 Task: Designer CVs
Action: Mouse pressed left at (128, 52)
Screenshot: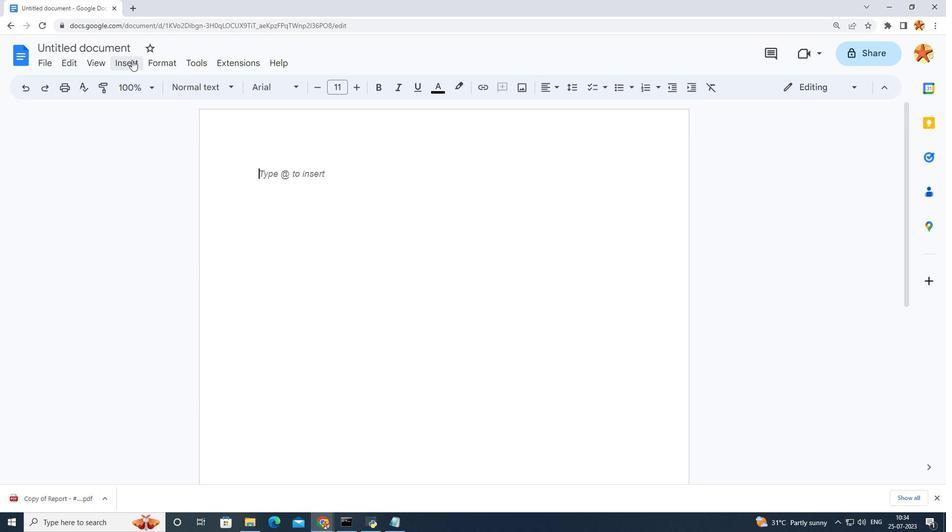 
Action: Mouse moved to (318, 120)
Screenshot: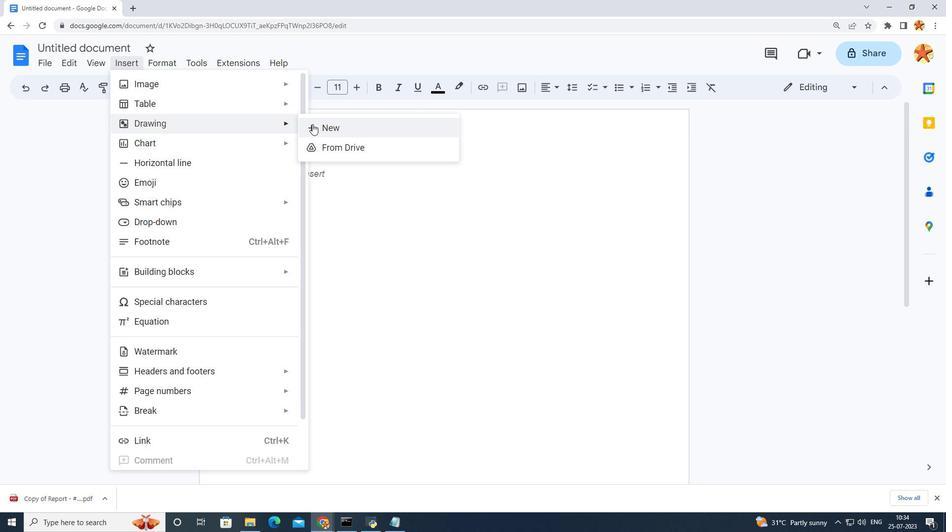 
Action: Mouse pressed left at (318, 120)
Screenshot: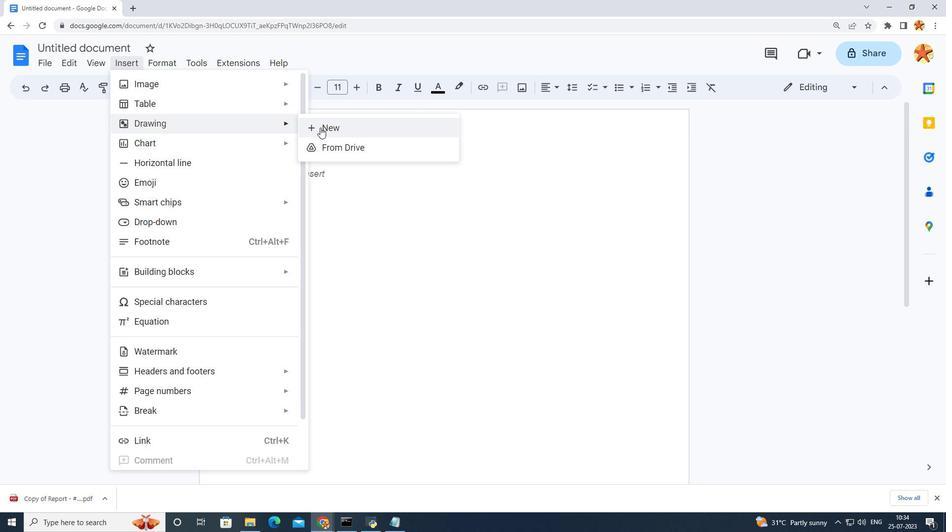 
Action: Mouse moved to (465, 100)
Screenshot: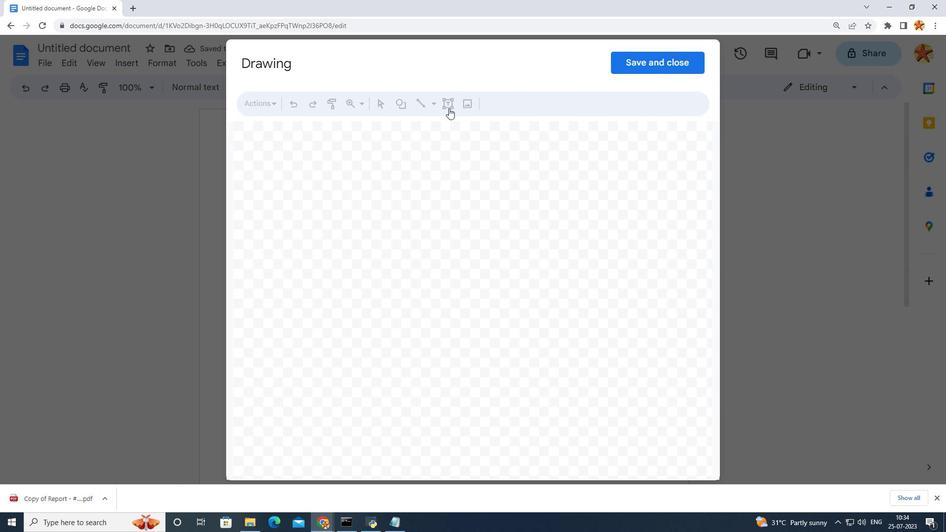 
Action: Mouse pressed left at (465, 100)
Screenshot: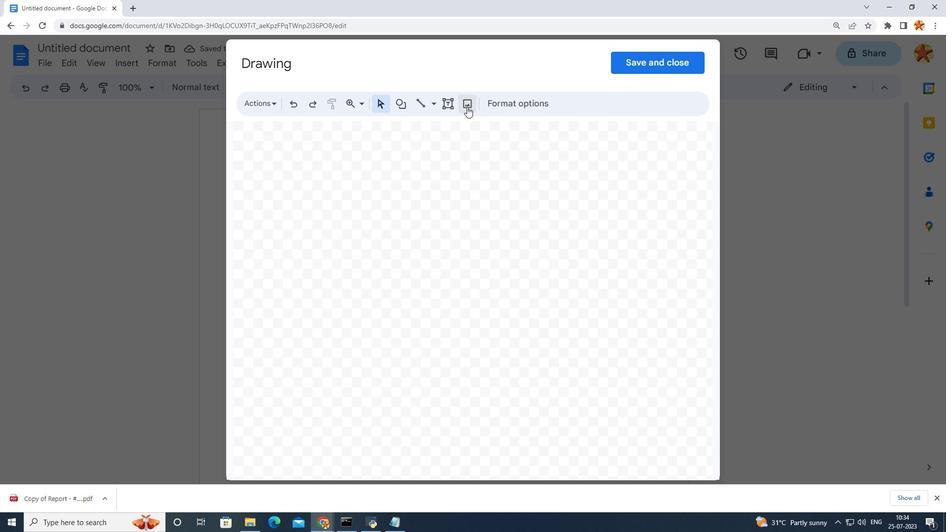 
Action: Mouse moved to (443, 322)
Screenshot: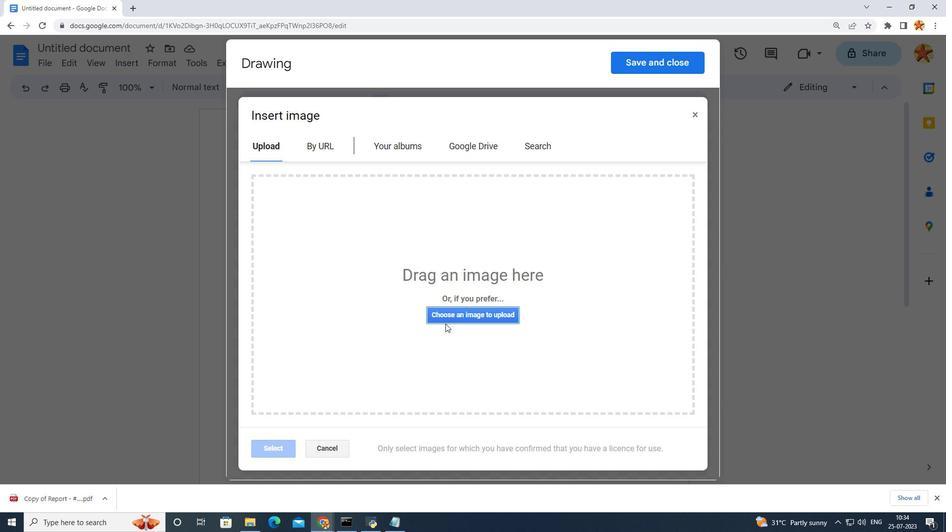 
Action: Mouse pressed left at (443, 322)
Screenshot: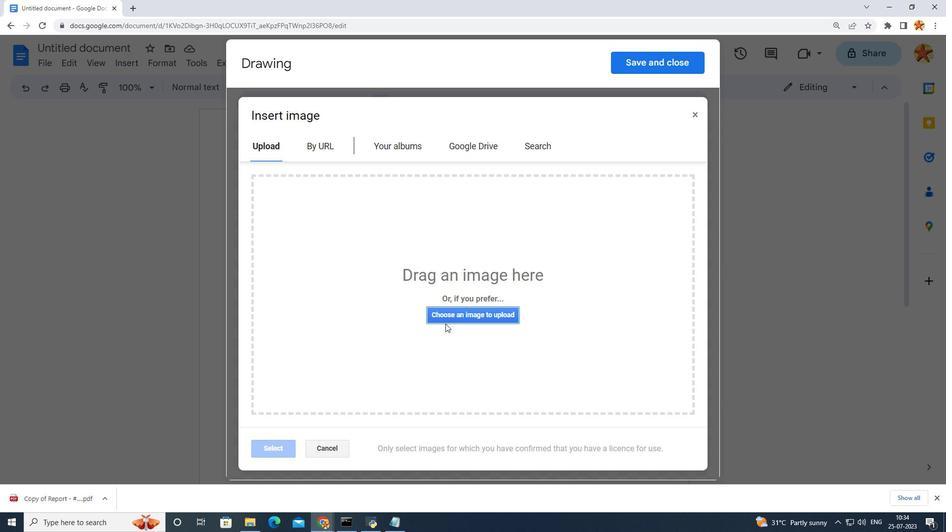 
Action: Mouse moved to (447, 316)
Screenshot: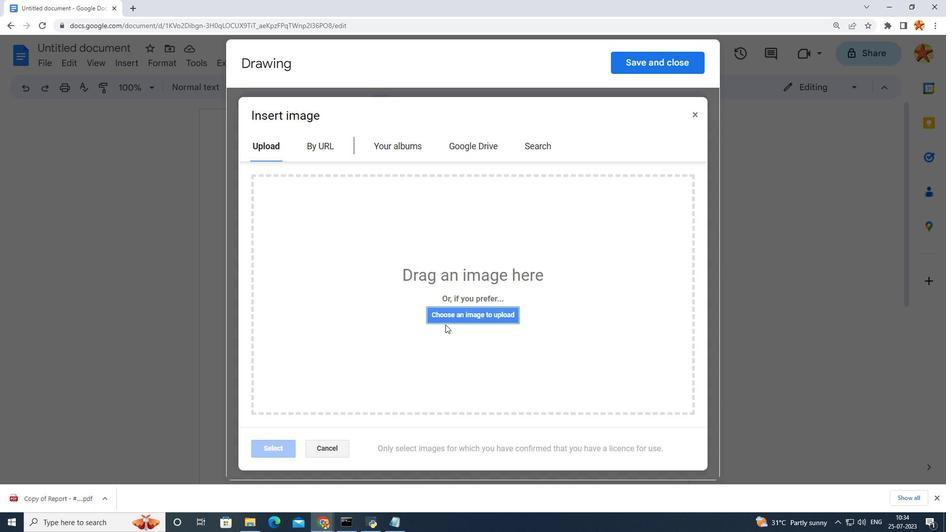
Action: Mouse pressed left at (447, 316)
Screenshot: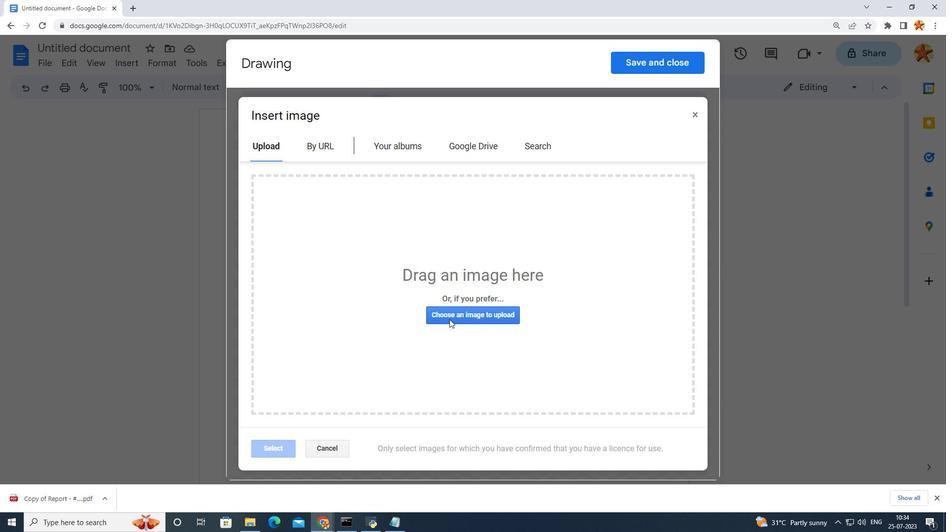 
Action: Mouse moved to (51, 114)
Screenshot: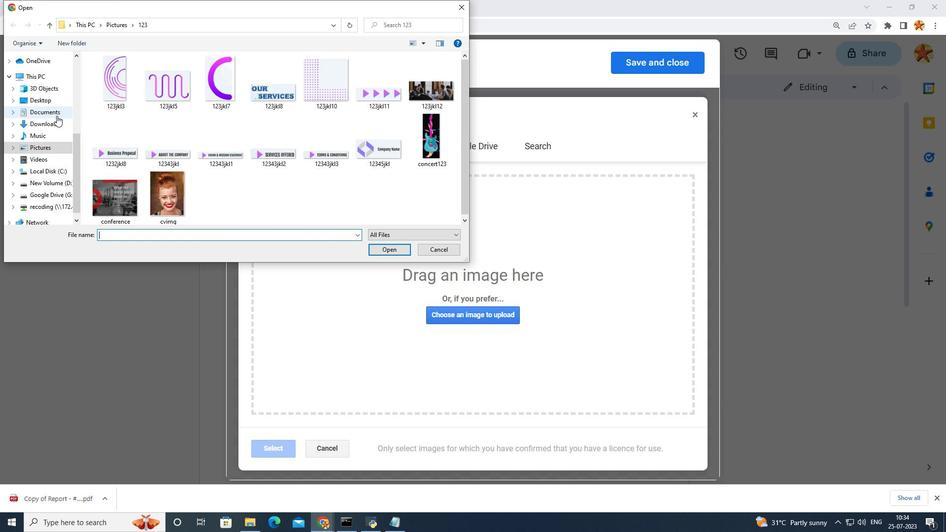 
Action: Mouse pressed left at (51, 114)
Screenshot: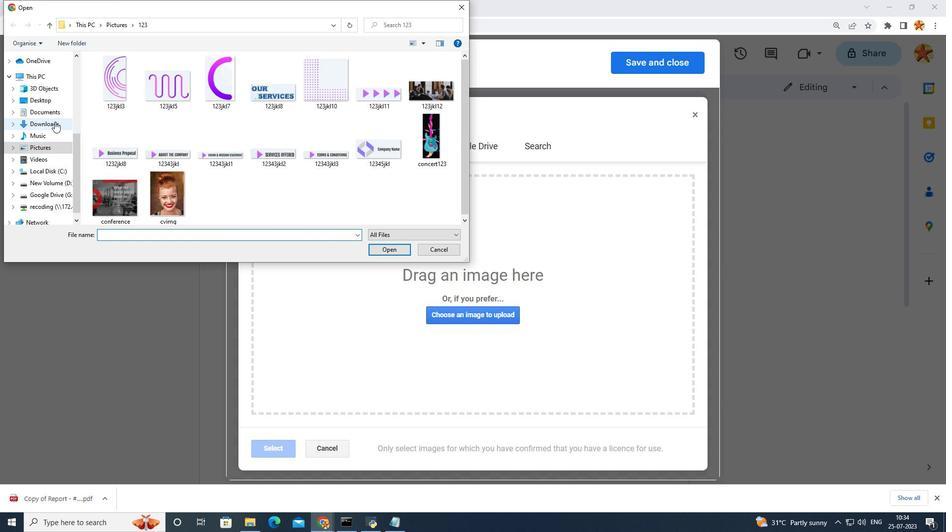 
Action: Mouse moved to (155, 83)
Screenshot: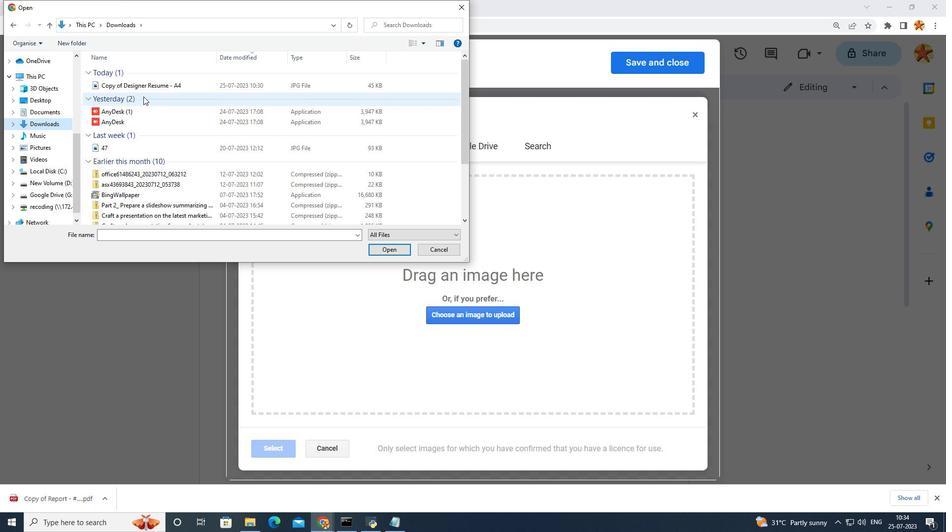 
Action: Mouse pressed left at (155, 83)
Screenshot: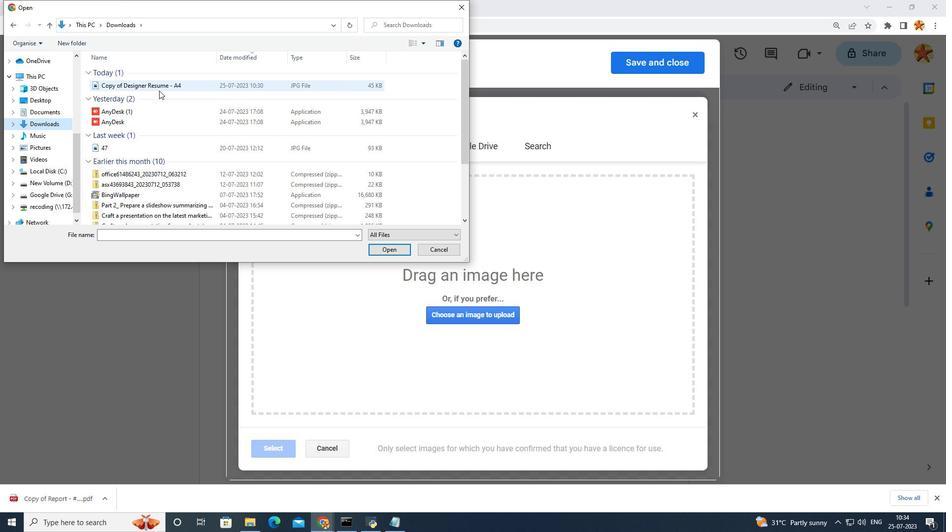 
Action: Mouse moved to (400, 239)
Screenshot: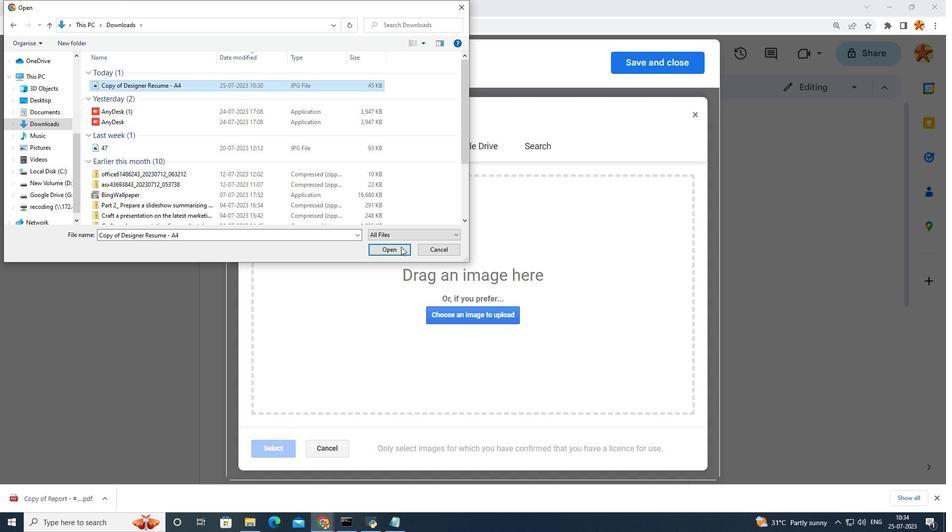 
Action: Mouse pressed left at (400, 239)
Screenshot: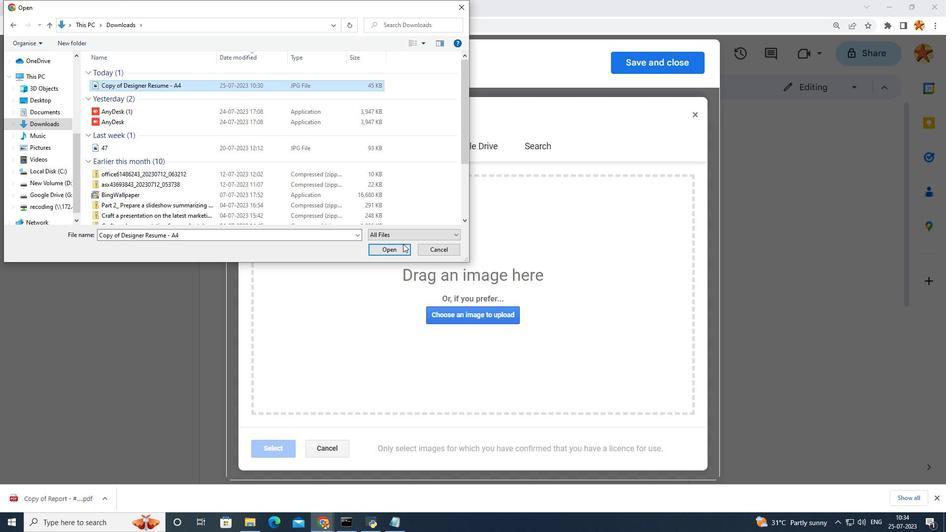 
Action: Mouse moved to (490, 297)
Screenshot: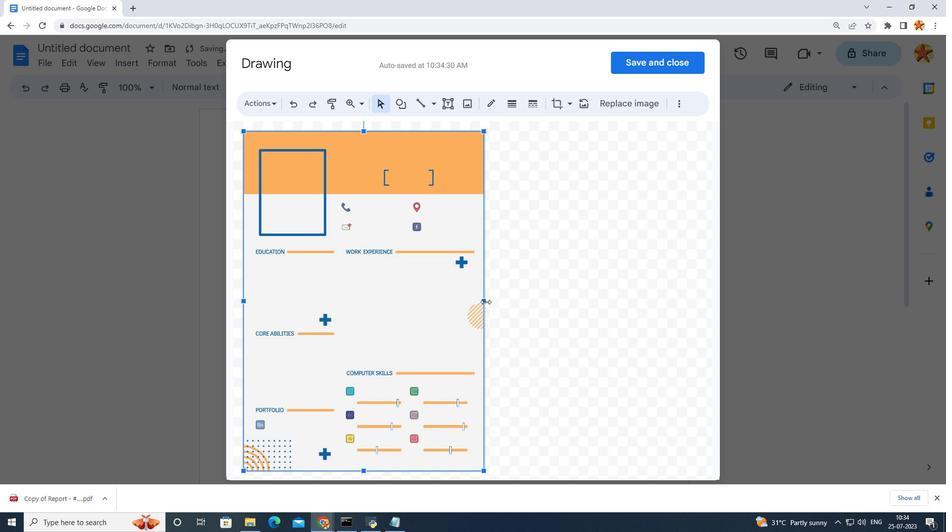 
Action: Mouse pressed left at (490, 297)
Screenshot: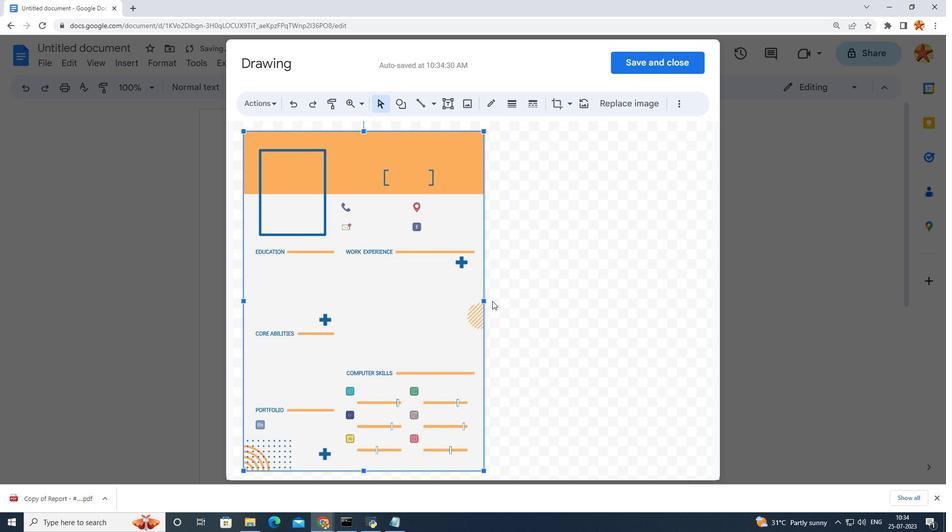 
Action: Mouse moved to (479, 297)
Screenshot: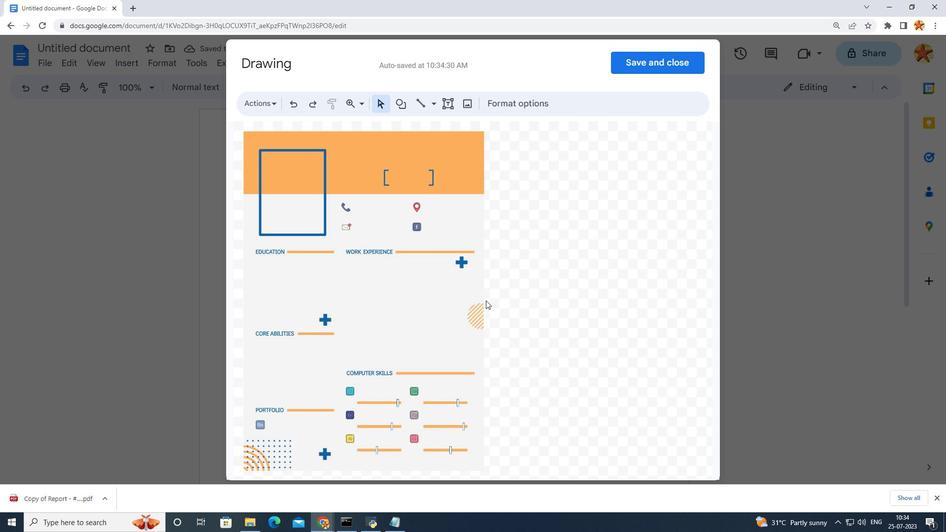 
Action: Mouse pressed left at (479, 297)
Screenshot: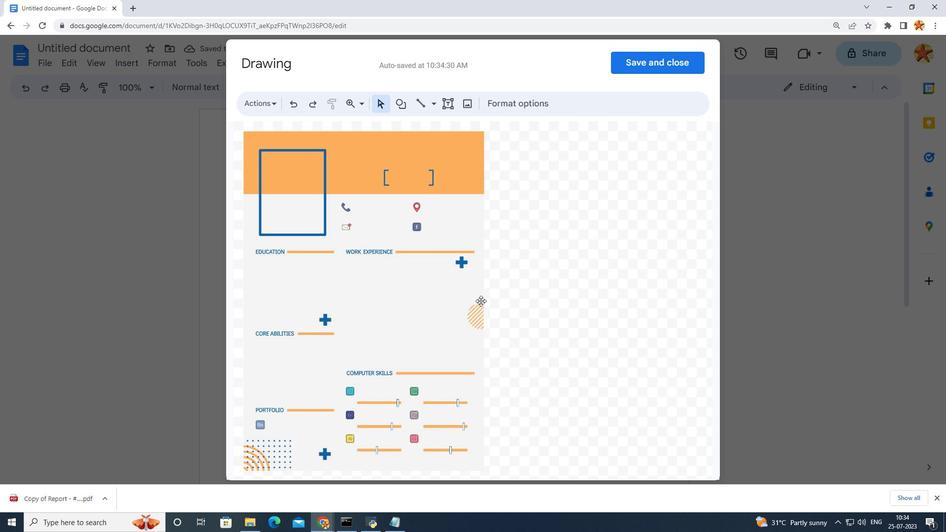 
Action: Mouse moved to (480, 295)
Screenshot: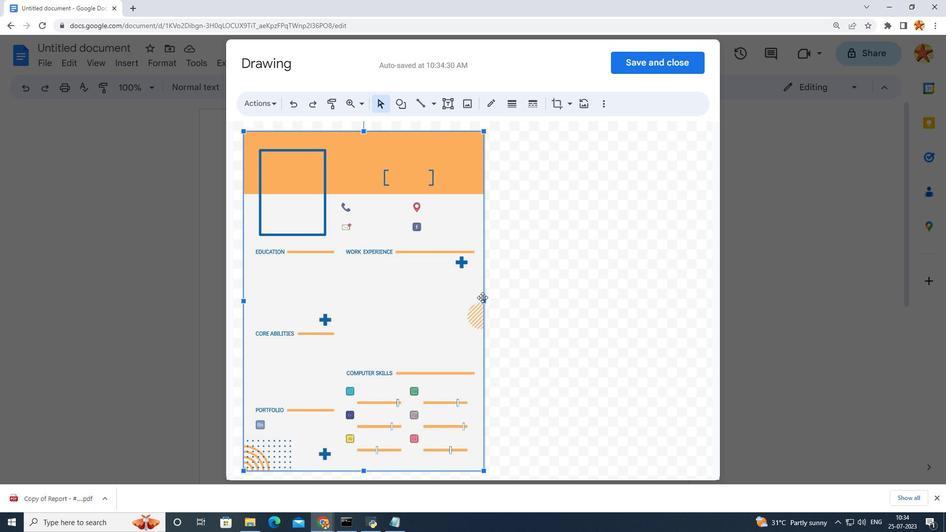 
Action: Mouse pressed left at (480, 295)
Screenshot: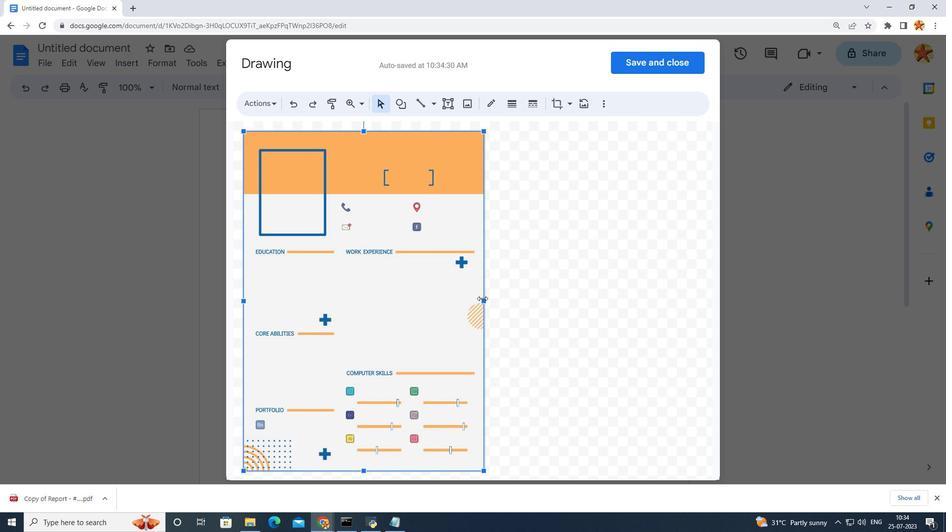 
Action: Mouse moved to (401, 165)
Screenshot: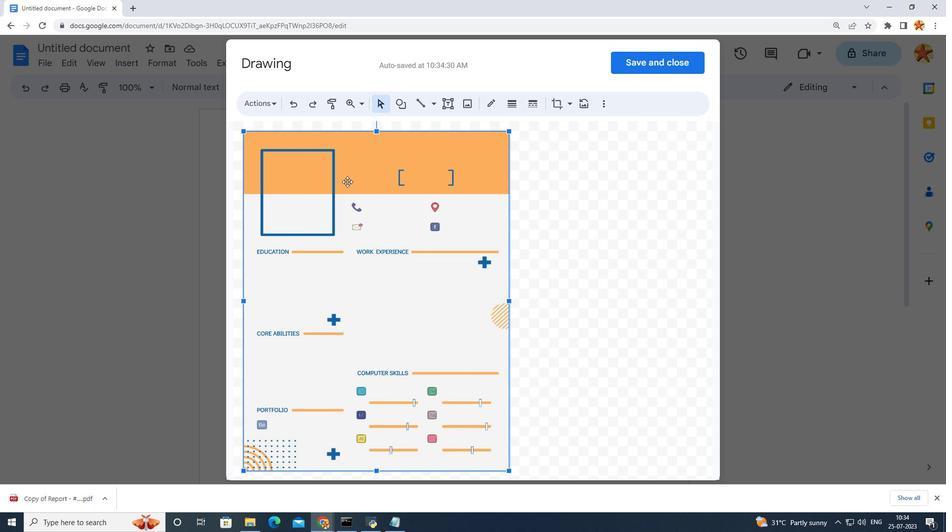 
Action: Mouse scrolled (401, 166) with delta (0, 0)
Screenshot: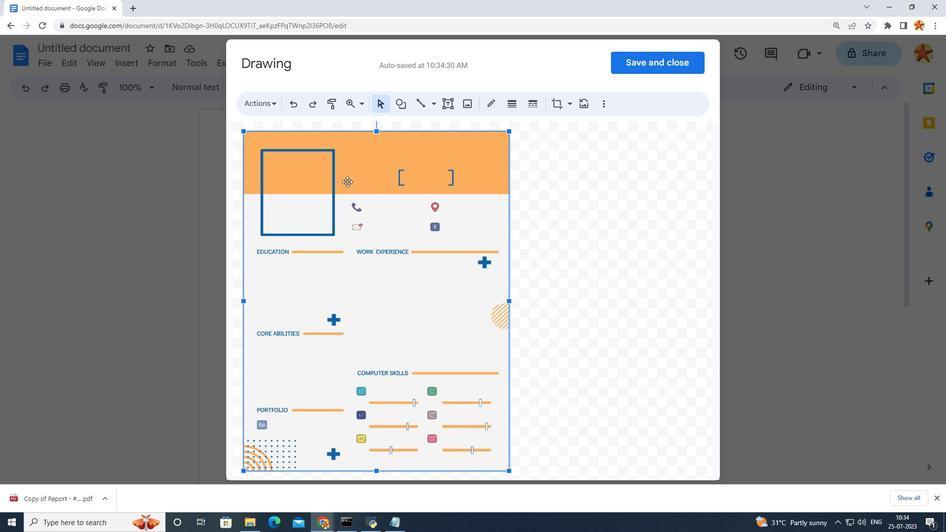 
Action: Mouse scrolled (401, 166) with delta (0, 0)
Screenshot: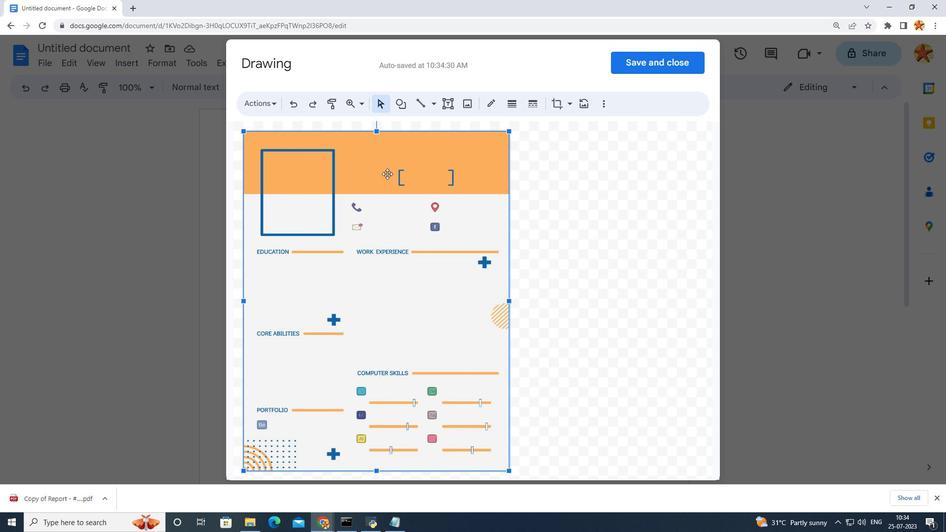 
Action: Mouse scrolled (401, 166) with delta (0, 0)
Screenshot: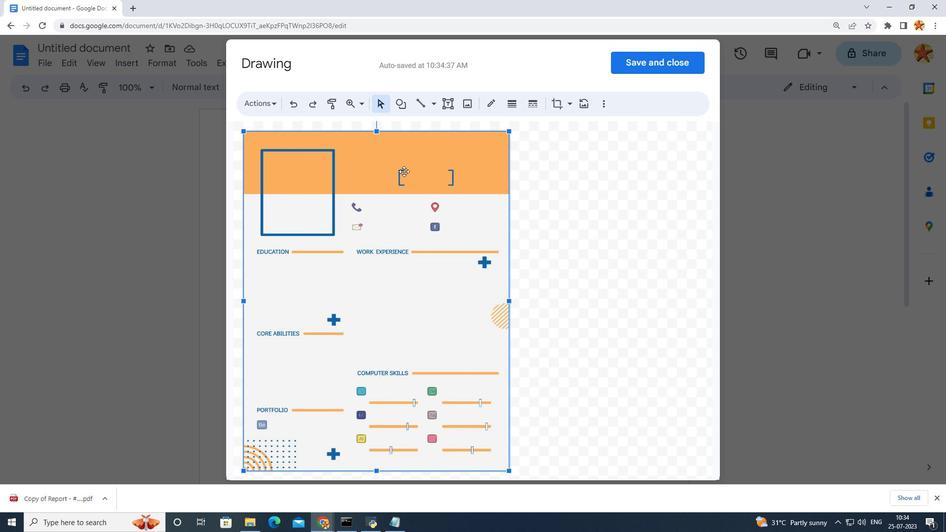 
Action: Mouse moved to (383, 193)
Screenshot: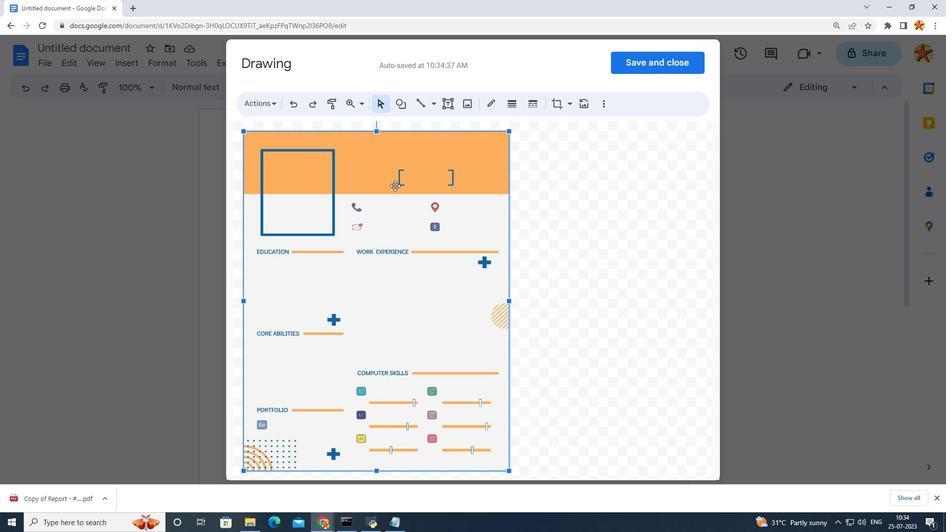 
Action: Mouse scrolled (383, 194) with delta (0, 0)
Screenshot: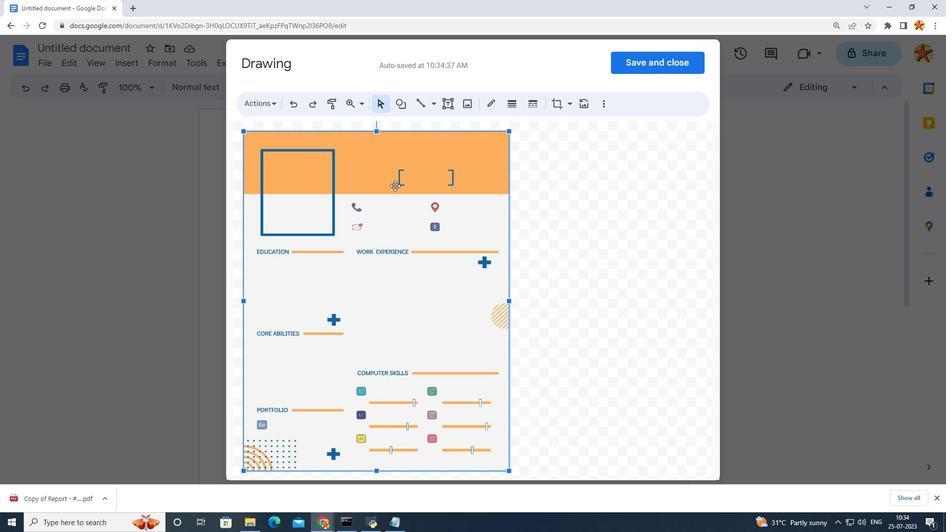 
Action: Mouse scrolled (383, 194) with delta (0, 0)
Screenshot: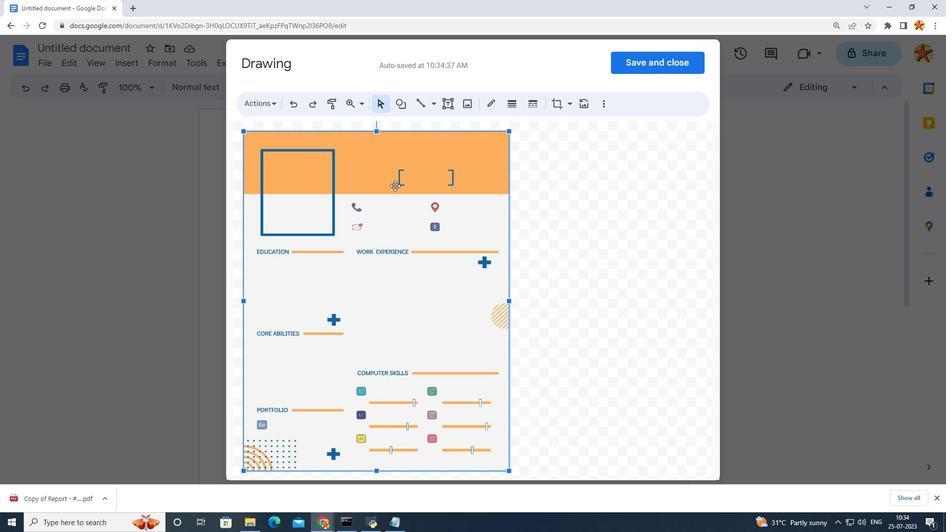 
Action: Mouse scrolled (383, 194) with delta (0, 0)
Screenshot: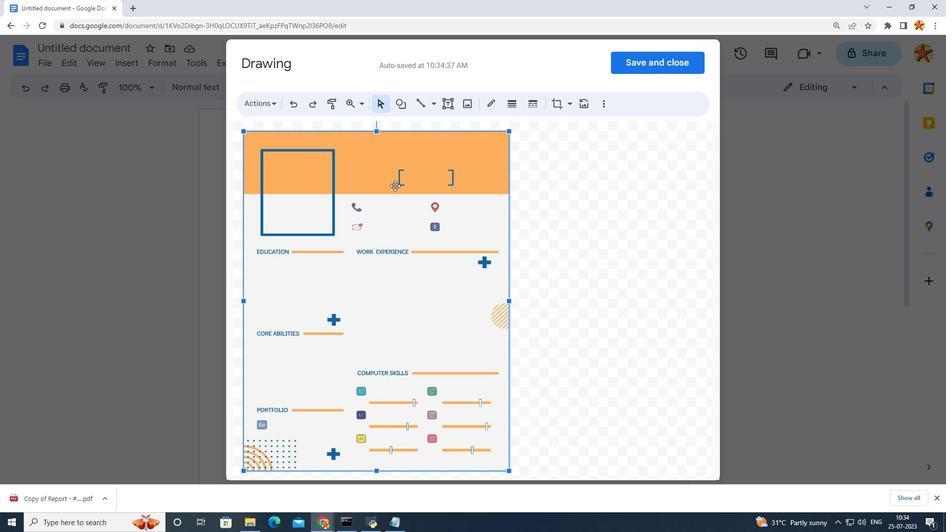 
Action: Mouse scrolled (383, 194) with delta (0, 0)
Screenshot: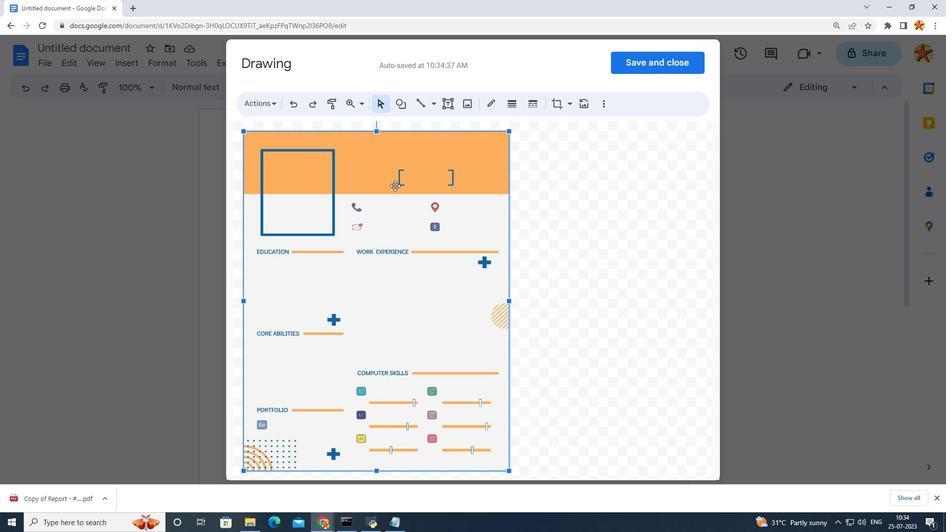 
Action: Mouse scrolled (383, 194) with delta (0, 0)
Screenshot: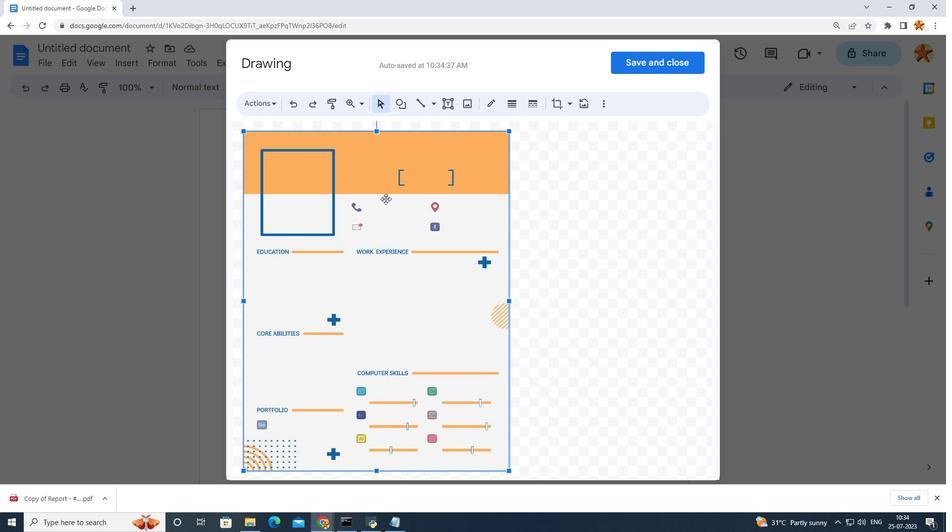 
Action: Mouse scrolled (383, 194) with delta (0, 0)
Screenshot: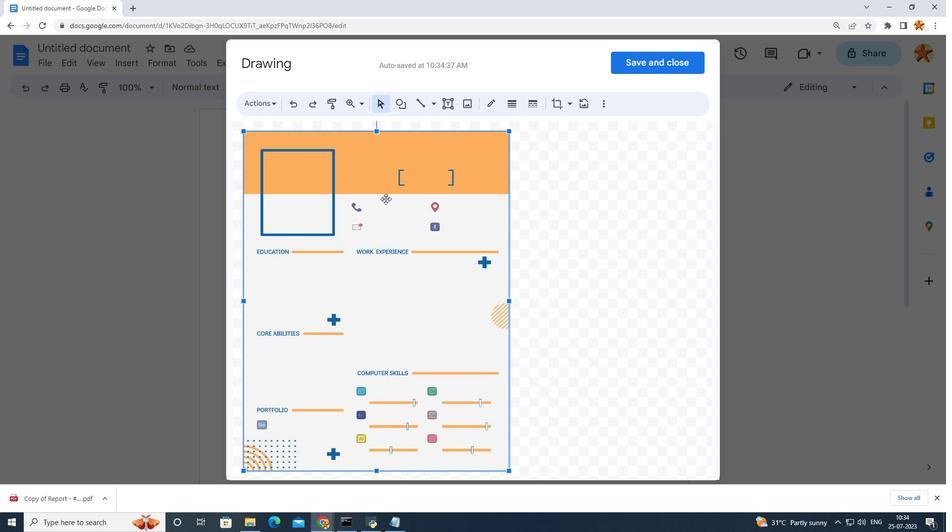 
Action: Mouse scrolled (383, 194) with delta (0, 0)
Screenshot: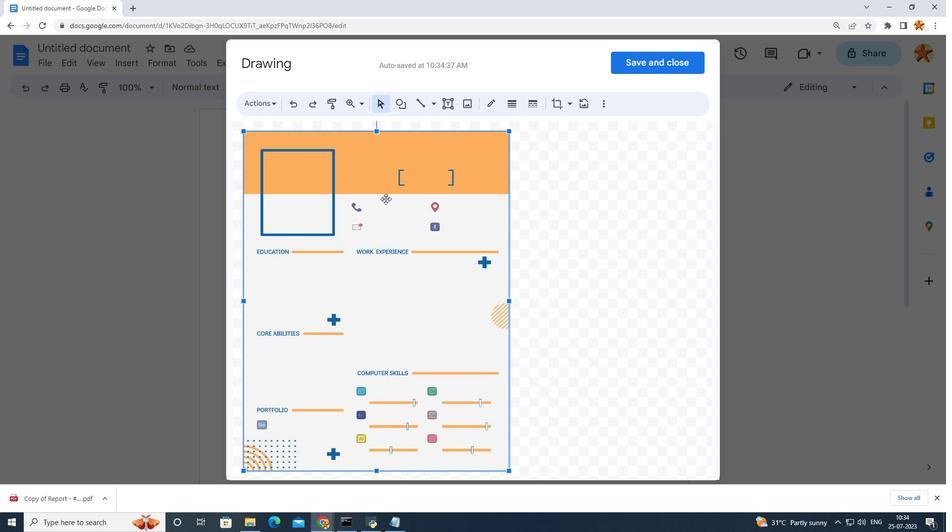 
Action: Mouse scrolled (383, 194) with delta (0, 0)
Screenshot: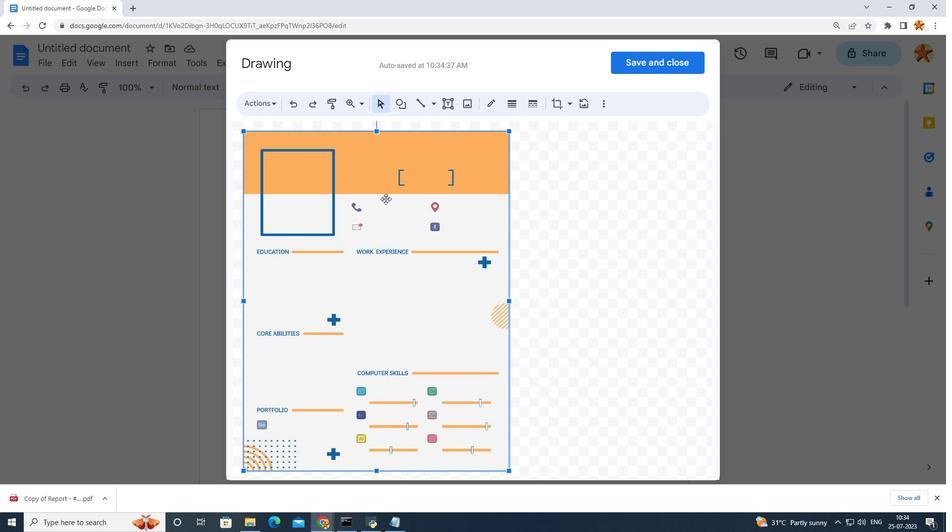
Action: Mouse scrolled (383, 194) with delta (0, 0)
Screenshot: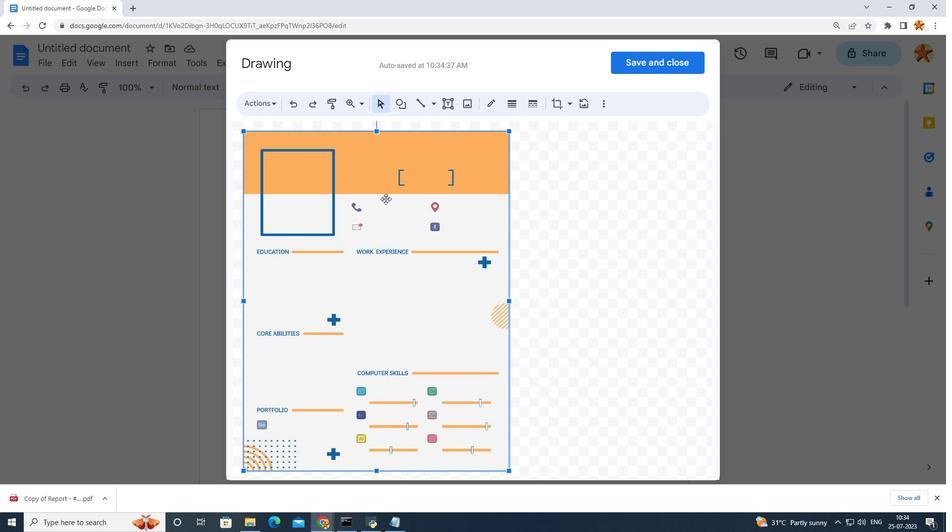
Action: Mouse scrolled (383, 193) with delta (0, 0)
Screenshot: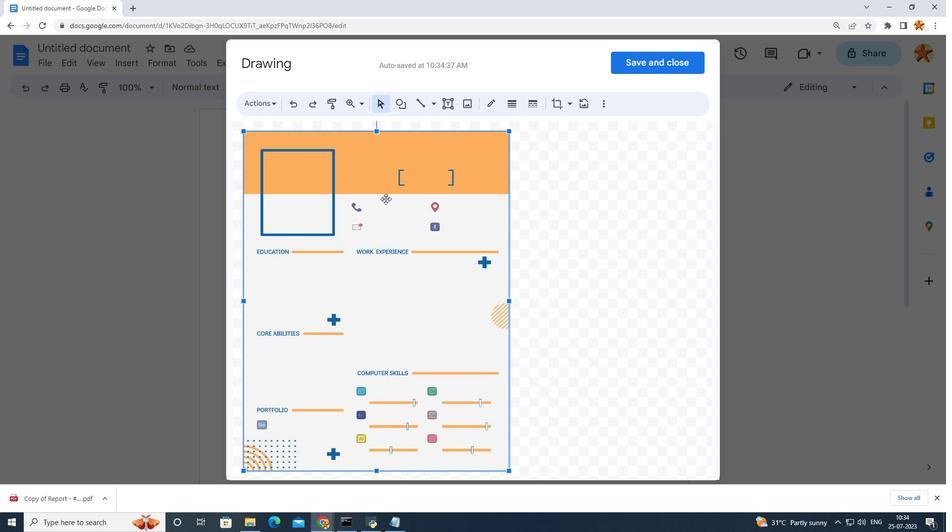 
Action: Mouse pressed left at (383, 193)
Screenshot: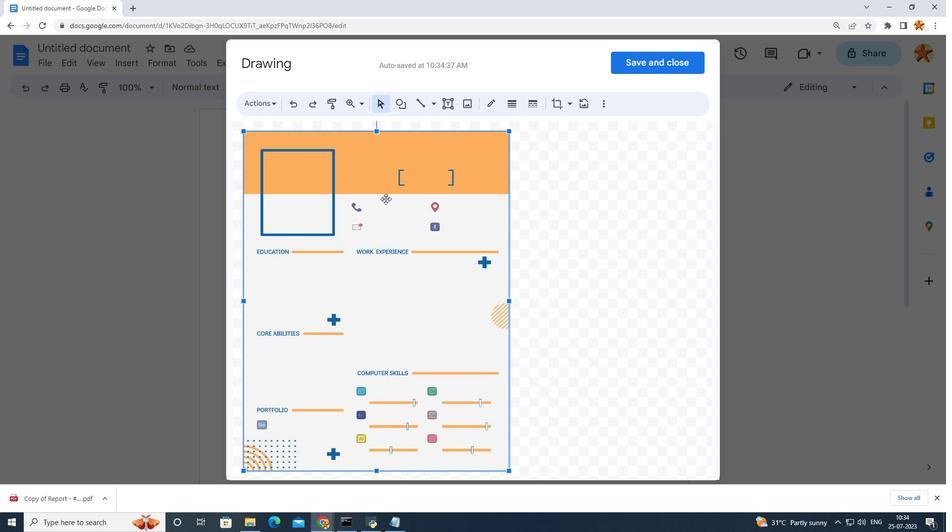 
Action: Mouse moved to (448, 174)
Screenshot: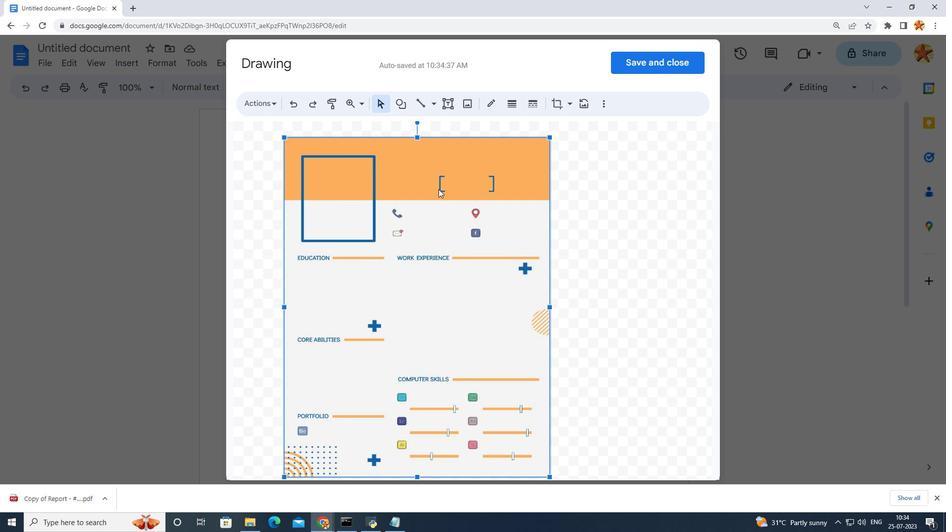 
Action: Mouse pressed left at (448, 174)
Screenshot: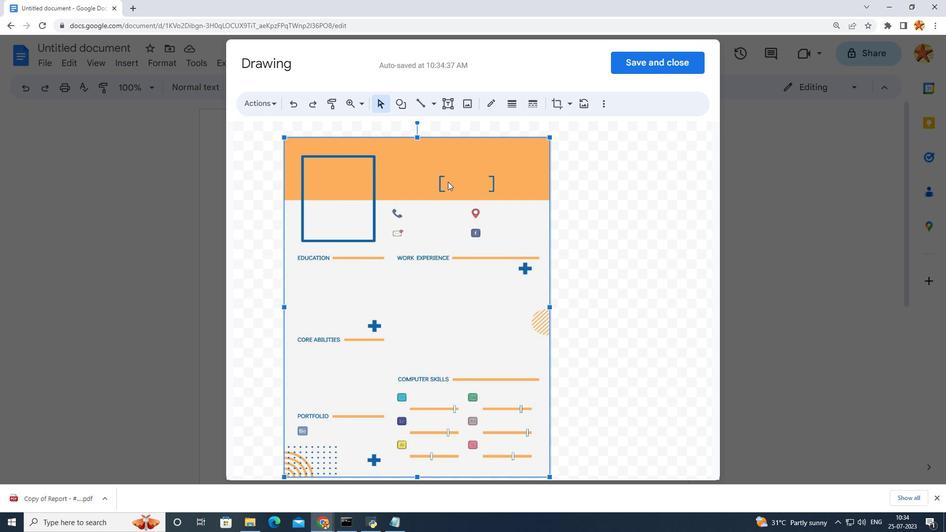
Action: Mouse pressed left at (448, 174)
Screenshot: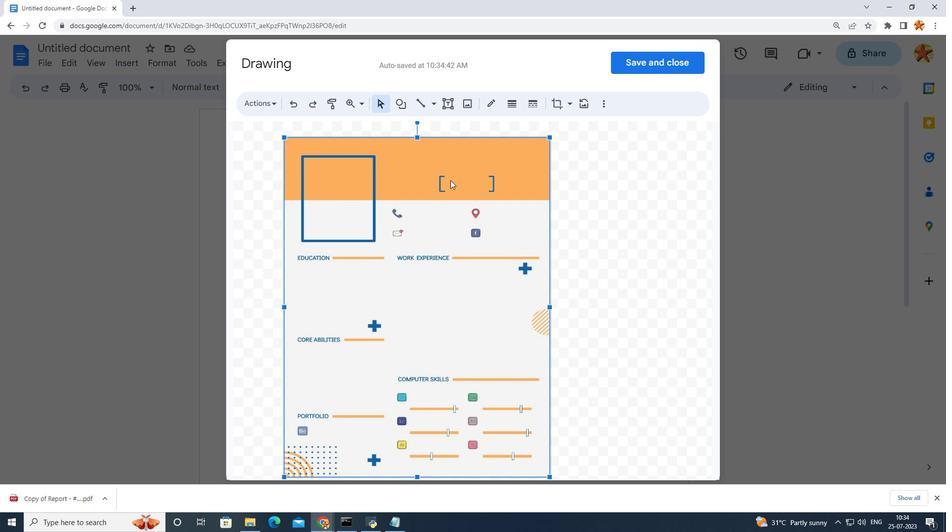 
Action: Mouse moved to (446, 174)
Screenshot: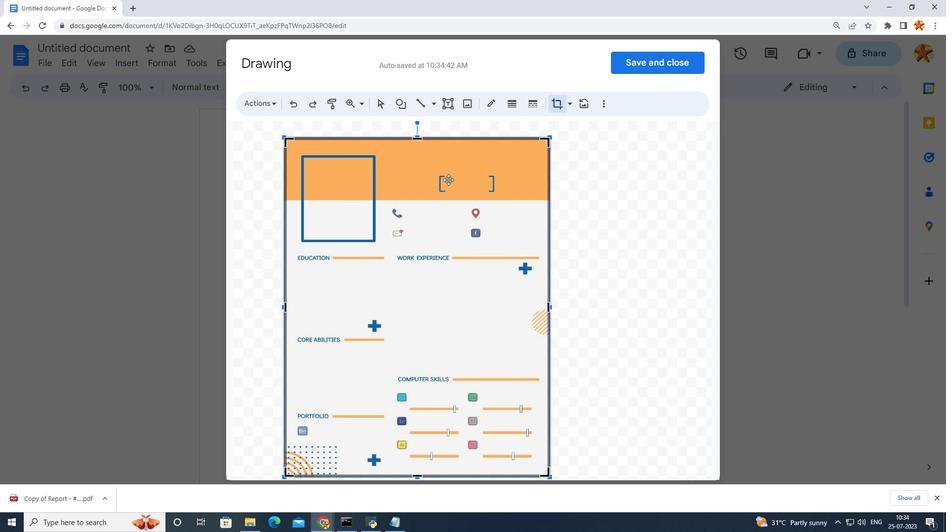 
Action: Mouse pressed left at (446, 174)
Screenshot: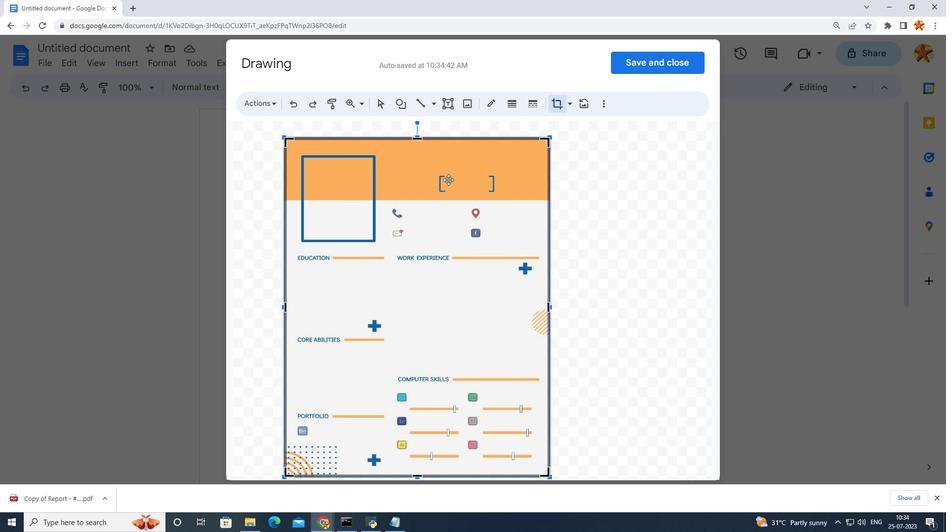
Action: Mouse pressed left at (446, 174)
Screenshot: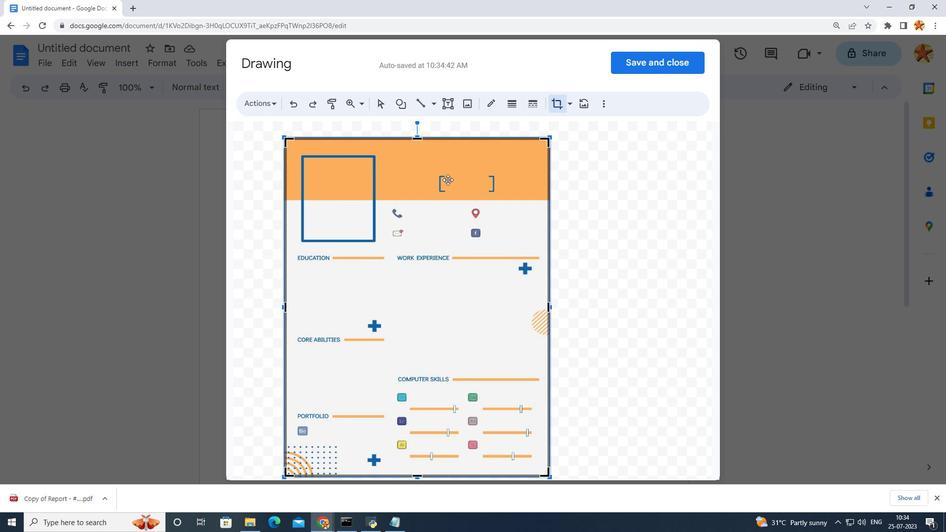 
Action: Mouse moved to (418, 128)
Screenshot: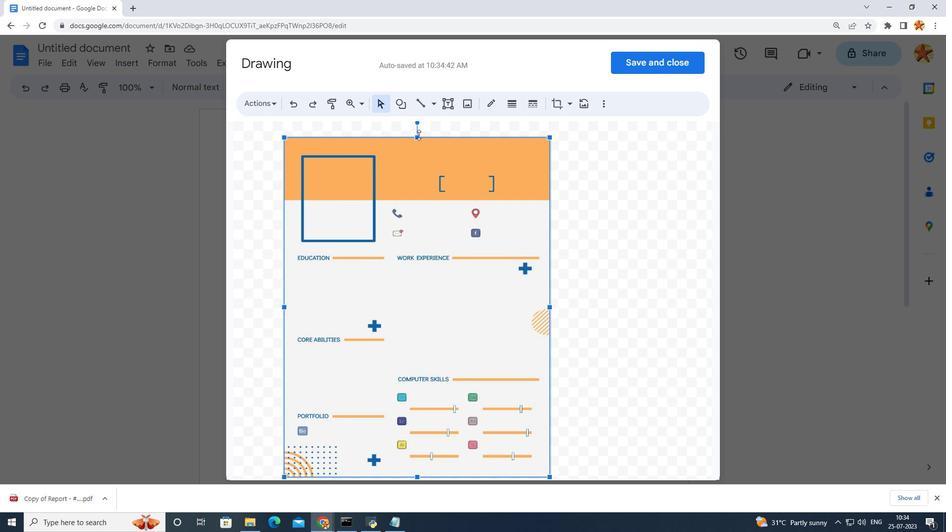 
Action: Mouse pressed left at (418, 128)
Screenshot: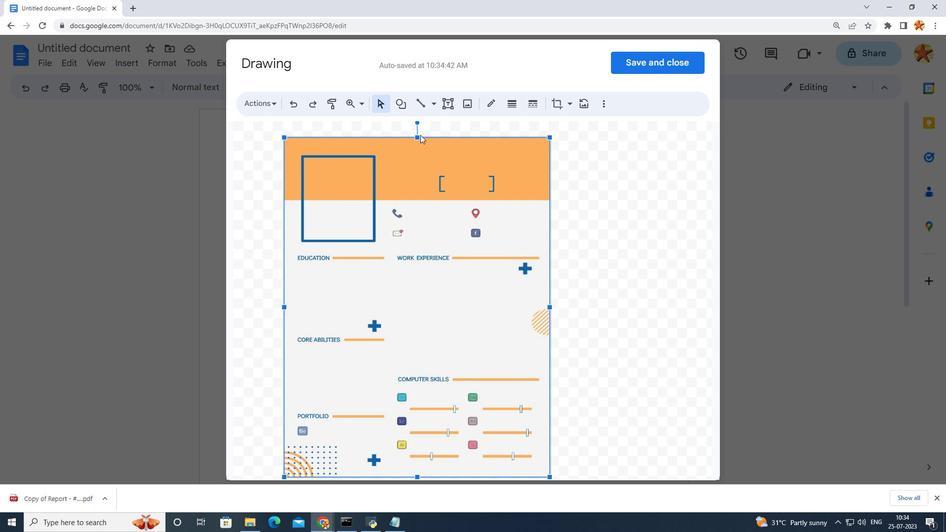 
Action: Mouse moved to (411, 129)
Screenshot: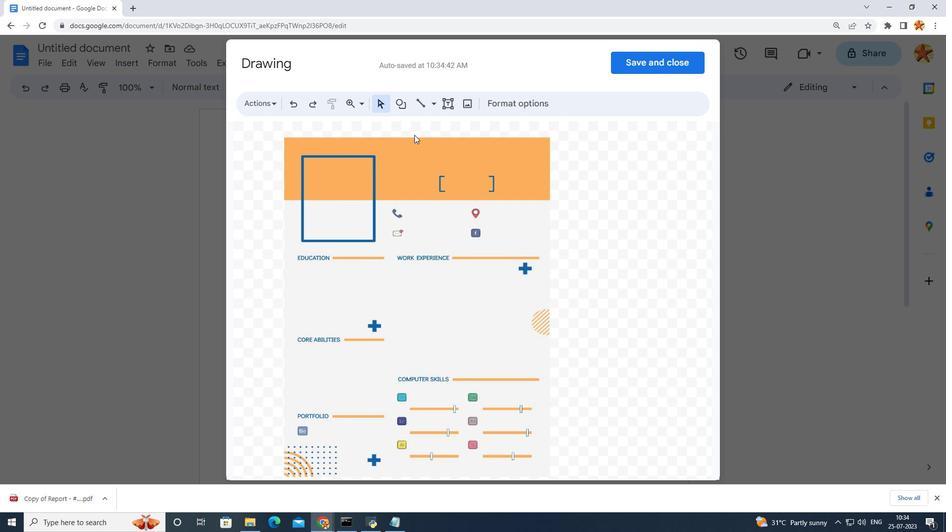 
Action: Mouse pressed left at (411, 129)
Screenshot: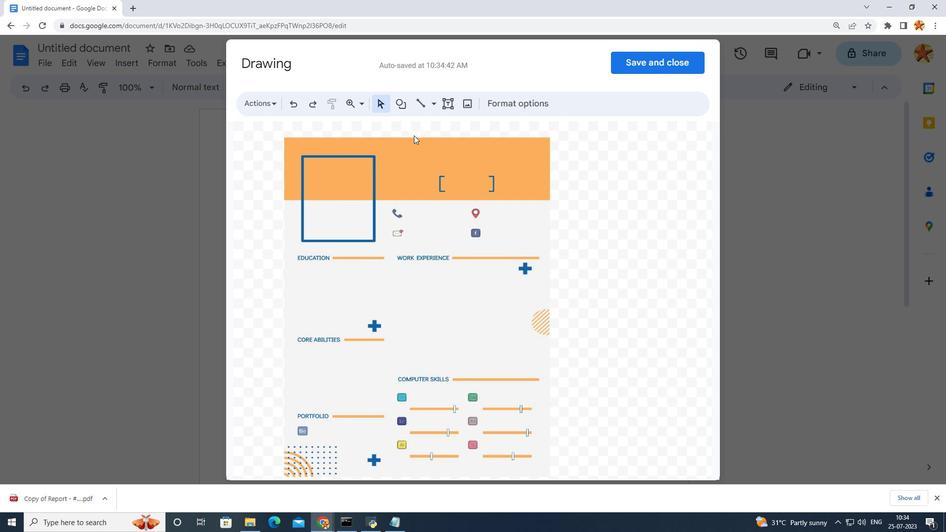 
Action: Mouse moved to (410, 134)
Screenshot: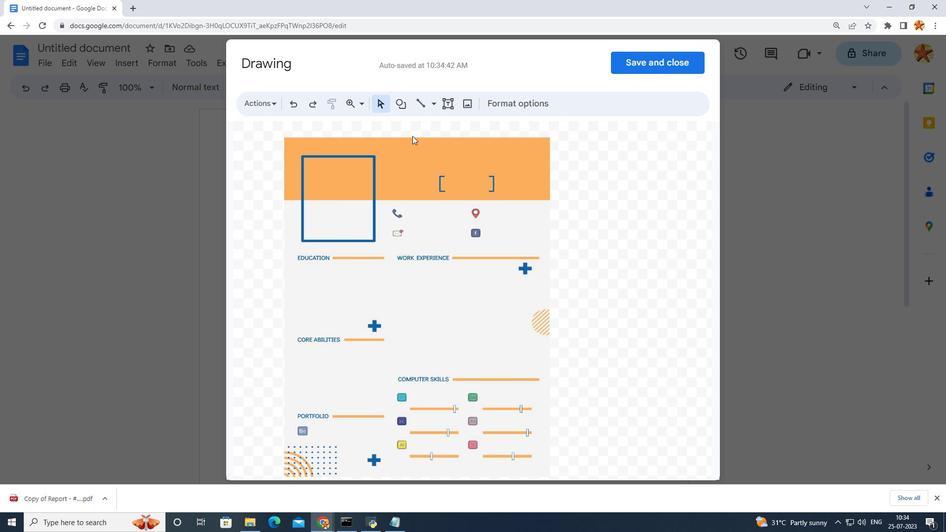 
Action: Mouse pressed left at (410, 134)
Screenshot: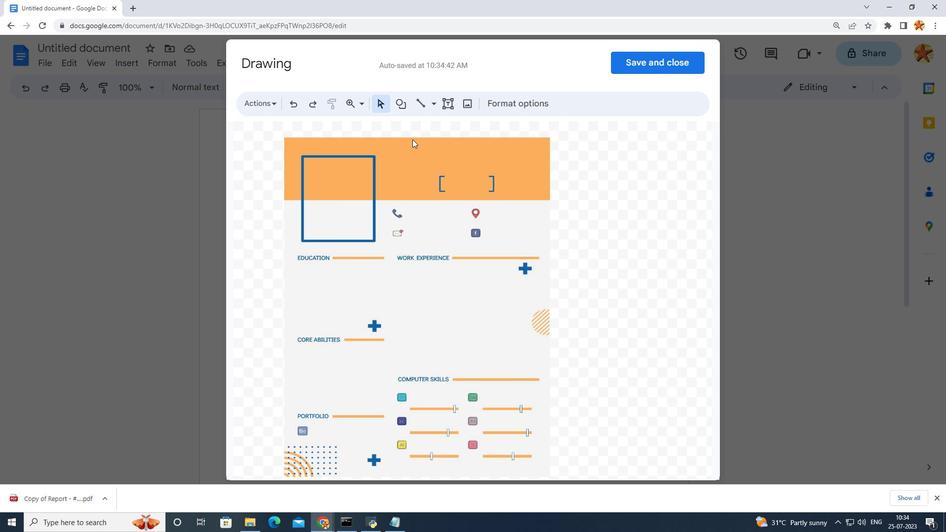 
Action: Mouse moved to (548, 131)
Screenshot: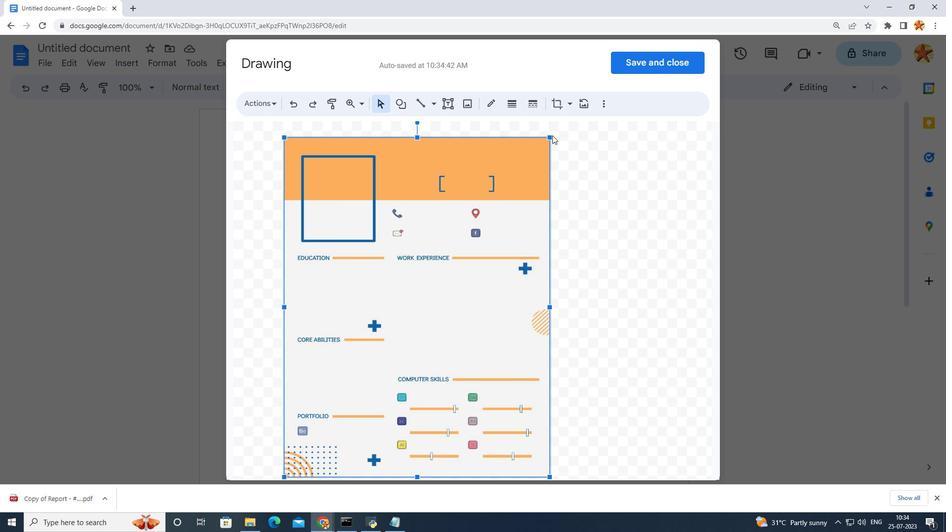 
Action: Mouse pressed left at (548, 131)
Screenshot: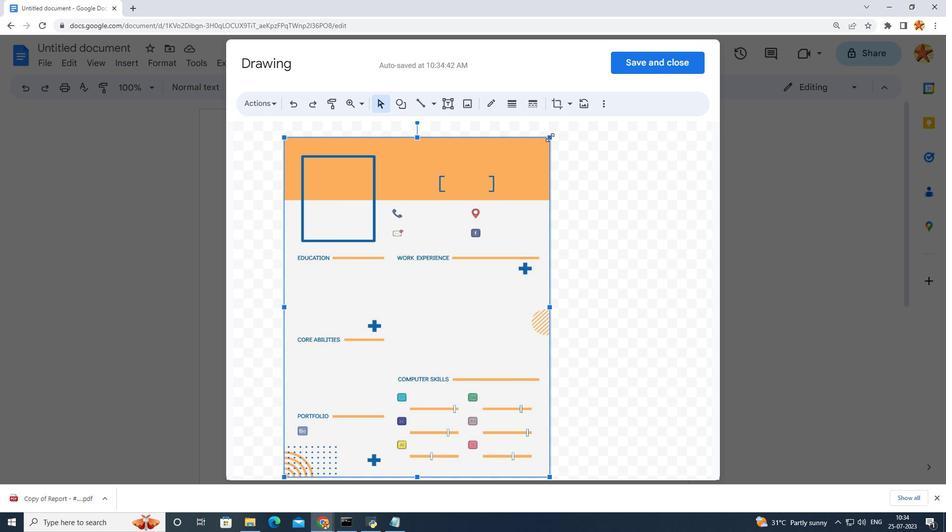 
Action: Mouse moved to (290, 171)
Screenshot: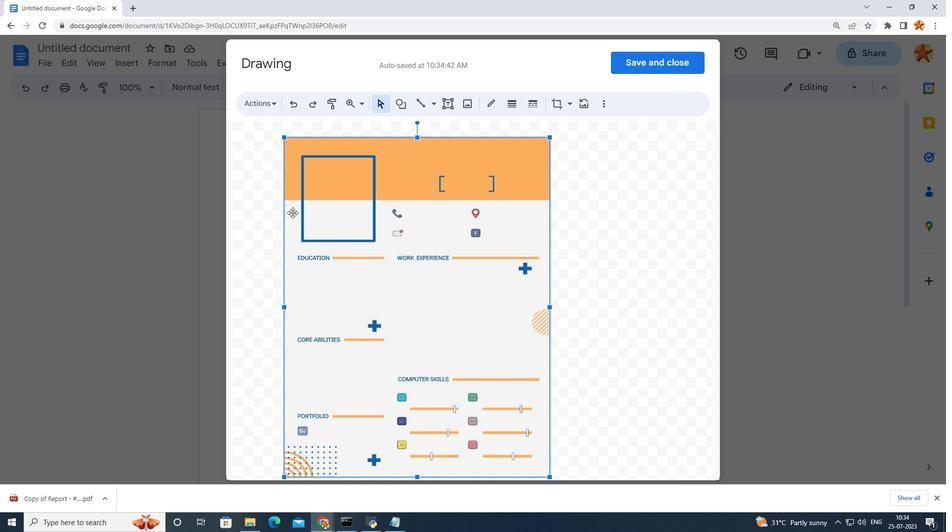 
Action: Mouse pressed left at (290, 171)
Screenshot: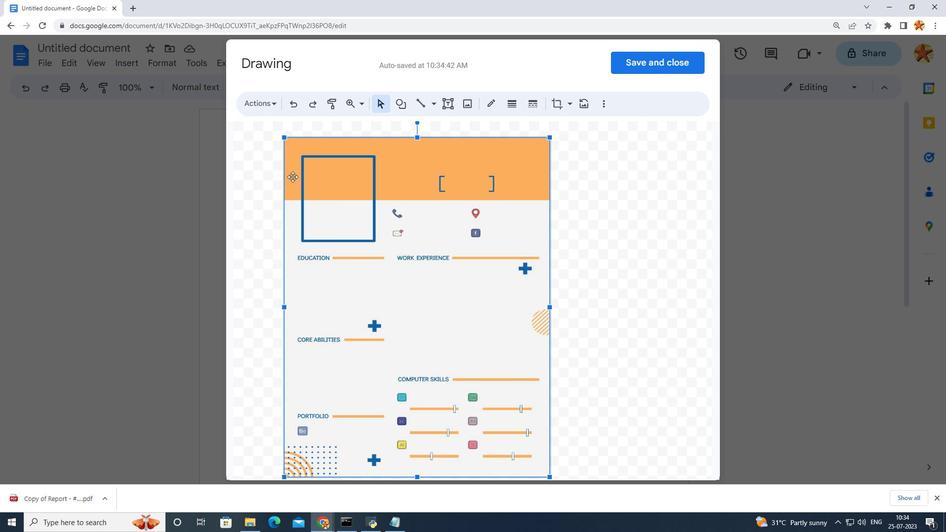 
Action: Mouse moved to (444, 98)
Screenshot: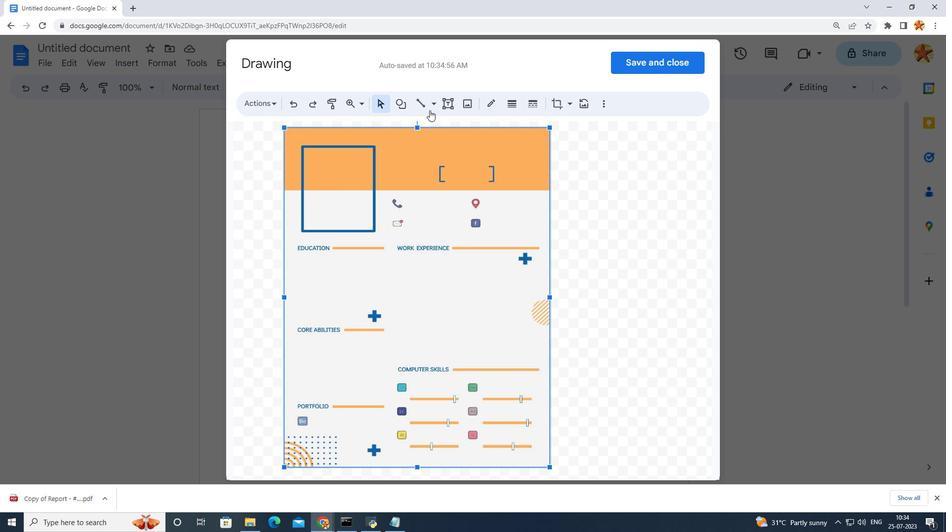 
Action: Mouse pressed left at (444, 98)
Screenshot: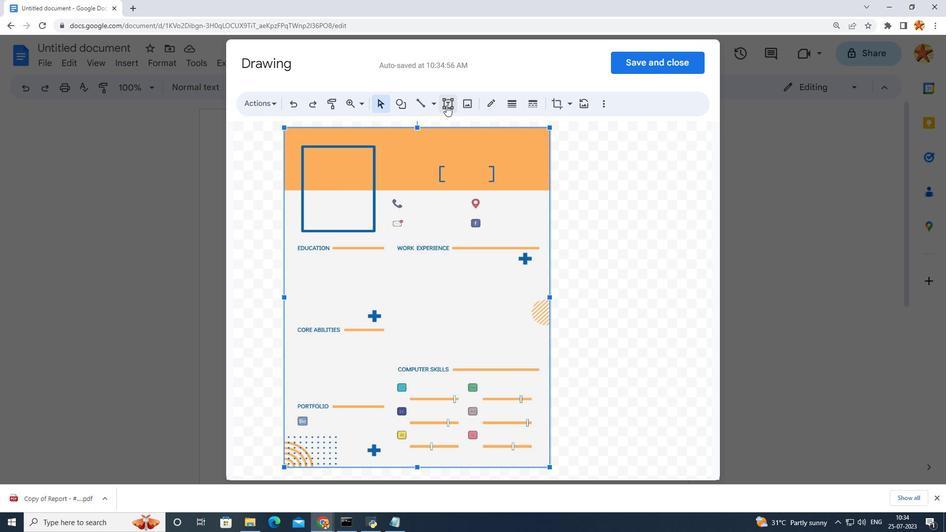 
Action: Mouse moved to (391, 130)
Screenshot: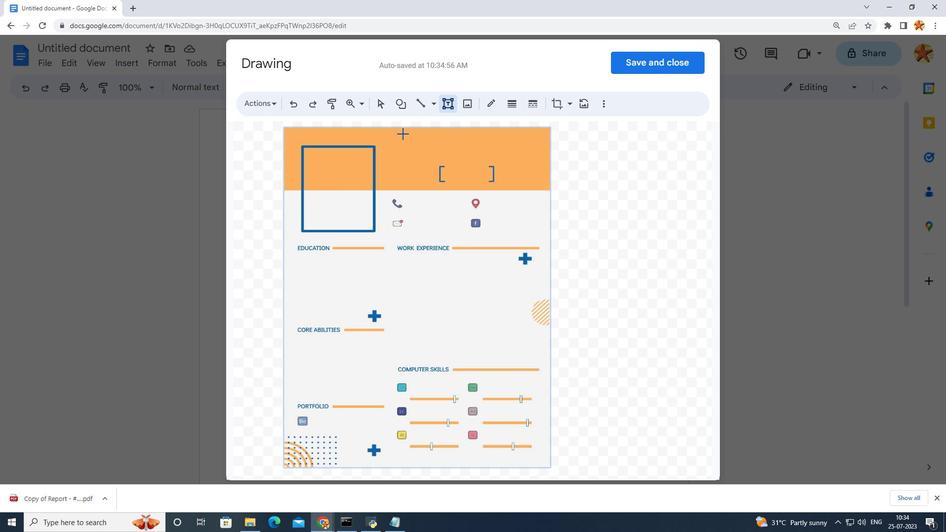 
Action: Mouse pressed left at (391, 130)
Screenshot: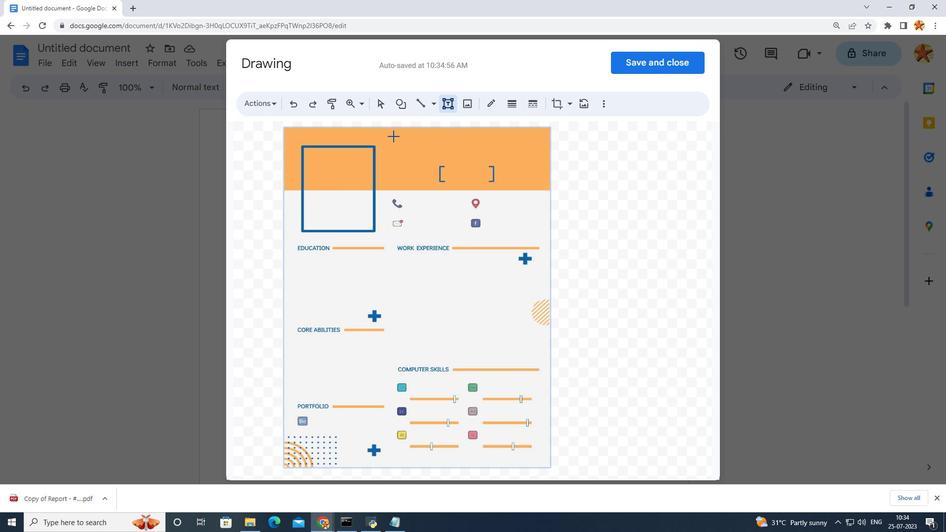 
Action: Mouse moved to (451, 155)
Screenshot: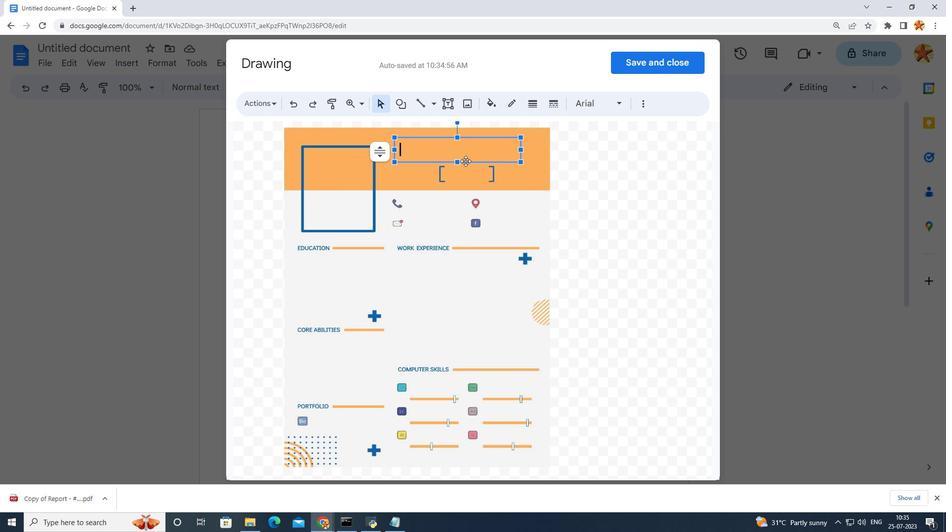 
Action: Key pressed <Key.caps_lock>A<Key.caps_lock>manda<Key.space><Key.caps_lock>R<Key.caps_lock>odriguez
Screenshot: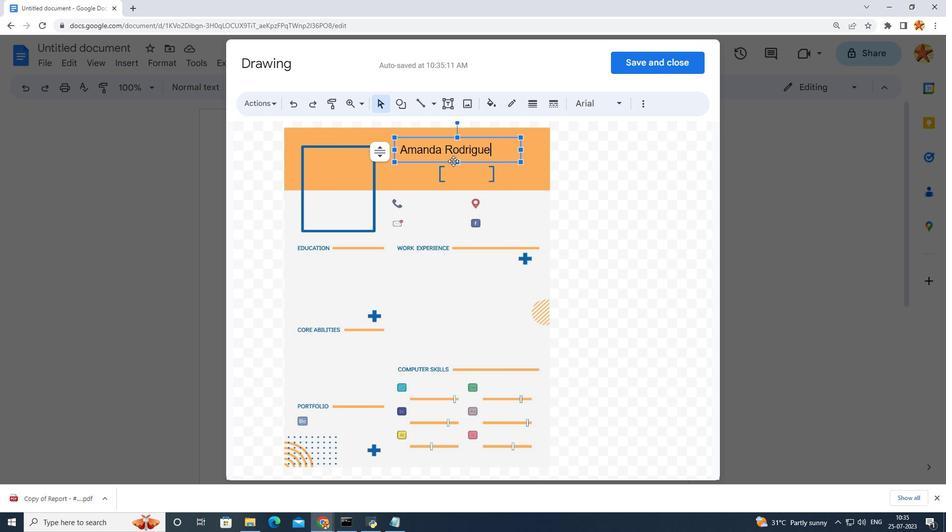 
Action: Mouse moved to (451, 218)
Screenshot: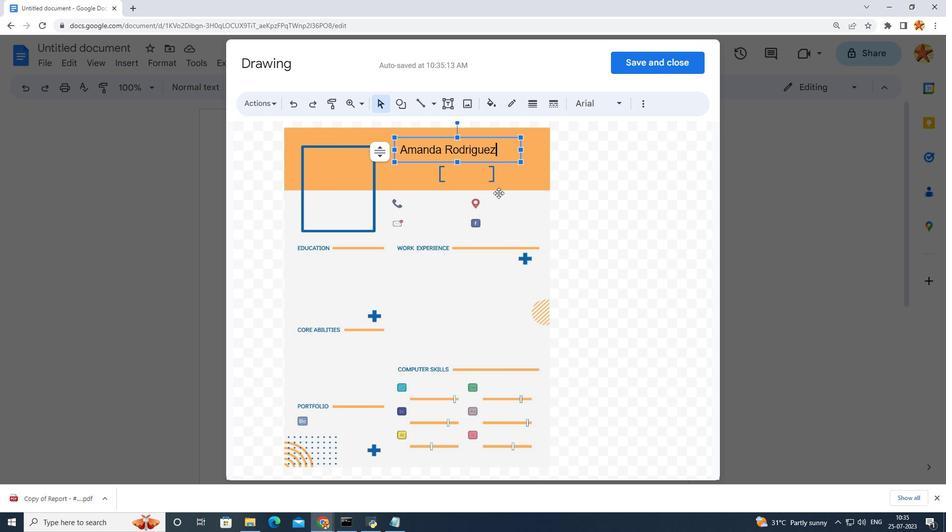 
Action: Mouse pressed left at (451, 218)
Screenshot: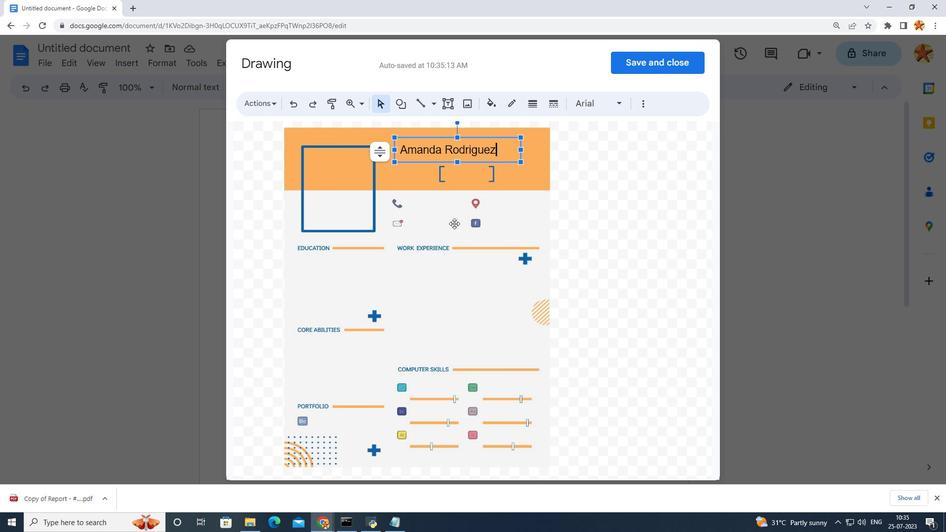 
Action: Mouse moved to (468, 144)
Screenshot: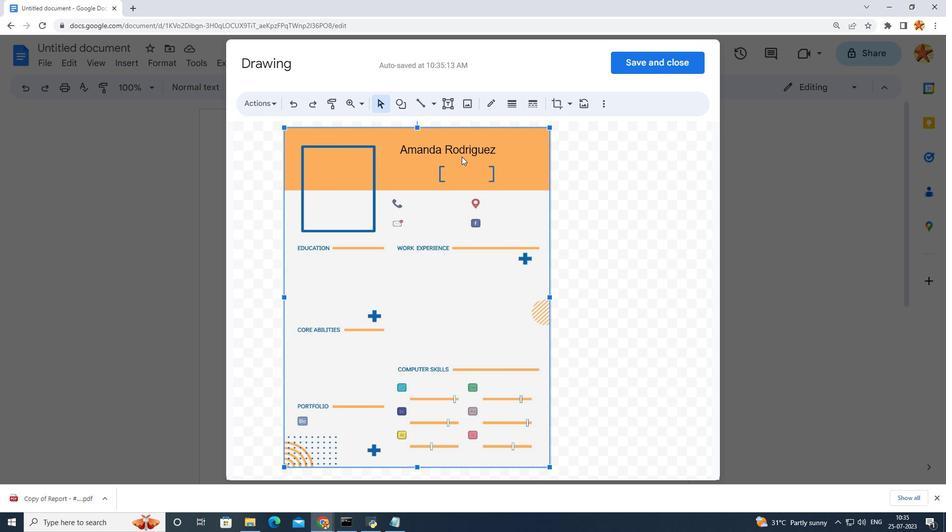 
Action: Mouse pressed left at (468, 144)
Screenshot: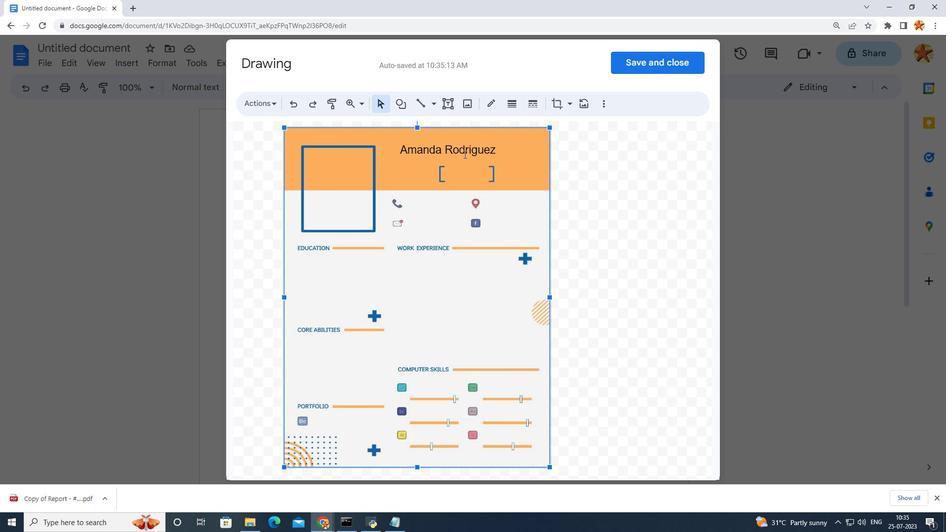
Action: Mouse pressed left at (468, 144)
Screenshot: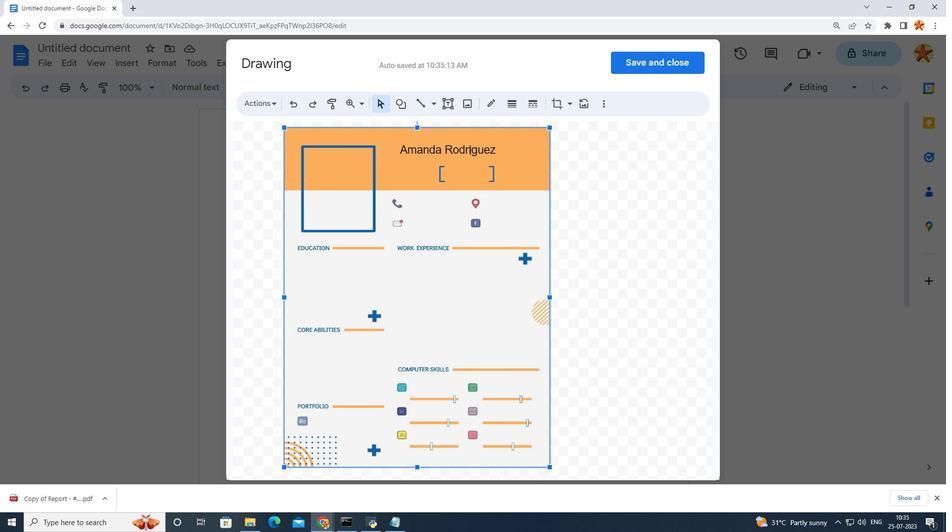
Action: Mouse moved to (507, 144)
Screenshot: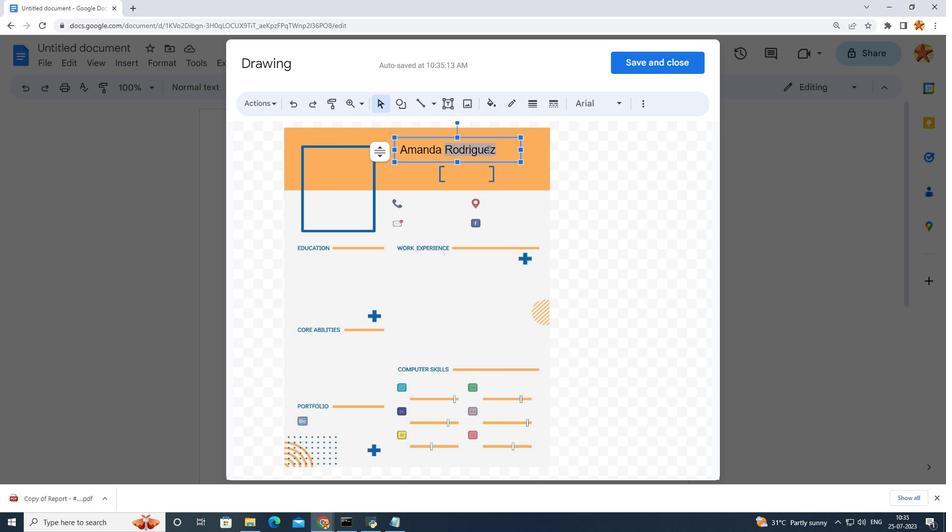 
Action: Mouse pressed left at (507, 144)
Screenshot: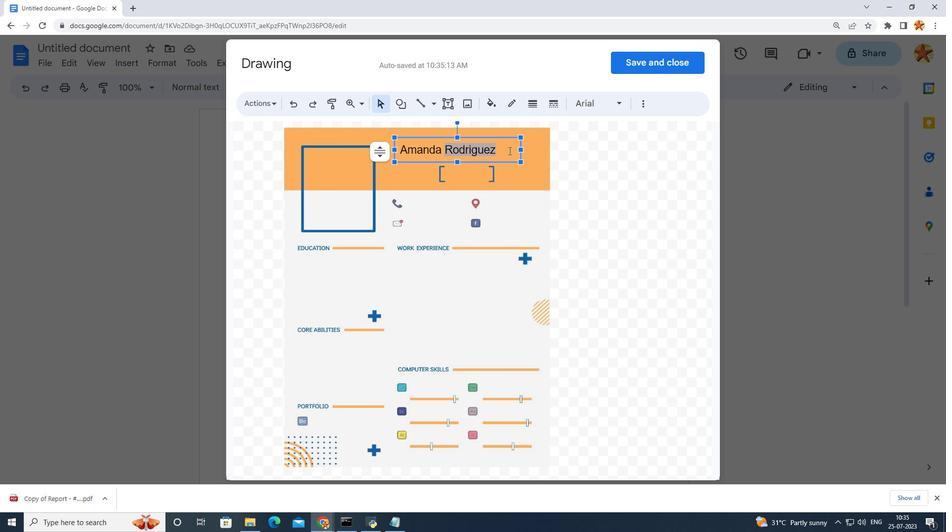 
Action: Mouse moved to (647, 92)
Screenshot: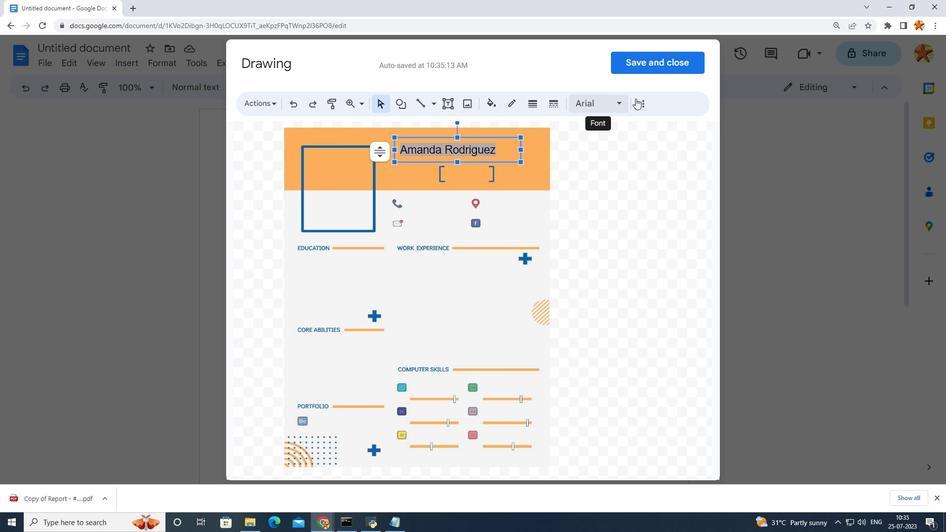 
Action: Mouse pressed left at (647, 92)
Screenshot: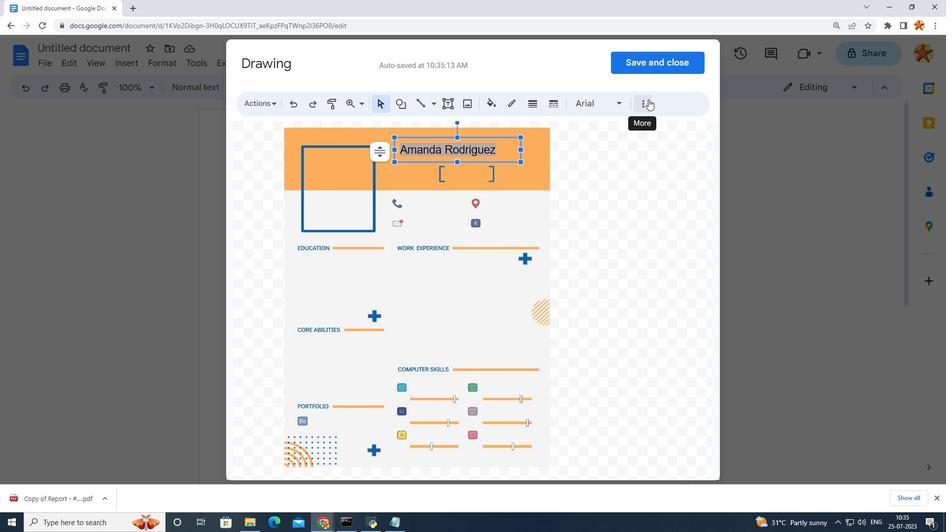 
Action: Mouse moved to (430, 117)
Screenshot: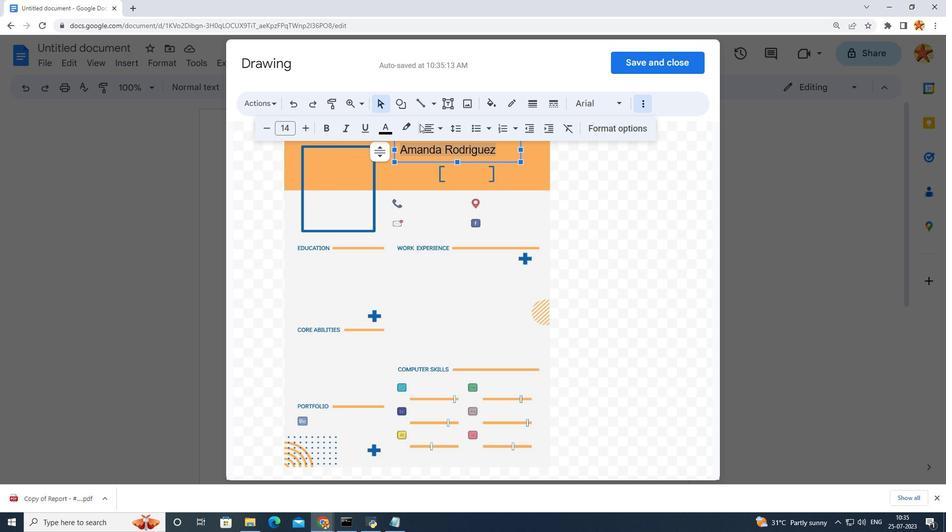 
Action: Mouse pressed left at (430, 117)
Screenshot: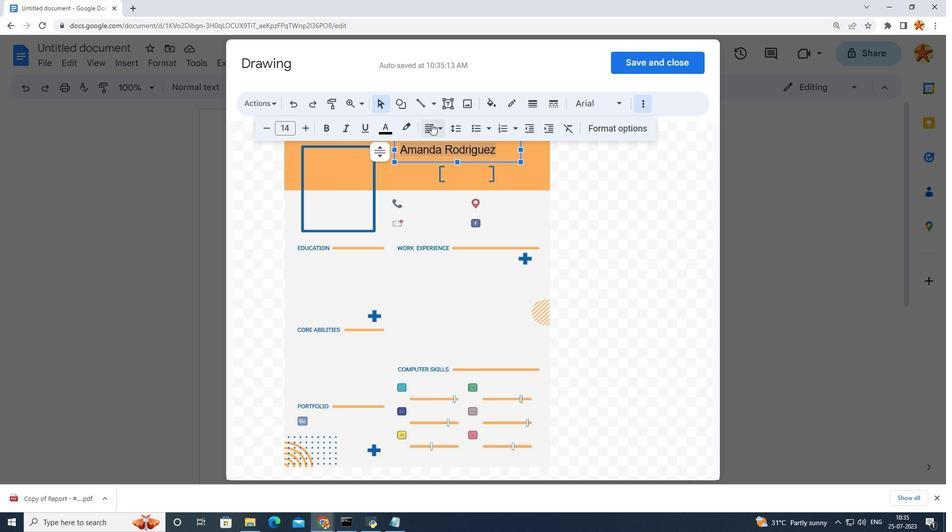 
Action: Mouse moved to (443, 145)
Screenshot: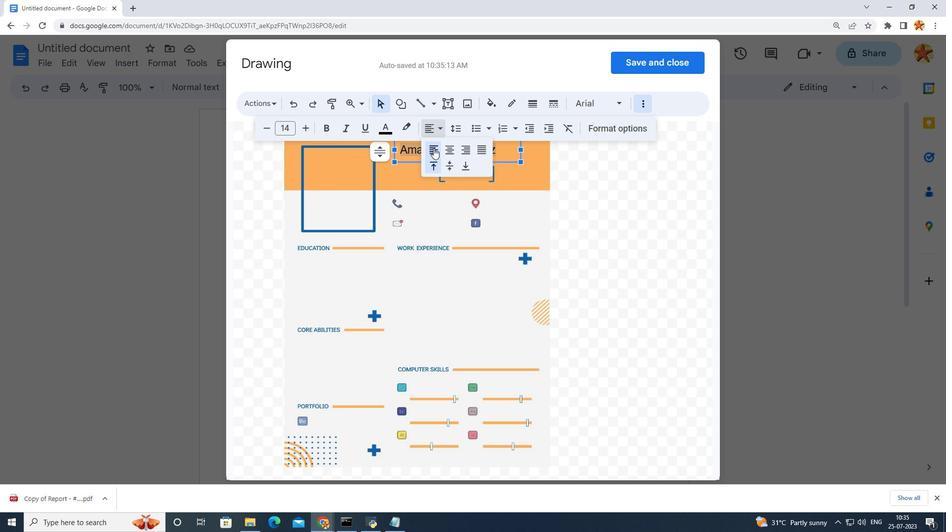 
Action: Mouse pressed left at (443, 145)
Screenshot: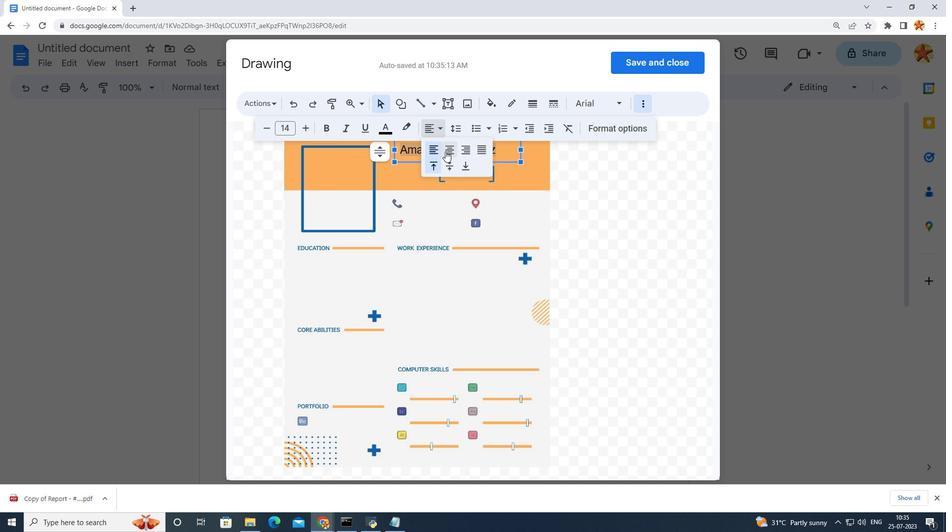 
Action: Mouse moved to (383, 118)
Screenshot: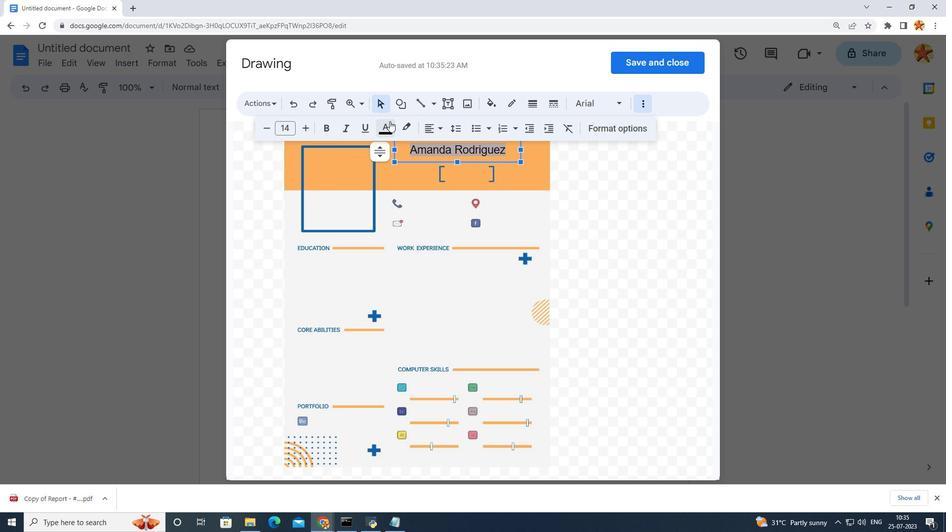 
Action: Mouse pressed left at (383, 118)
Screenshot: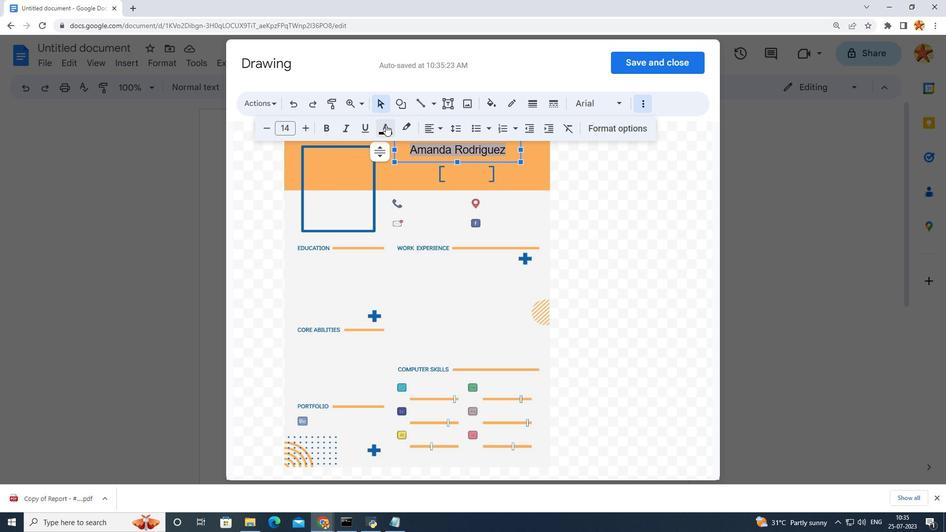 
Action: Mouse moved to (506, 183)
Screenshot: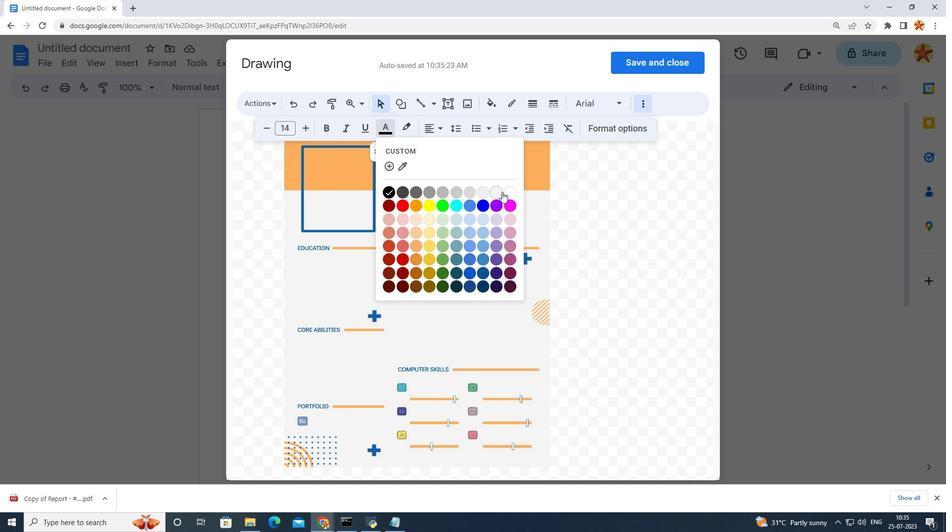 
Action: Mouse pressed left at (506, 183)
Screenshot: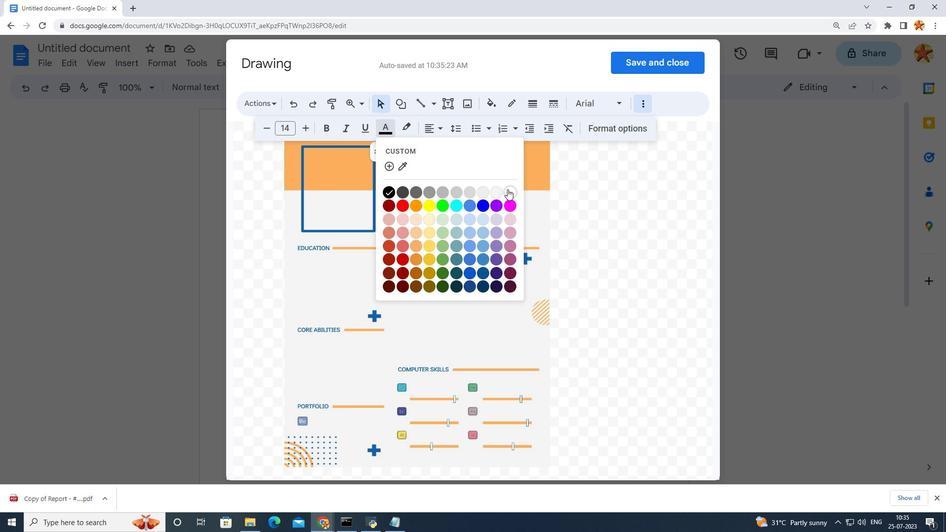 
Action: Mouse moved to (331, 122)
Screenshot: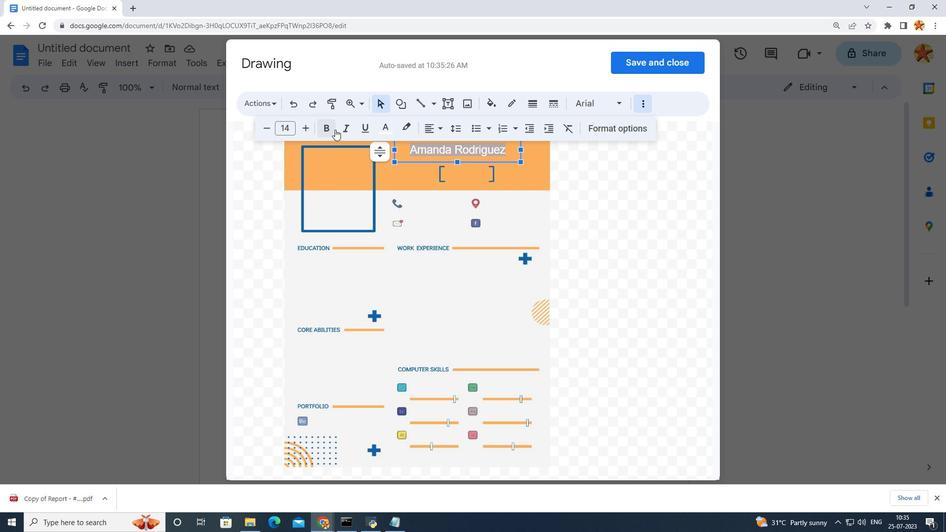 
Action: Mouse pressed left at (331, 122)
Screenshot: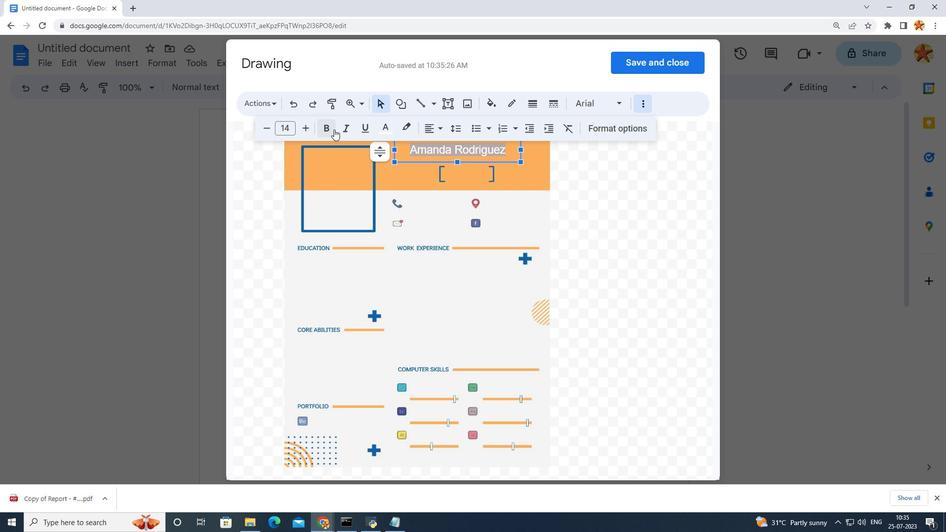 
Action: Mouse moved to (583, 103)
Screenshot: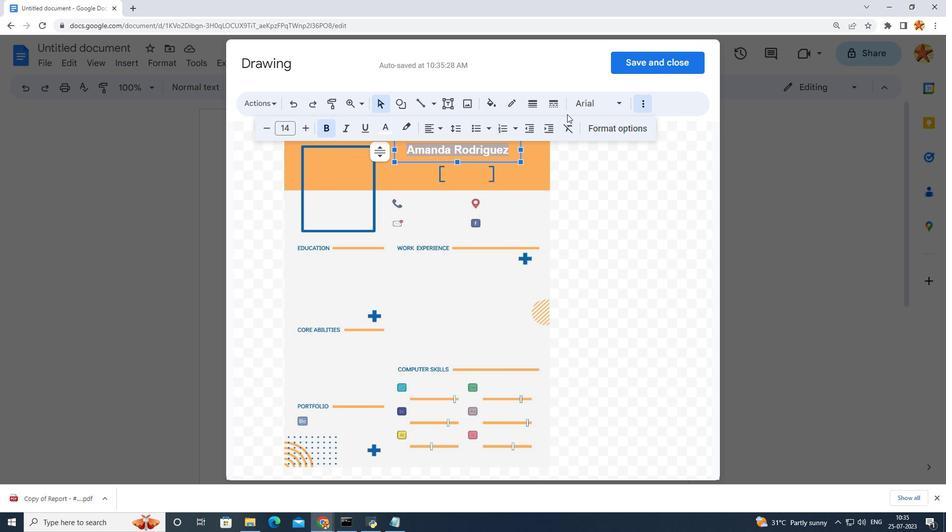 
Action: Mouse pressed left at (583, 103)
Screenshot: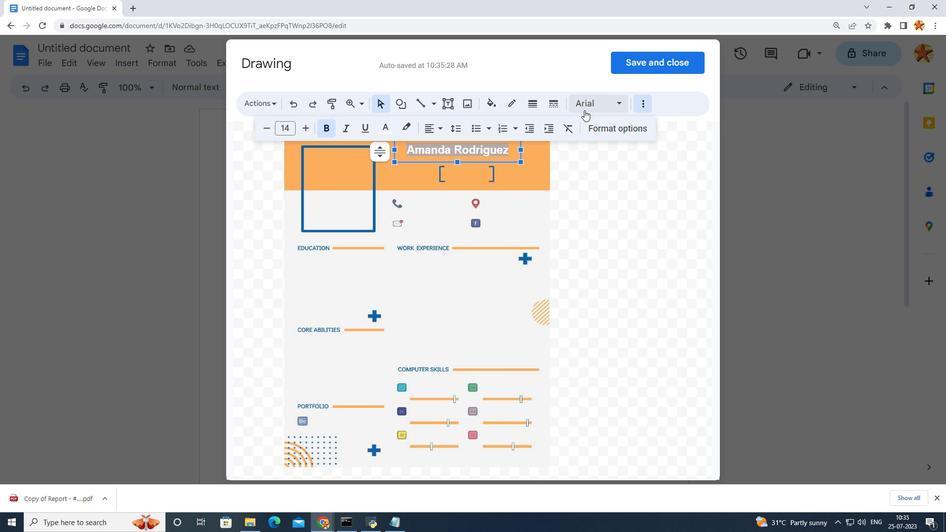 
Action: Mouse moved to (525, 168)
Screenshot: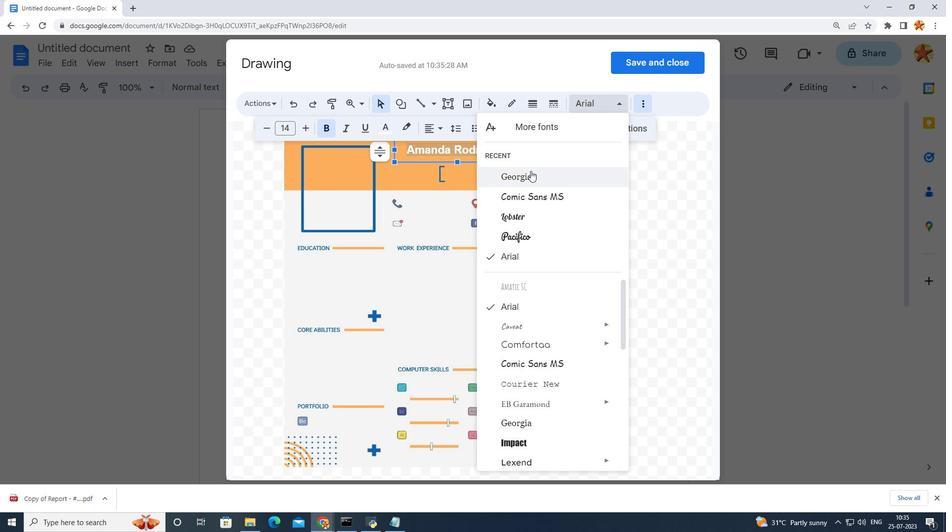 
Action: Mouse pressed left at (525, 168)
Screenshot: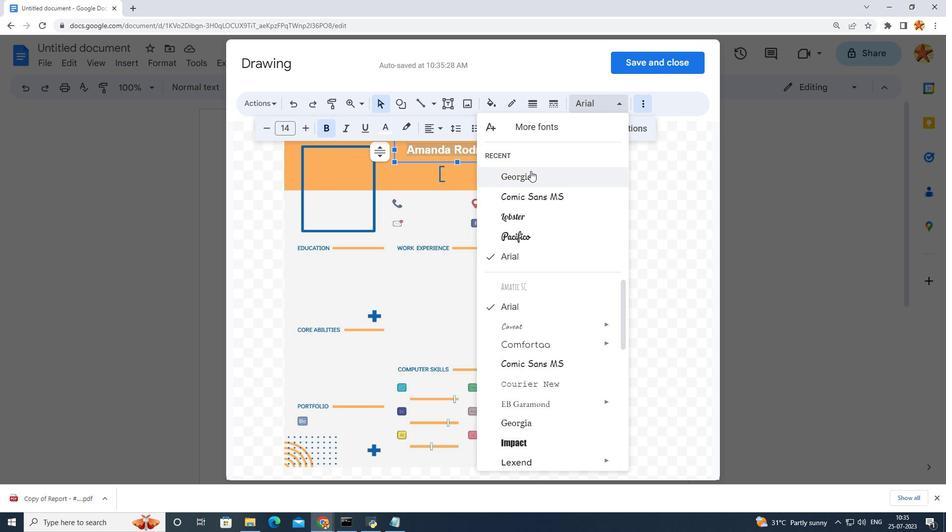 
Action: Mouse moved to (600, 189)
Screenshot: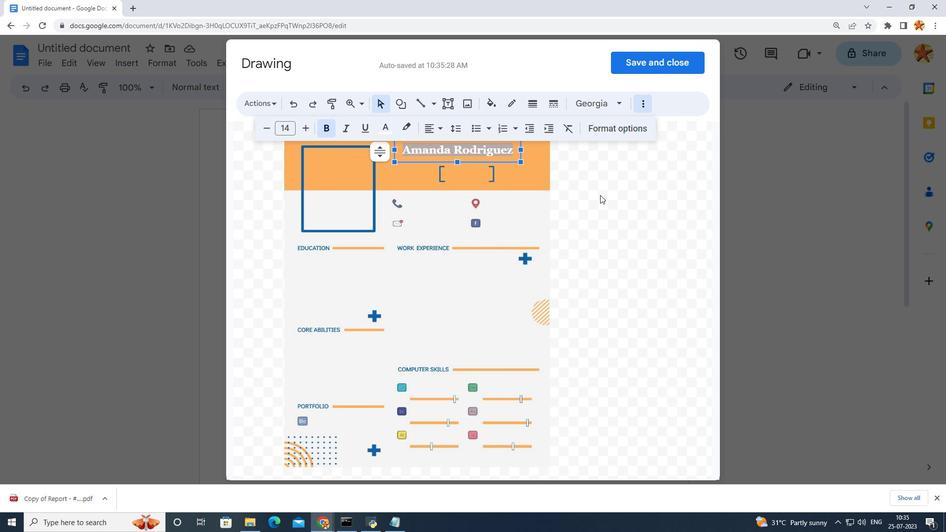 
Action: Mouse pressed left at (600, 189)
Screenshot: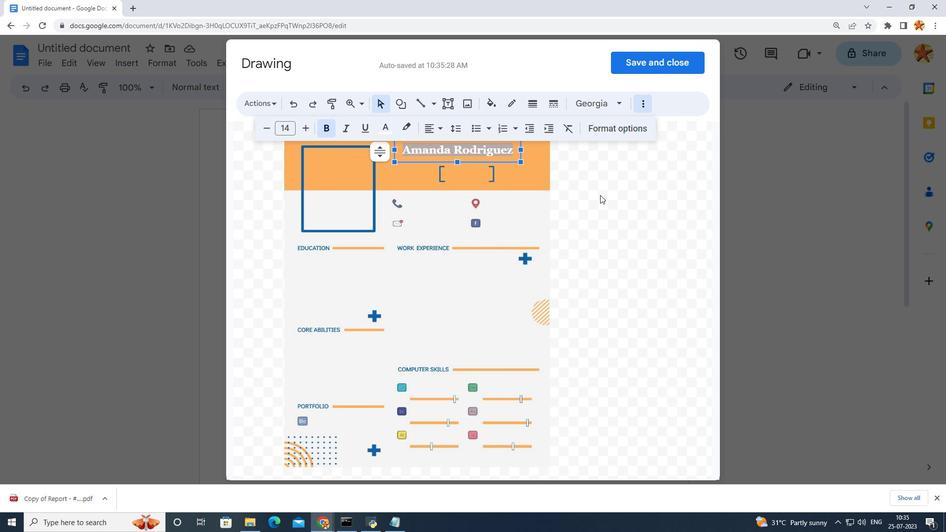 
Action: Mouse moved to (449, 160)
Screenshot: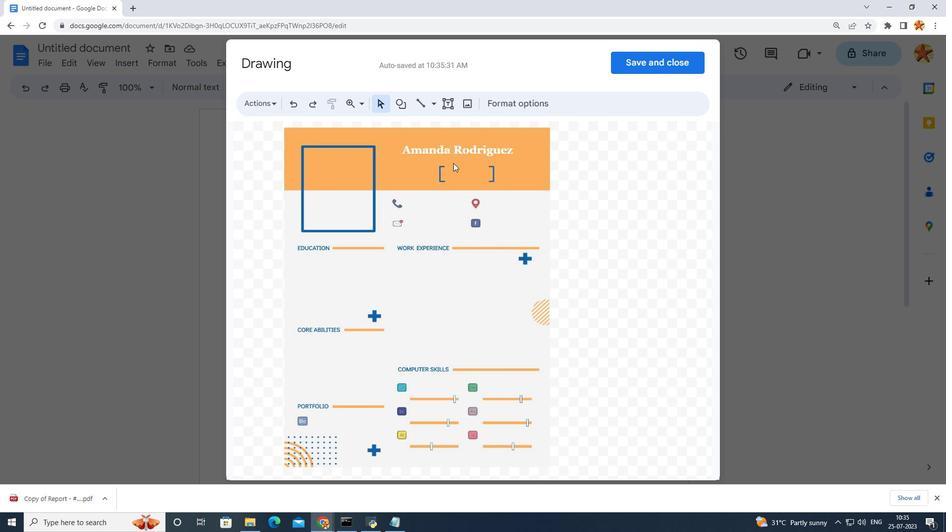 
Action: Mouse pressed left at (449, 160)
Screenshot: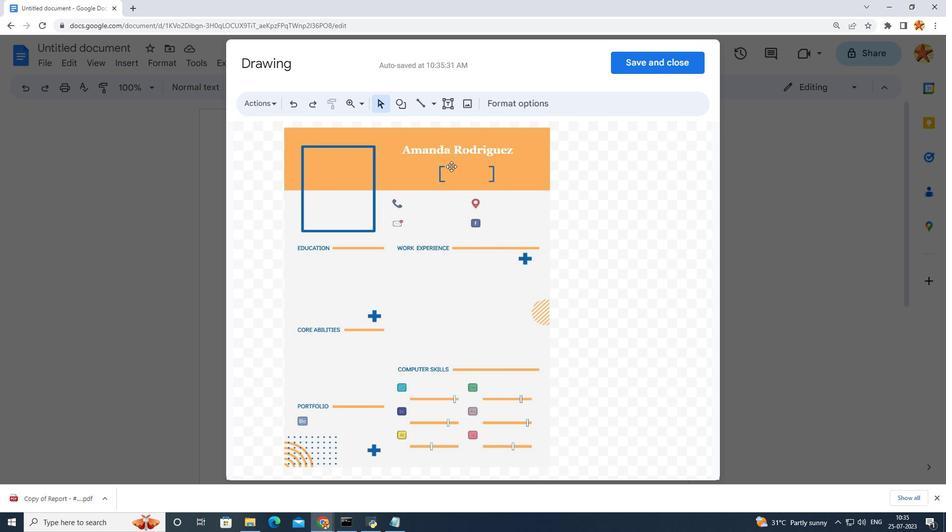 
Action: Mouse pressed left at (449, 160)
Screenshot: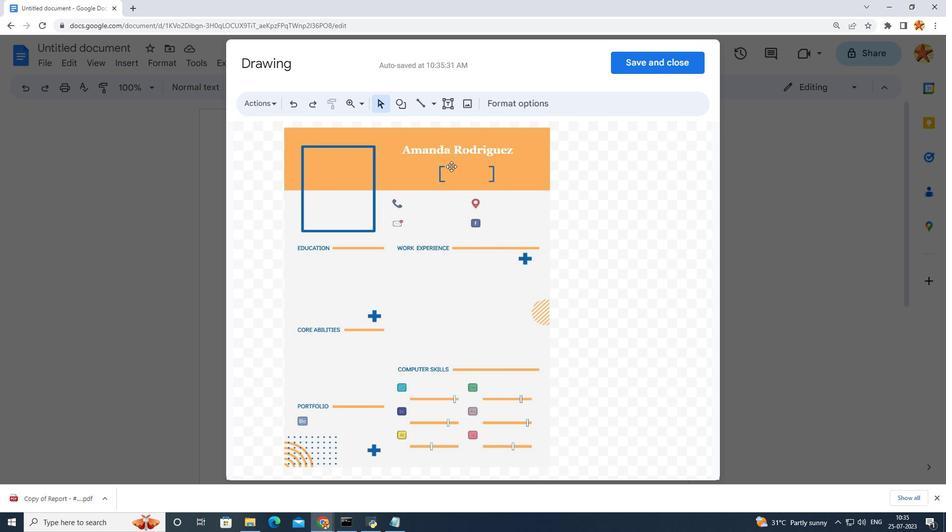 
Action: Mouse moved to (452, 97)
Screenshot: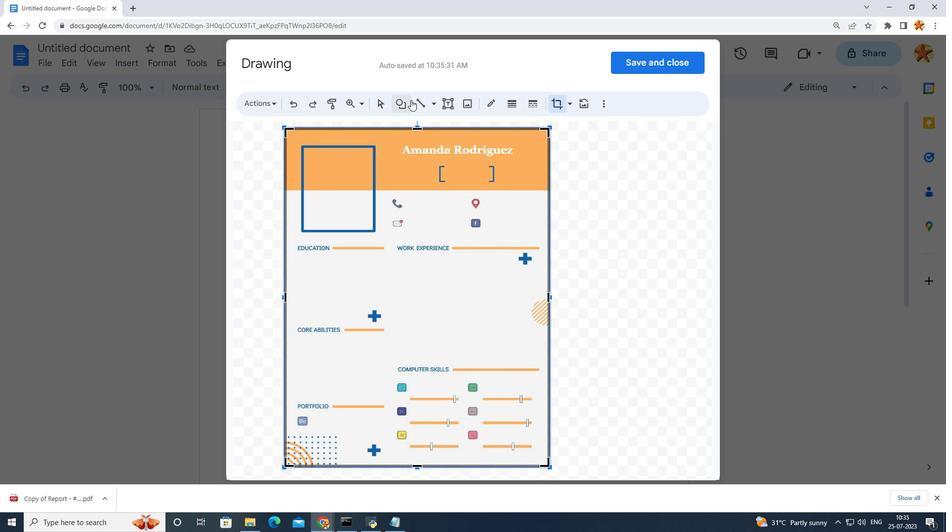 
Action: Mouse pressed left at (452, 97)
Screenshot: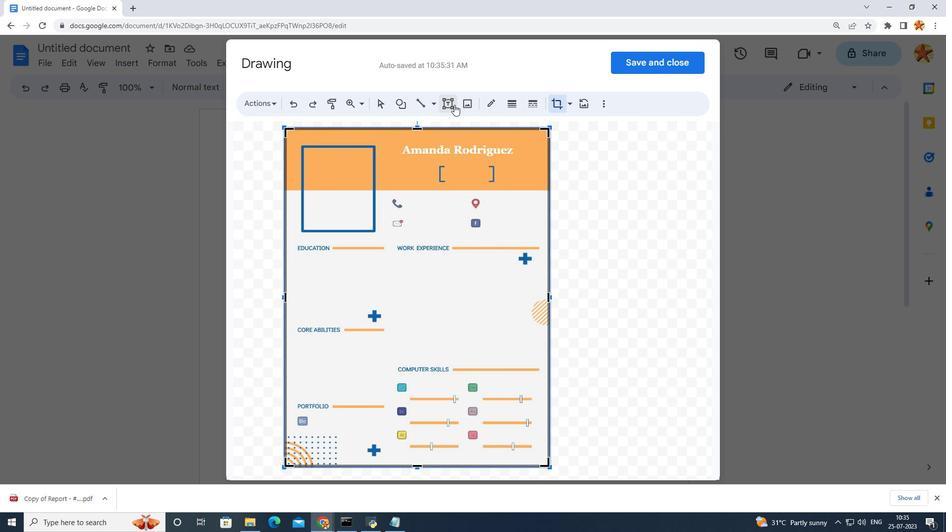 
Action: Mouse moved to (443, 162)
Screenshot: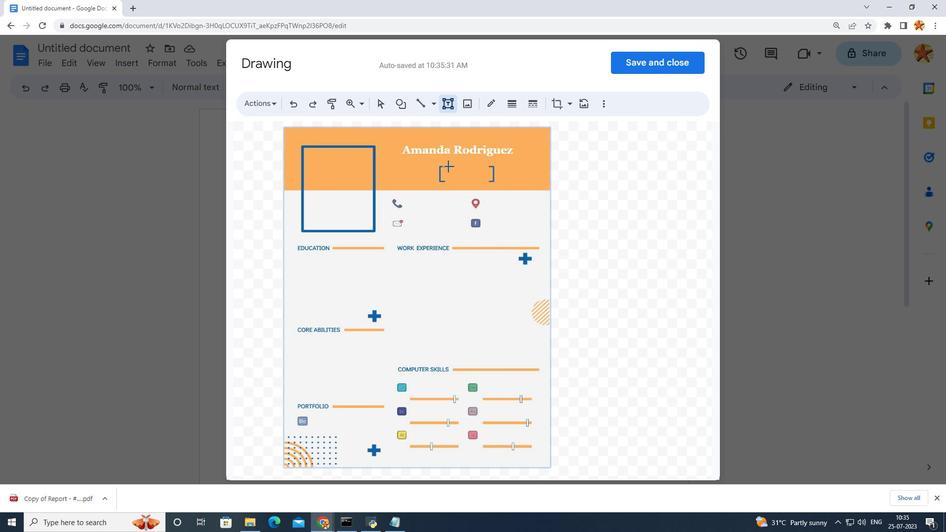 
Action: Mouse pressed left at (443, 162)
Screenshot: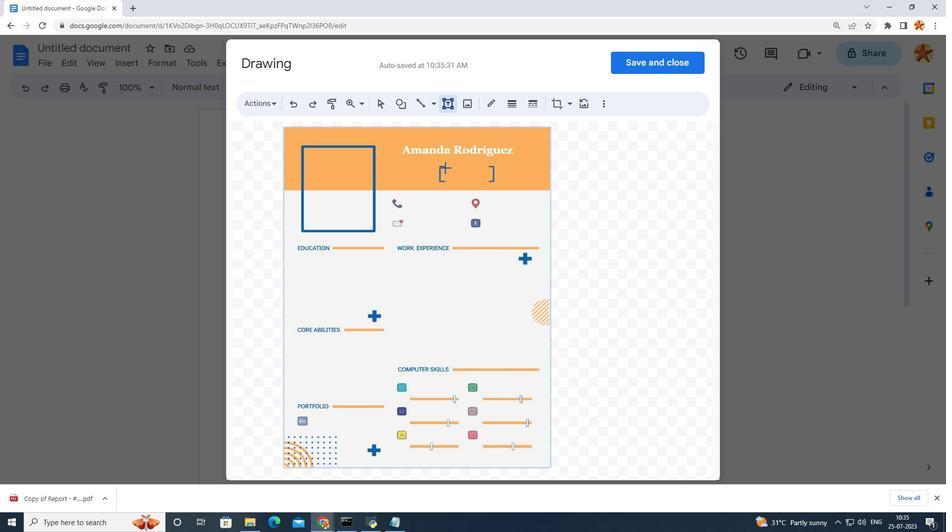 
Action: Mouse moved to (451, 157)
Screenshot: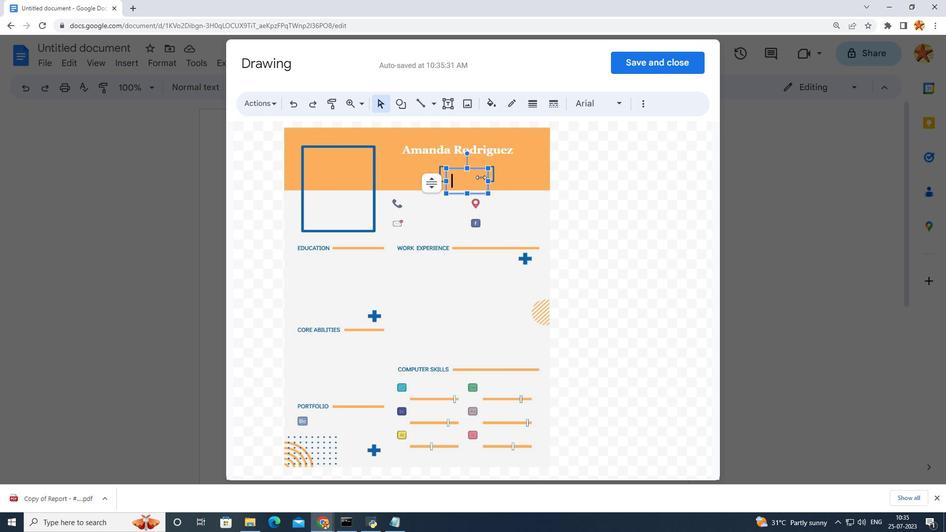 
Action: Key pressed <Key.caps_lock>
Screenshot: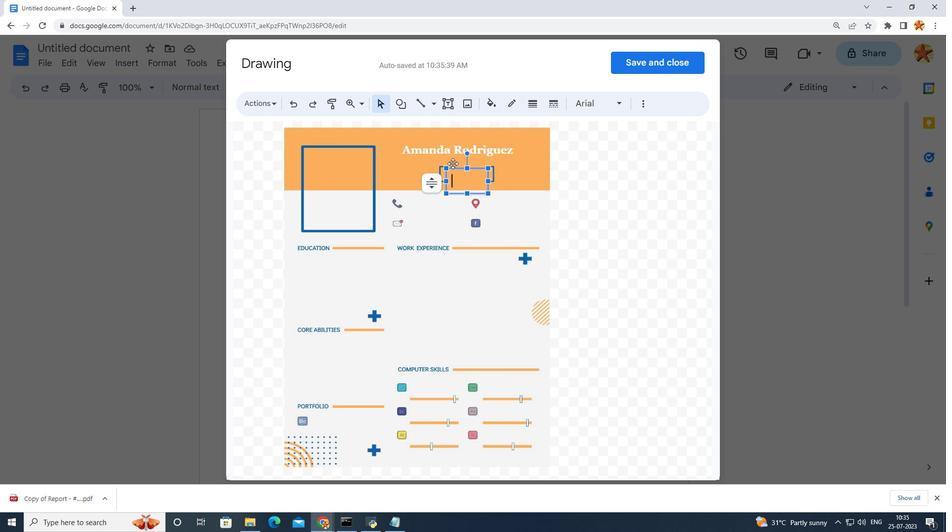 
Action: Mouse moved to (450, 157)
Screenshot: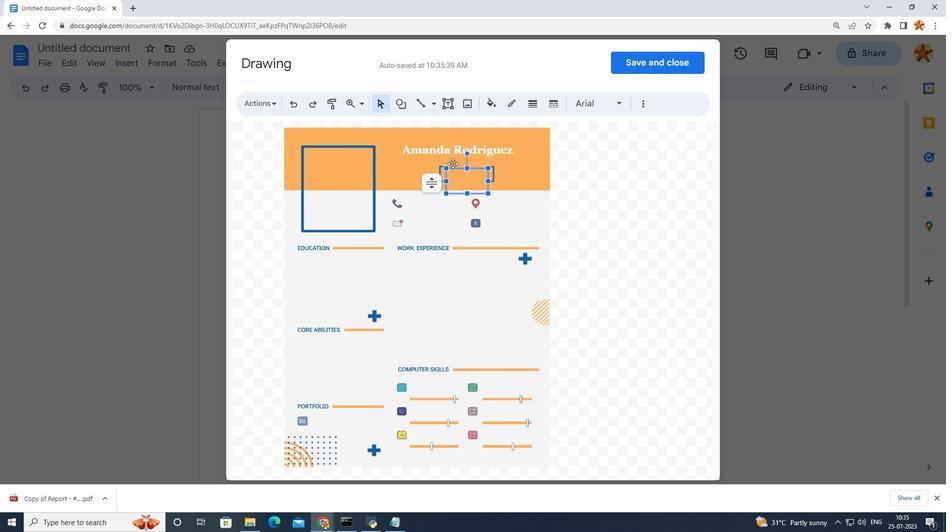 
Action: Key pressed D<Key.caps_lock>esigner
Screenshot: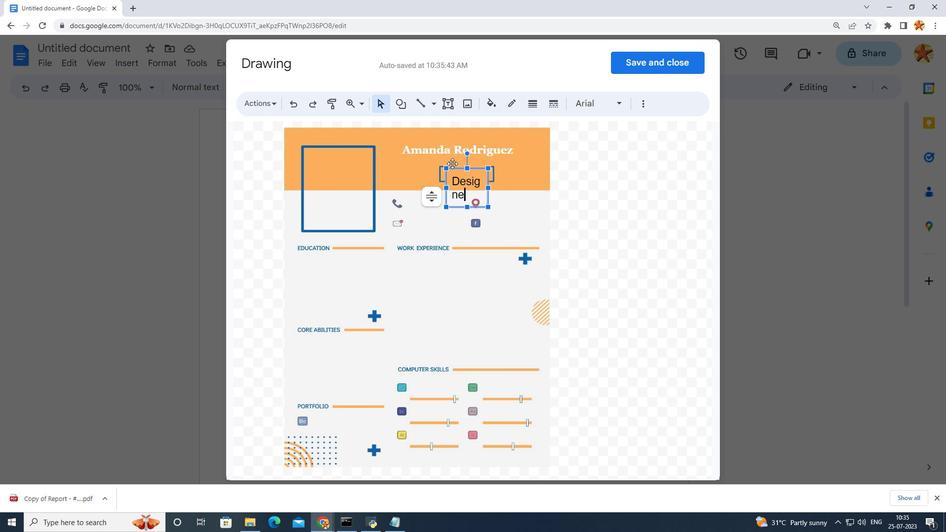 
Action: Mouse moved to (447, 184)
Screenshot: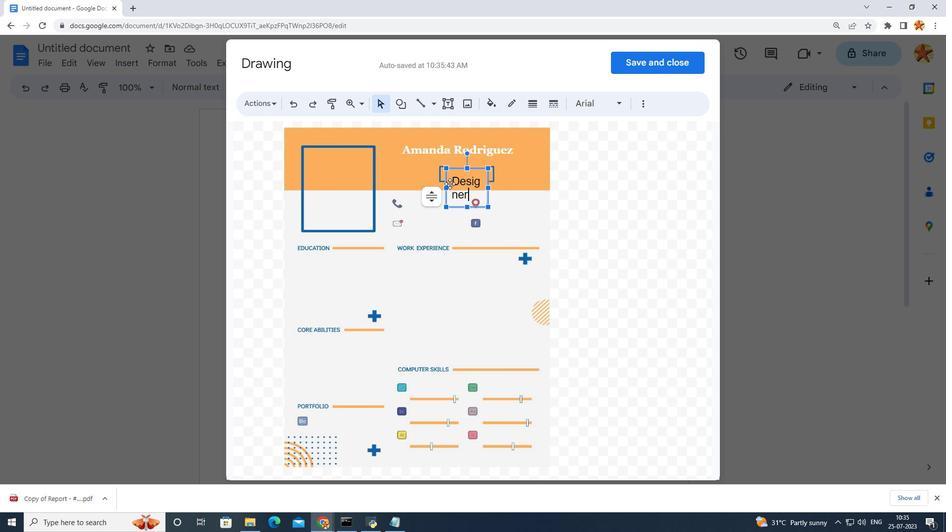 
Action: Mouse pressed left at (447, 184)
Screenshot: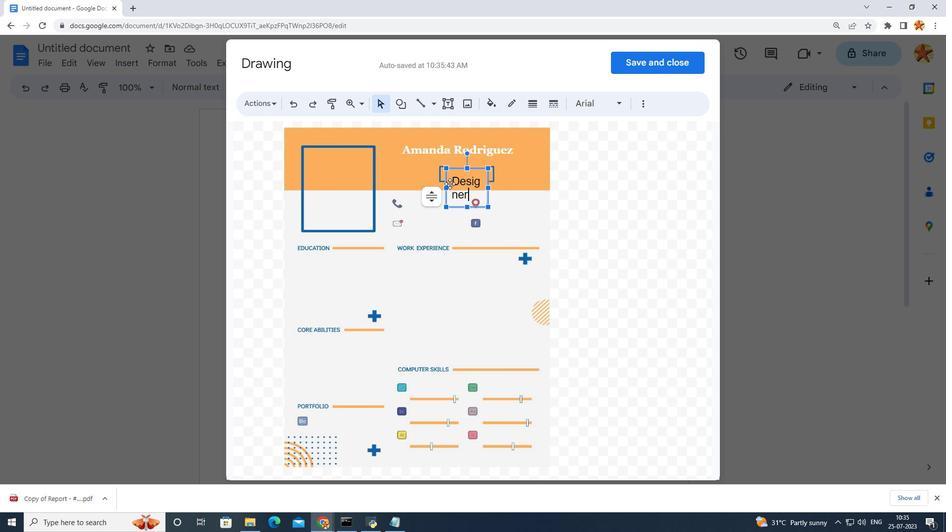 
Action: Mouse moved to (470, 190)
Screenshot: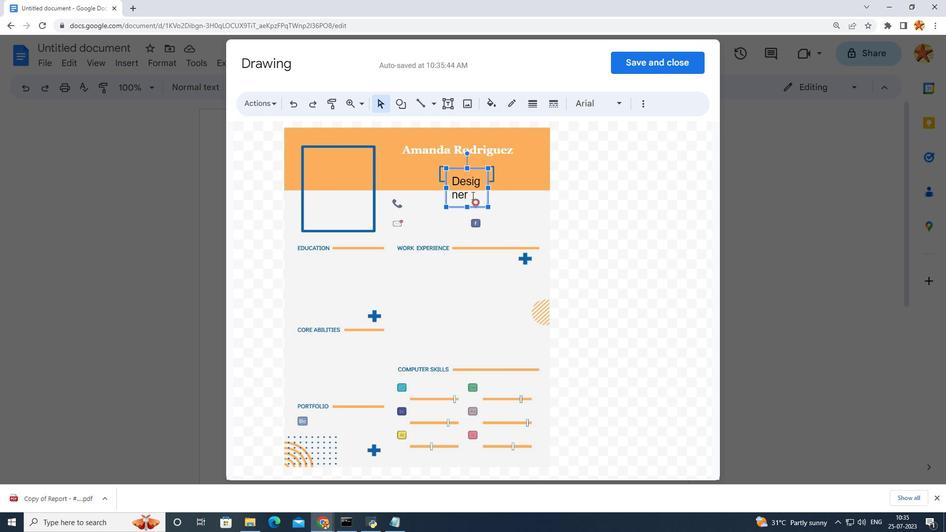 
Action: Mouse pressed left at (470, 190)
Screenshot: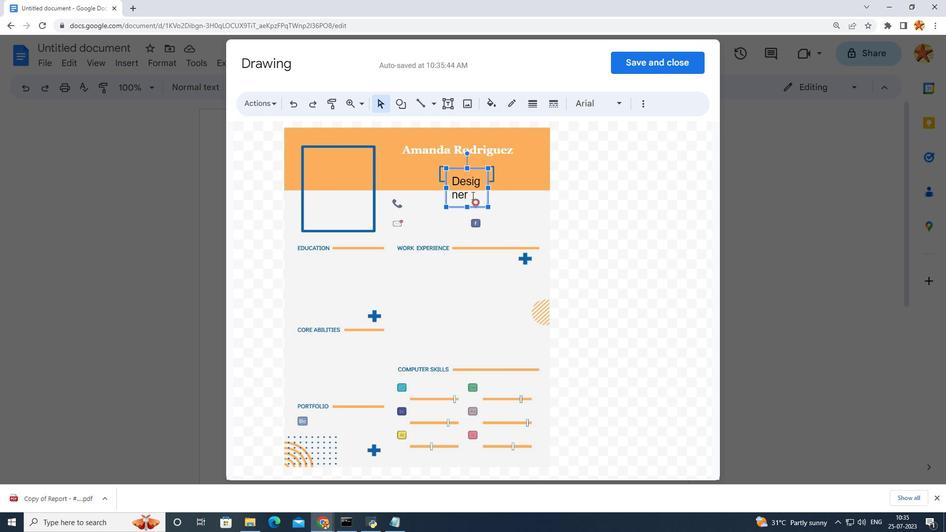 
Action: Mouse moved to (602, 95)
Screenshot: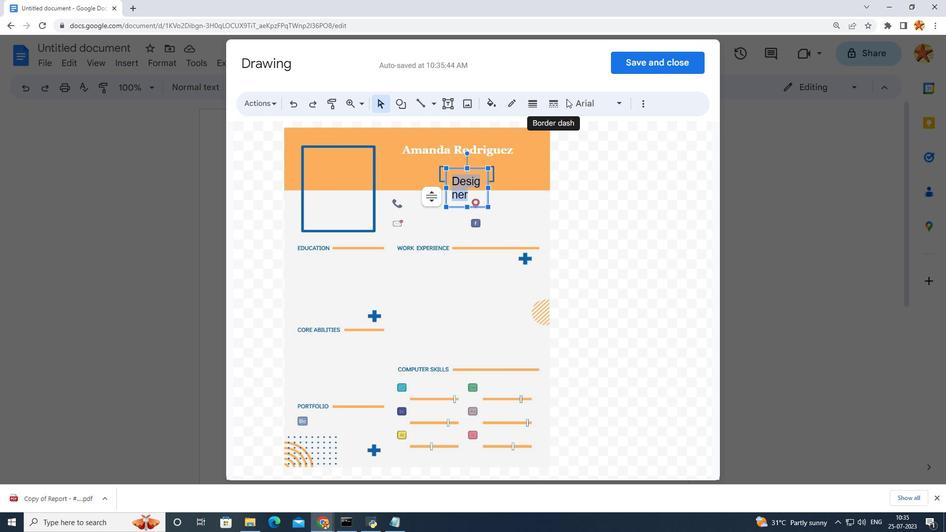
Action: Mouse pressed left at (602, 95)
Screenshot: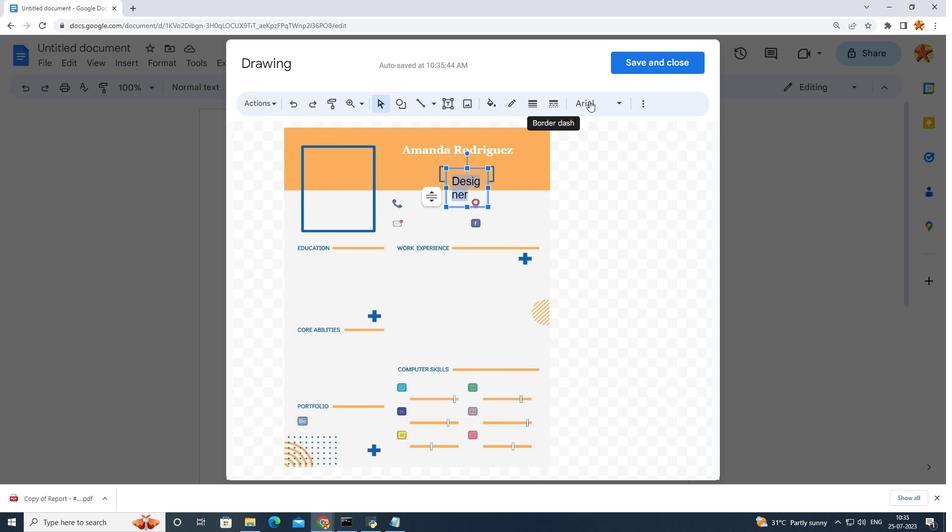 
Action: Mouse moved to (545, 182)
Screenshot: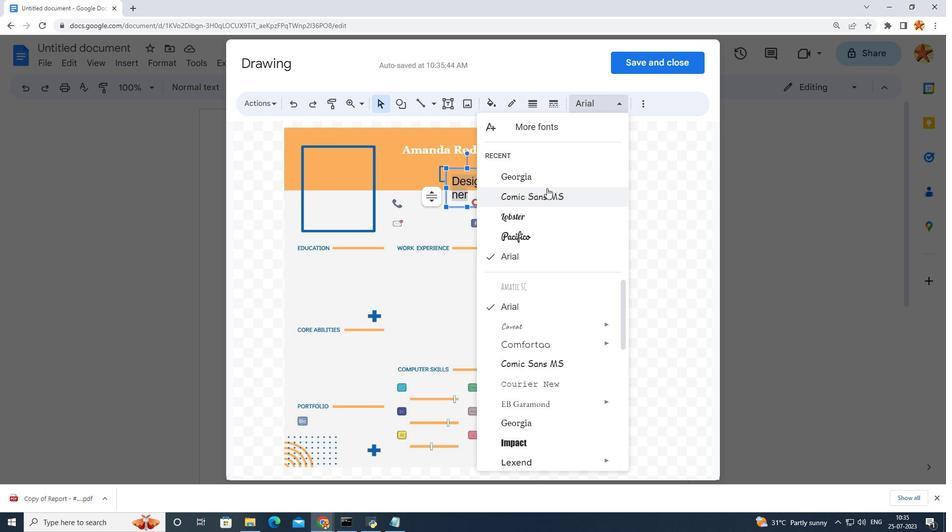 
Action: Mouse pressed left at (545, 182)
Screenshot: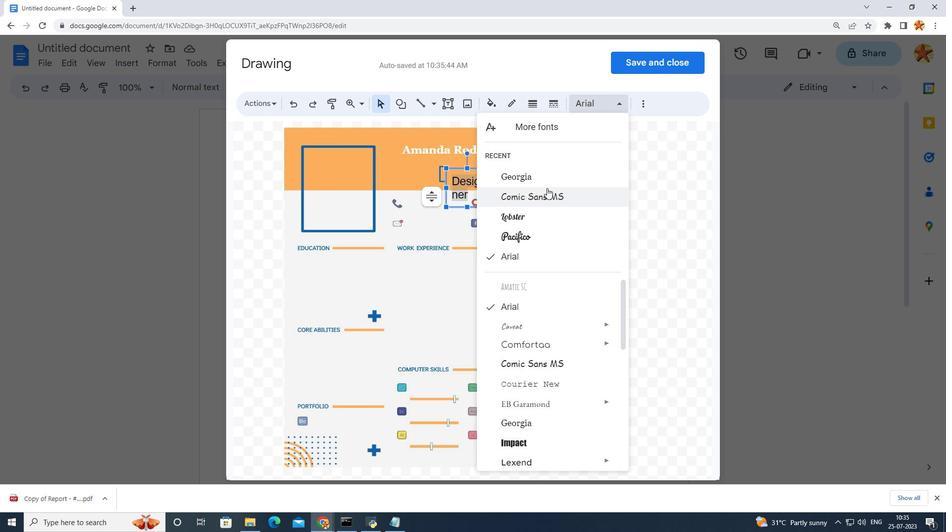 
Action: Mouse moved to (488, 184)
Screenshot: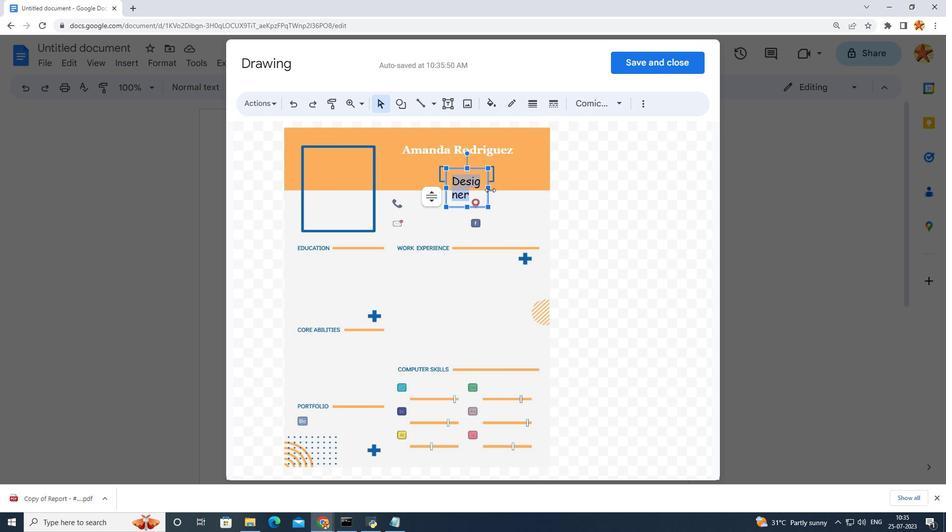 
Action: Mouse pressed left at (488, 184)
Screenshot: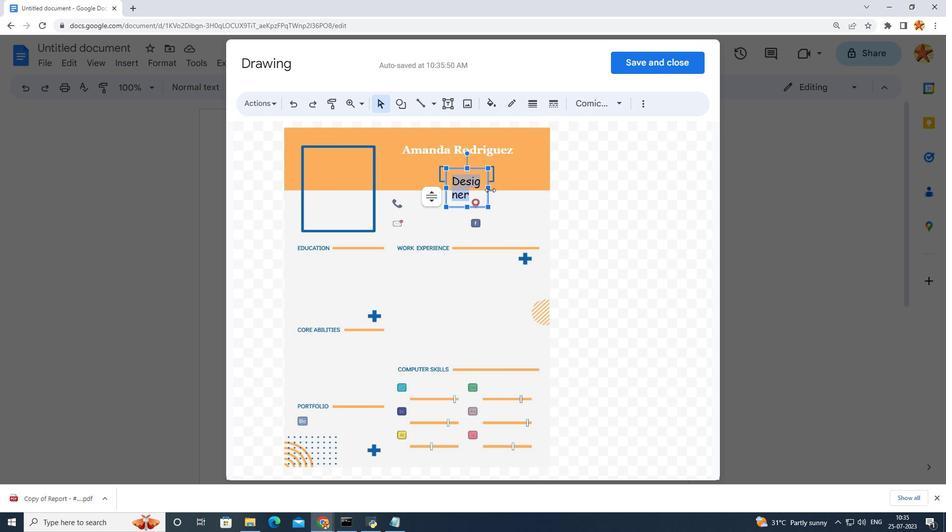 
Action: Mouse moved to (444, 179)
Screenshot: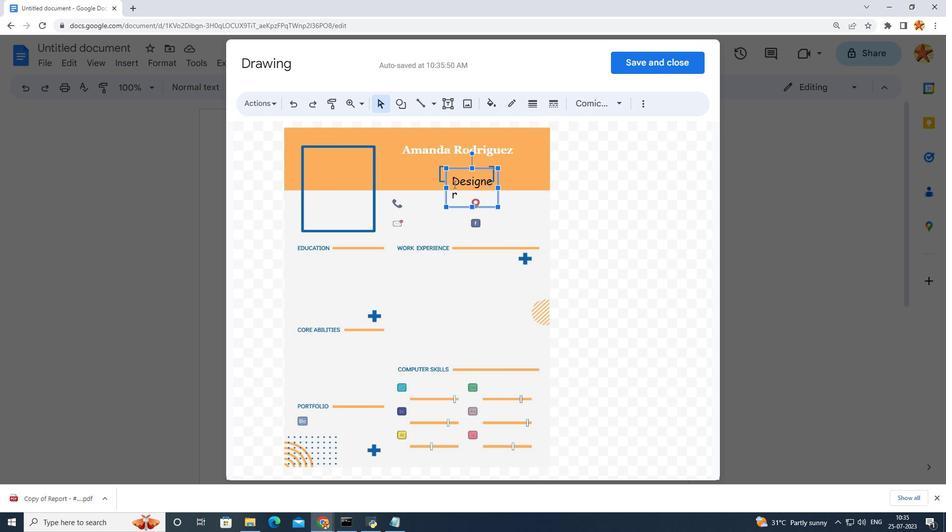 
Action: Mouse pressed left at (444, 179)
Screenshot: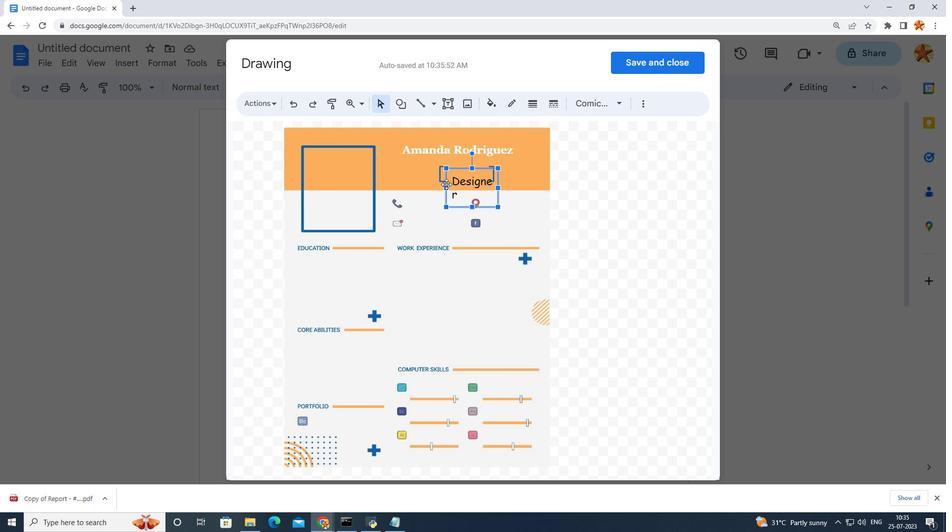 
Action: Mouse moved to (446, 182)
Screenshot: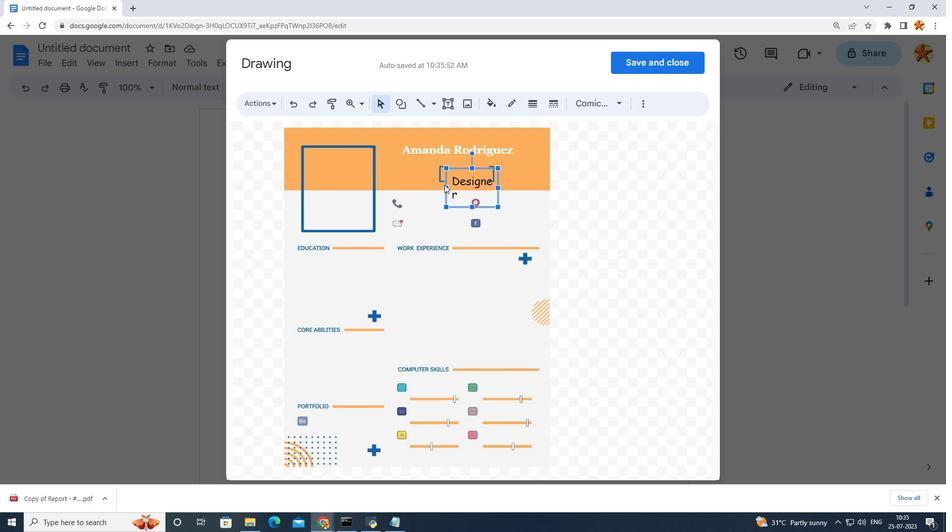 
Action: Mouse pressed left at (446, 182)
Screenshot: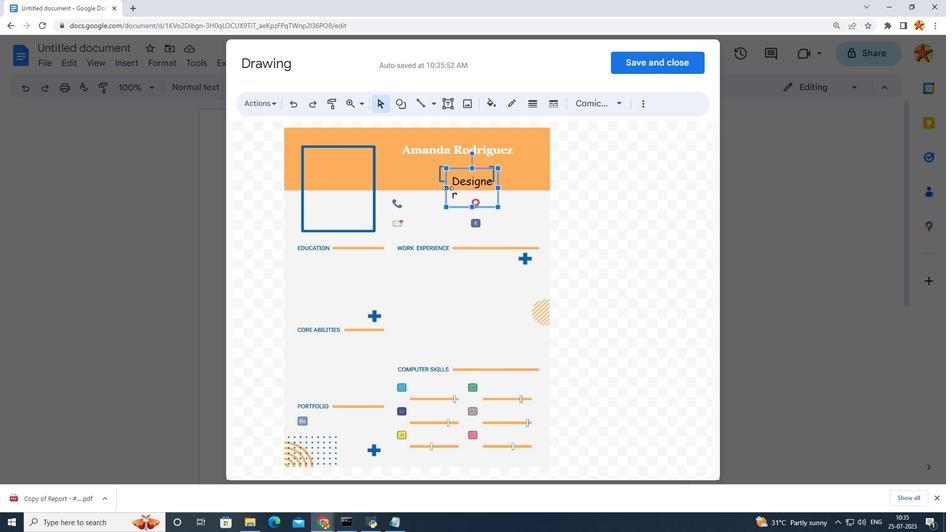 
Action: Mouse moved to (456, 193)
Screenshot: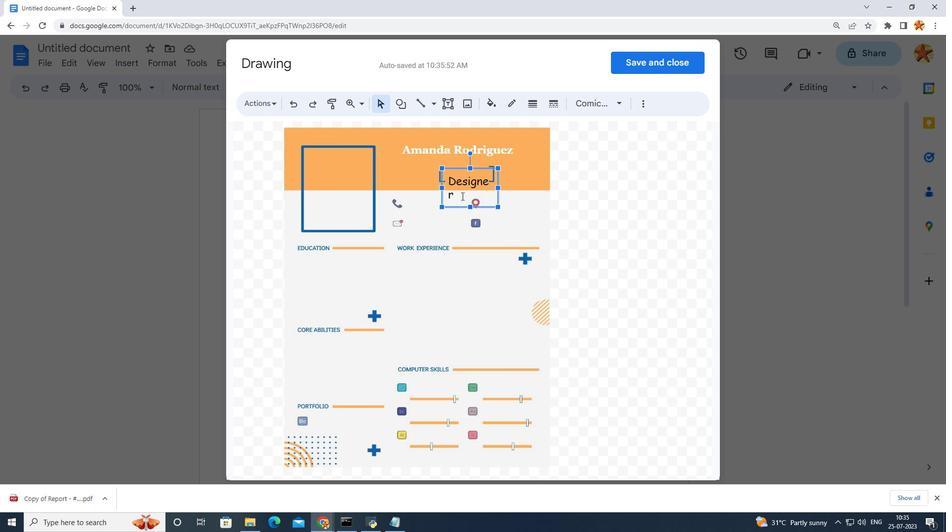 
Action: Mouse pressed left at (456, 193)
Screenshot: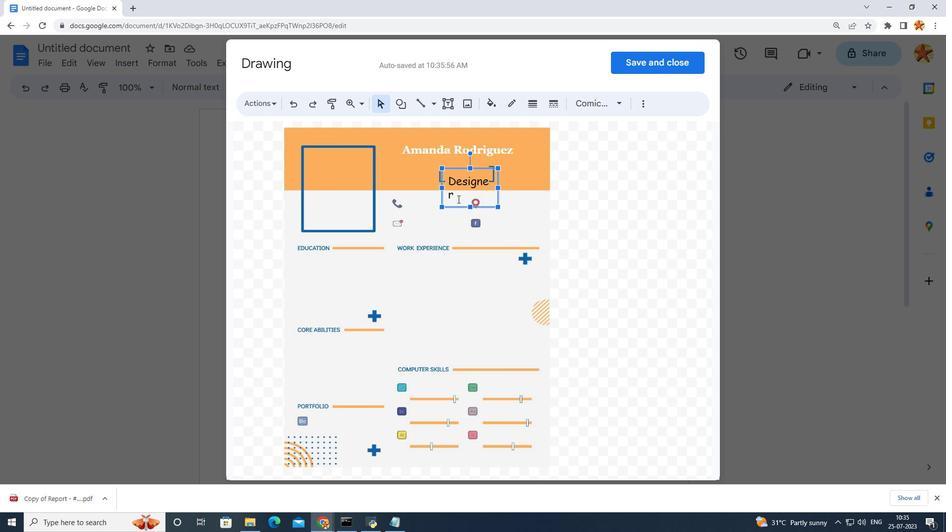 
Action: Mouse moved to (641, 97)
Screenshot: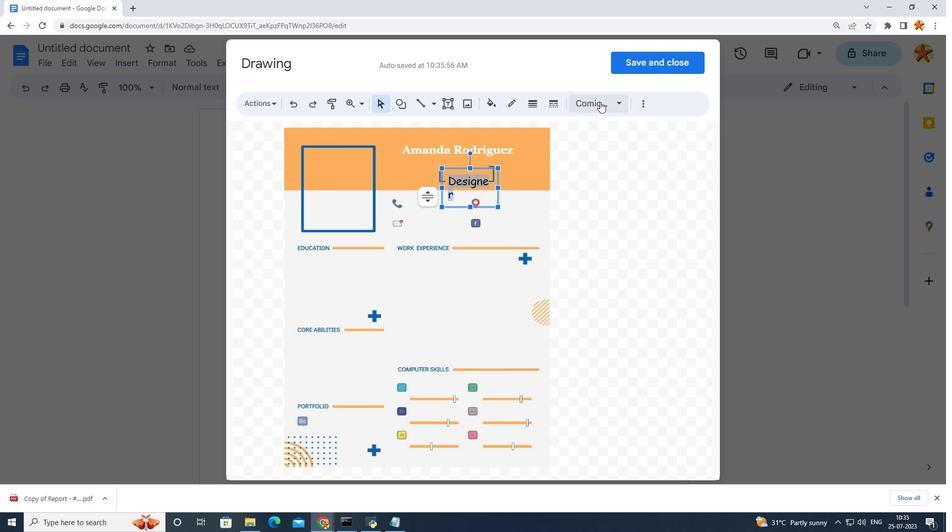 
Action: Mouse pressed left at (641, 97)
Screenshot: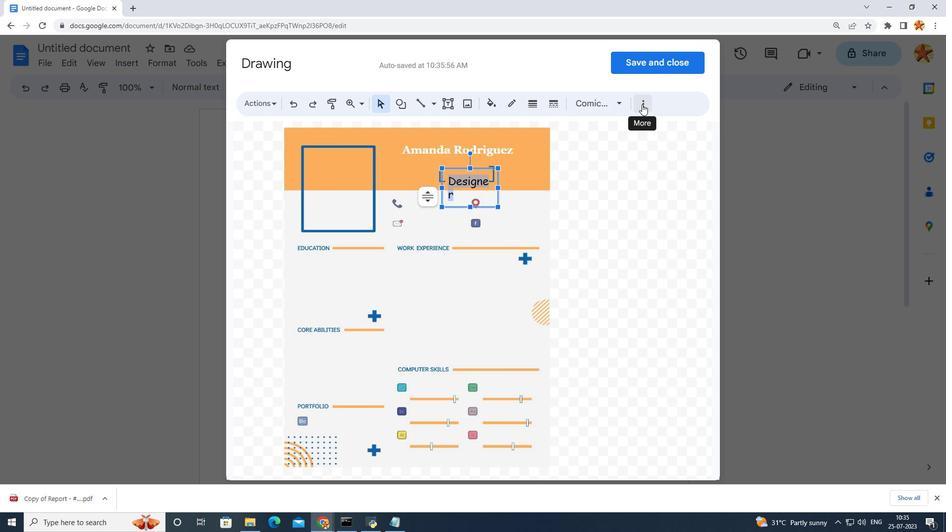 
Action: Mouse moved to (263, 119)
Screenshot: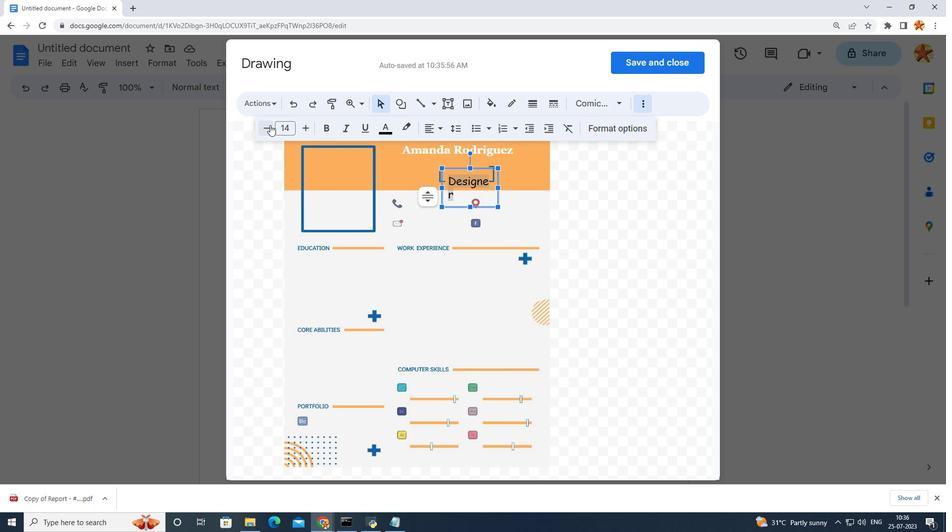 
Action: Mouse pressed left at (263, 119)
Screenshot: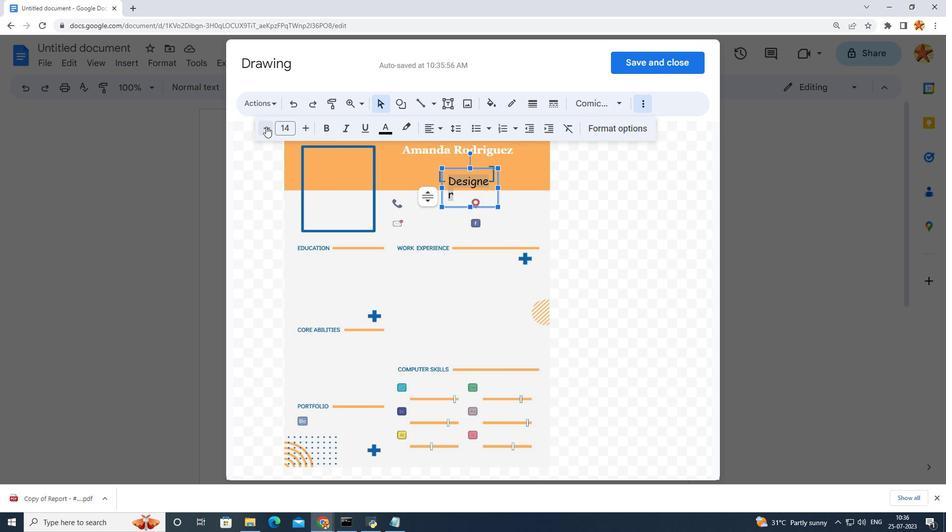 
Action: Mouse pressed left at (263, 119)
Screenshot: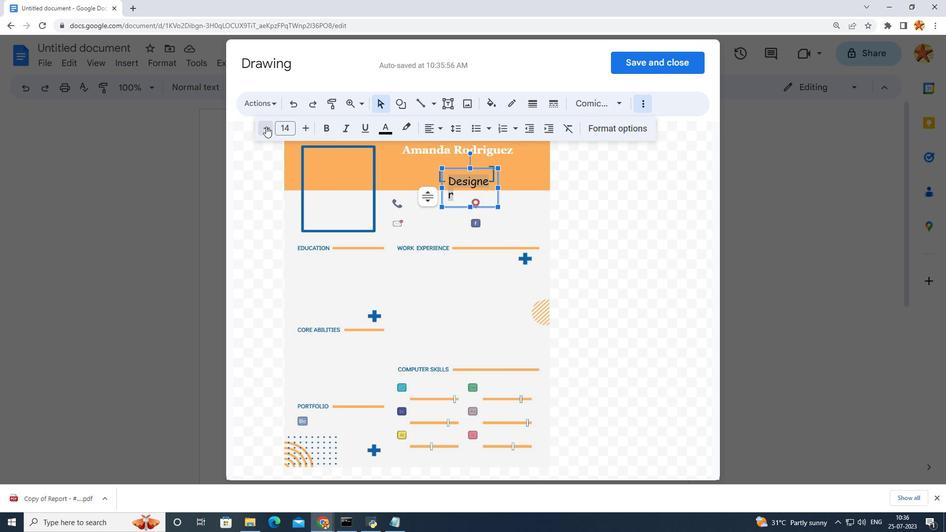 
Action: Mouse moved to (584, 85)
Screenshot: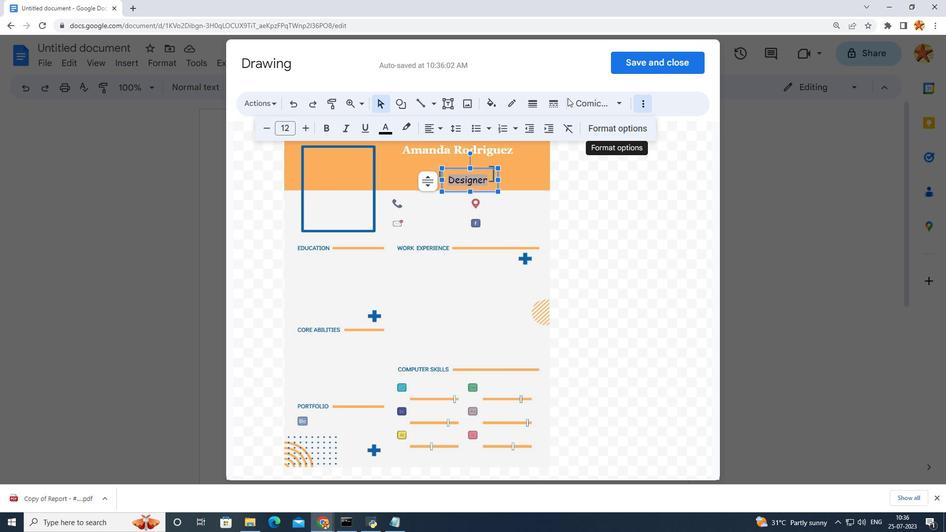 
Action: Mouse pressed left at (584, 85)
Screenshot: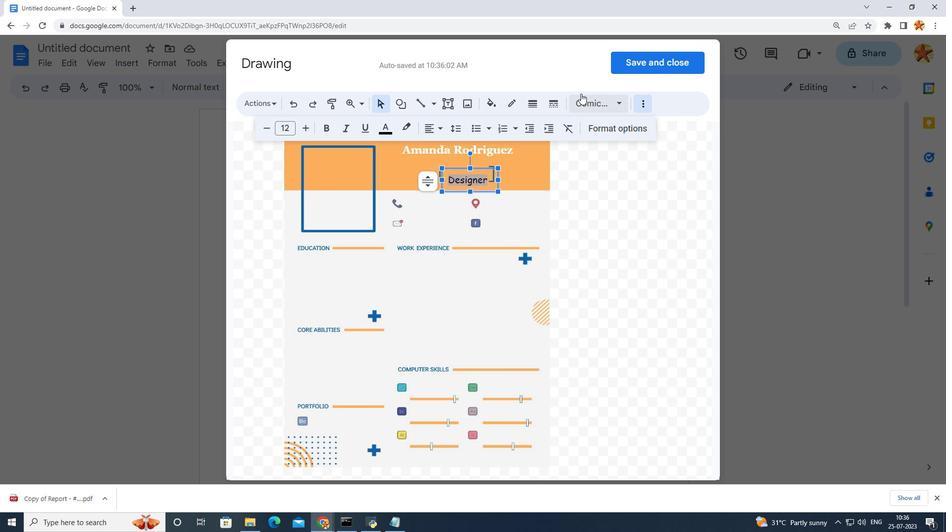 
Action: Mouse moved to (585, 91)
Screenshot: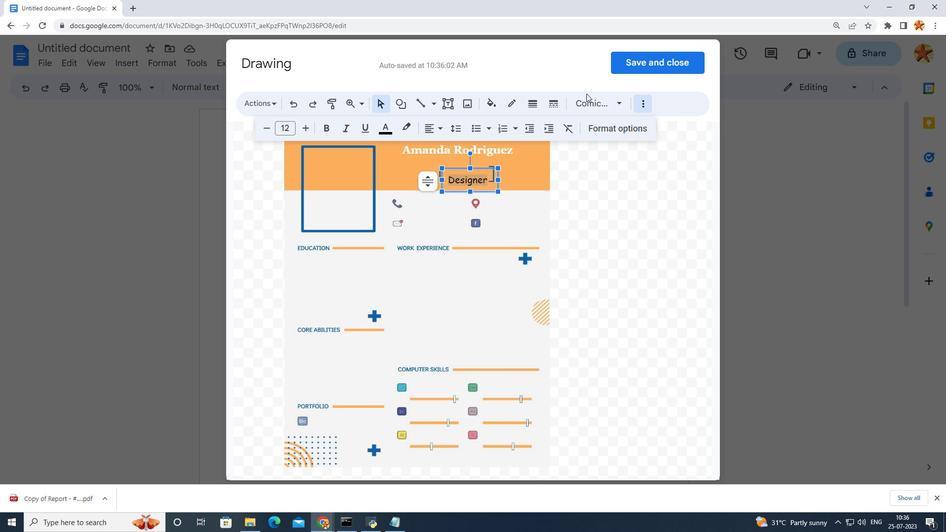 
Action: Mouse pressed left at (585, 91)
Screenshot: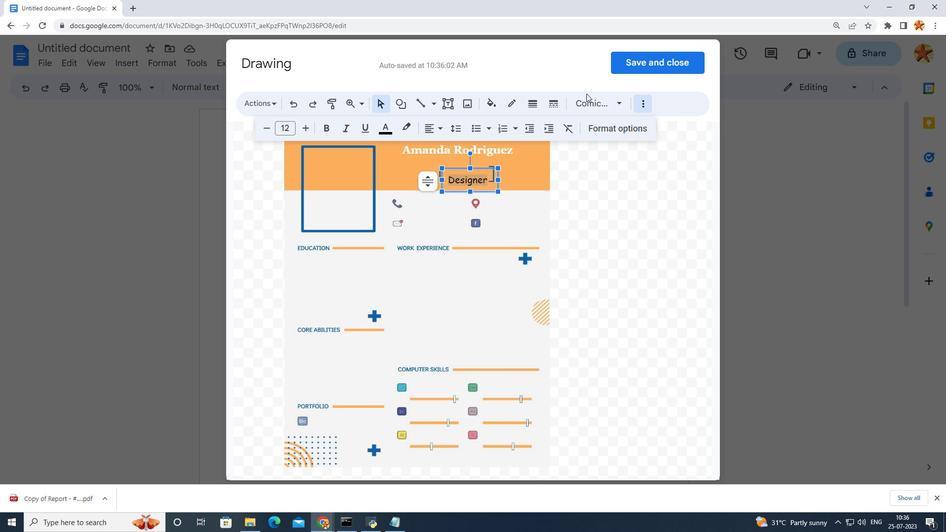 
Action: Mouse moved to (507, 438)
Screenshot: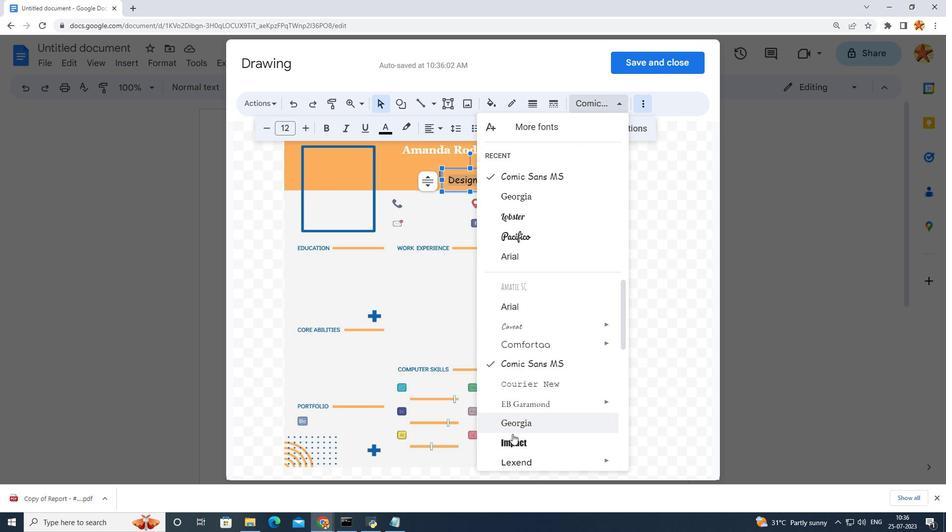 
Action: Mouse pressed left at (507, 438)
Screenshot: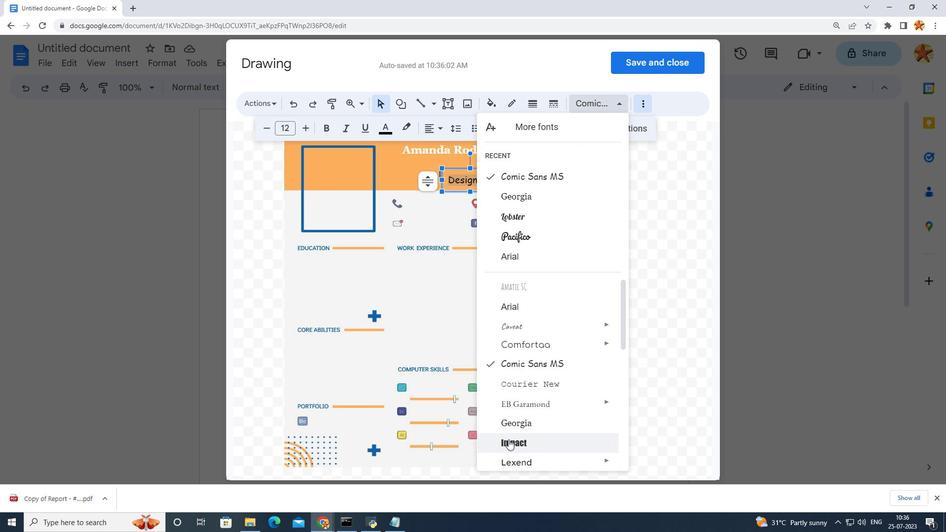 
Action: Mouse moved to (509, 205)
Screenshot: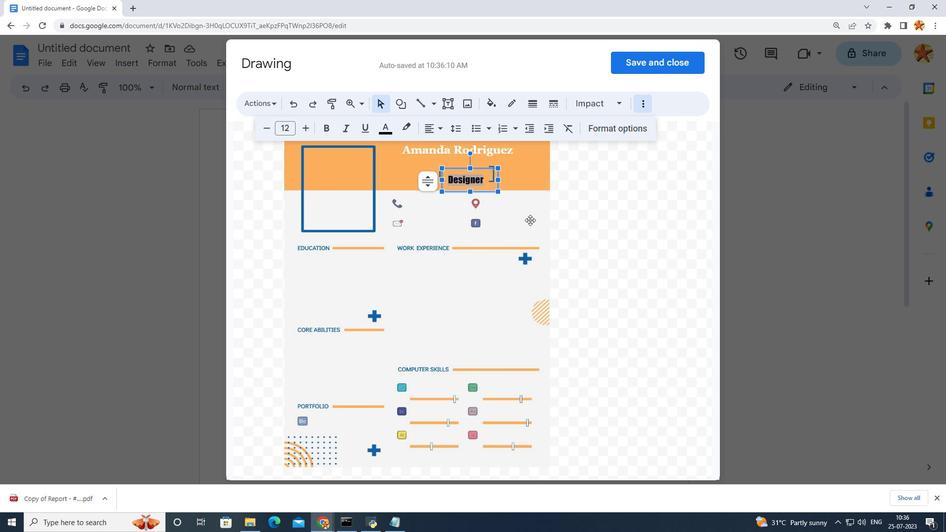 
Action: Mouse pressed left at (509, 205)
Screenshot: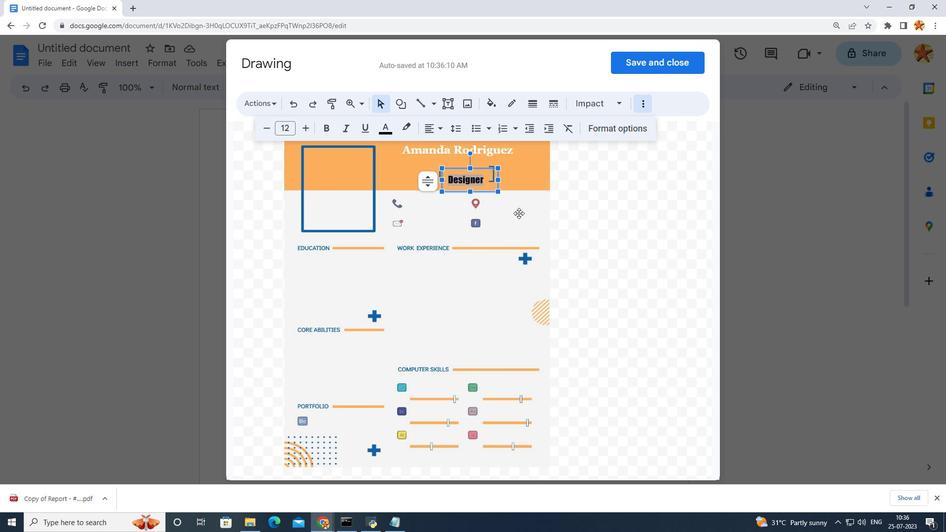 
Action: Mouse moved to (466, 179)
Screenshot: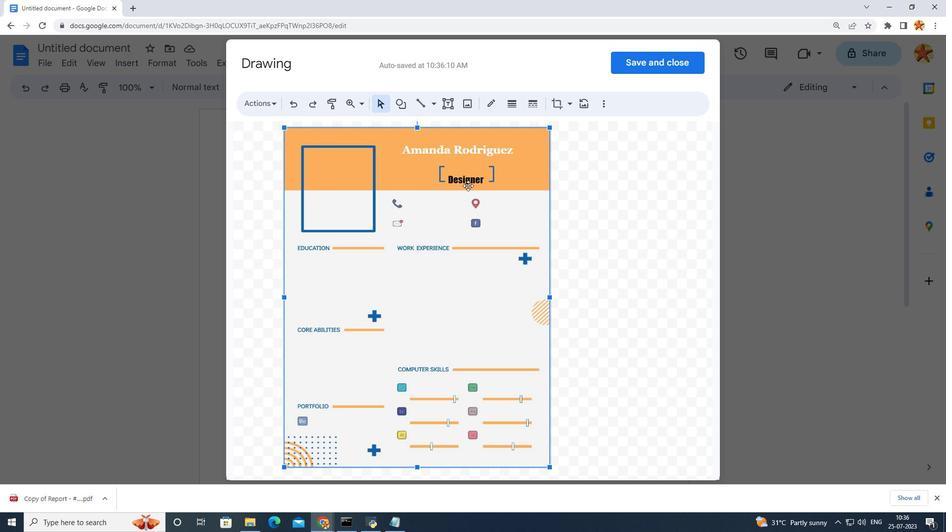 
Action: Mouse pressed left at (466, 179)
Screenshot: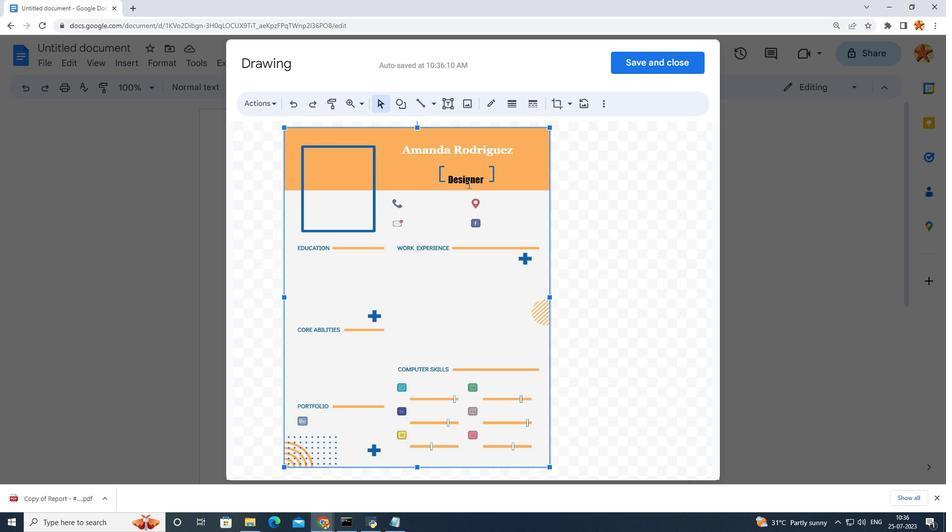 
Action: Mouse moved to (469, 163)
Screenshot: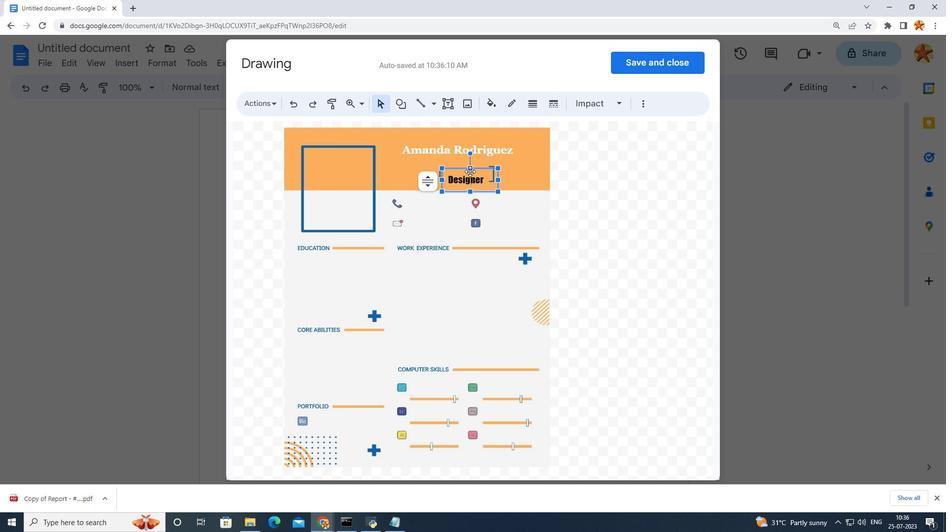 
Action: Mouse pressed left at (469, 163)
Screenshot: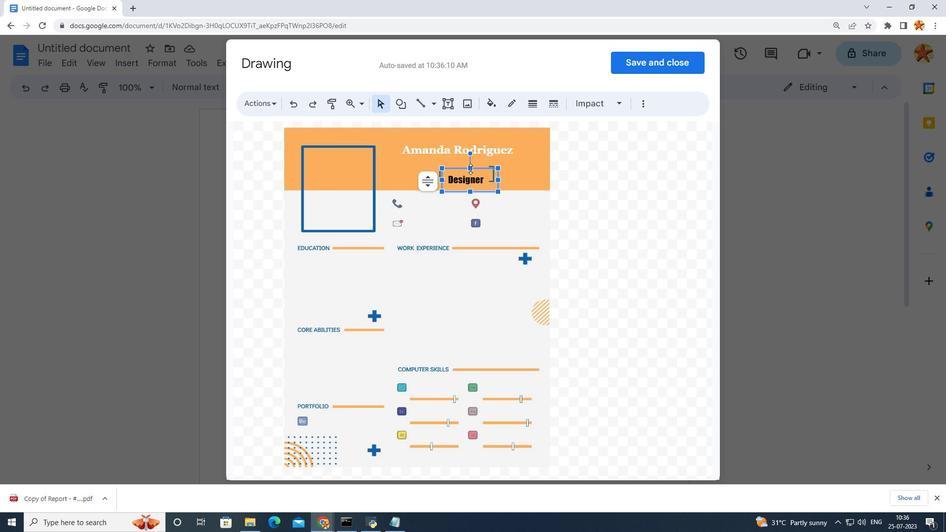 
Action: Mouse moved to (476, 159)
Screenshot: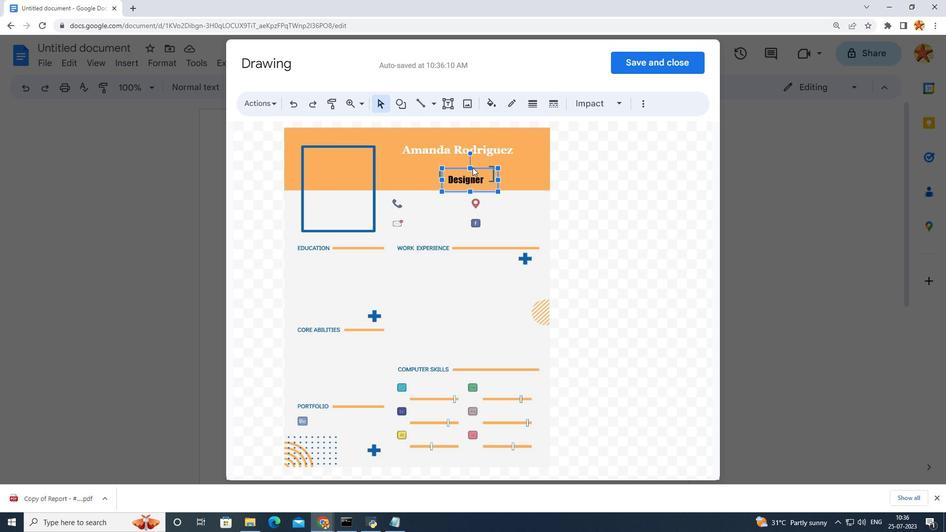
Action: Mouse pressed left at (476, 159)
Screenshot: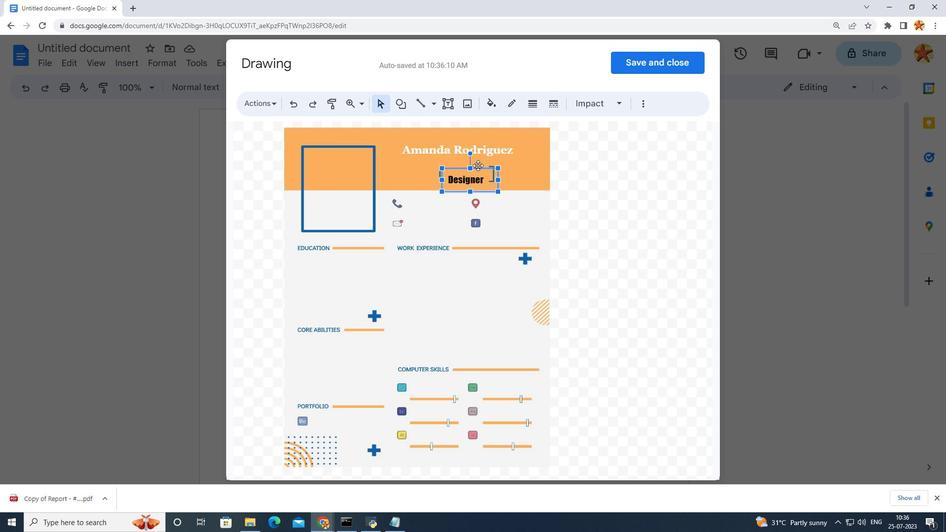 
Action: Mouse moved to (457, 214)
Screenshot: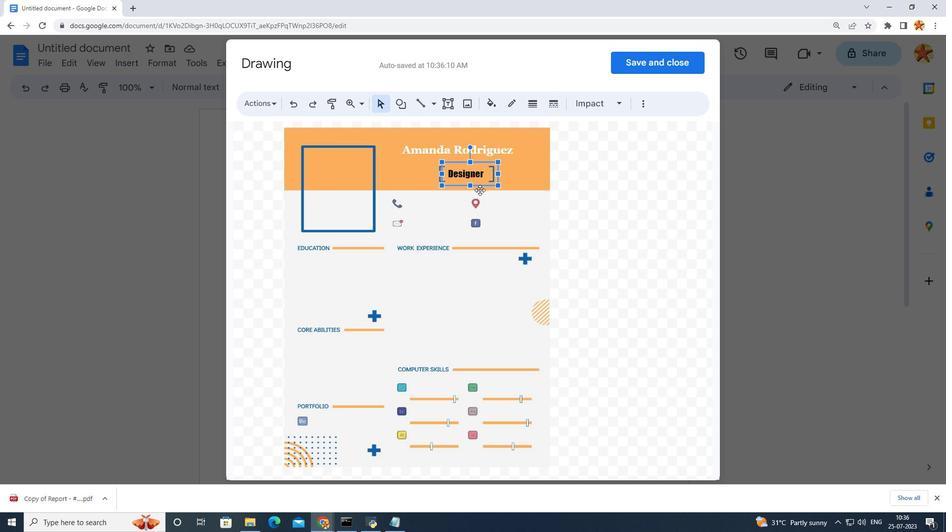 
Action: Mouse pressed left at (457, 214)
Screenshot: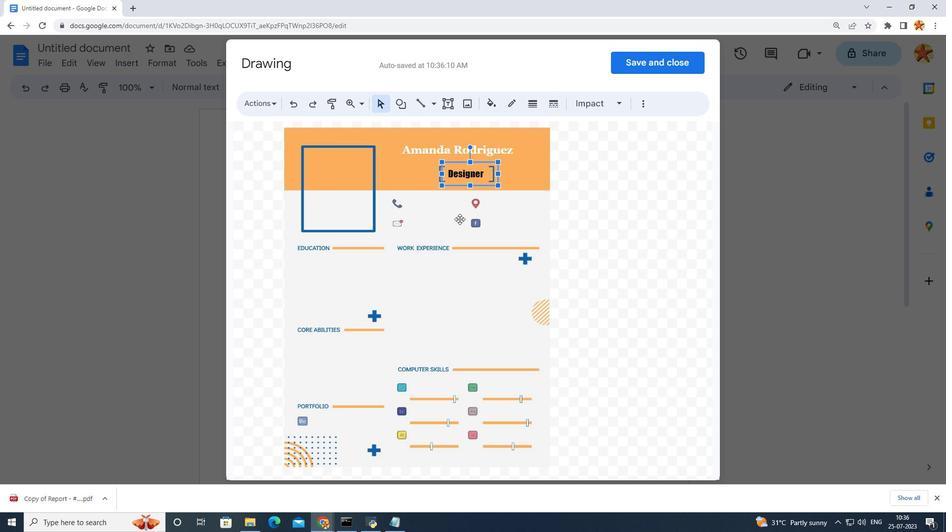 
Action: Mouse moved to (410, 188)
Screenshot: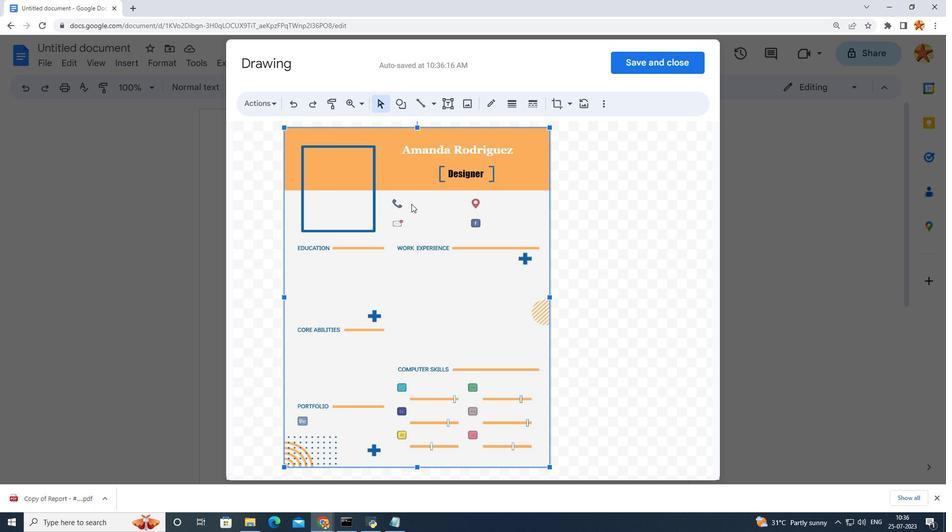 
Action: Mouse pressed left at (410, 188)
Screenshot: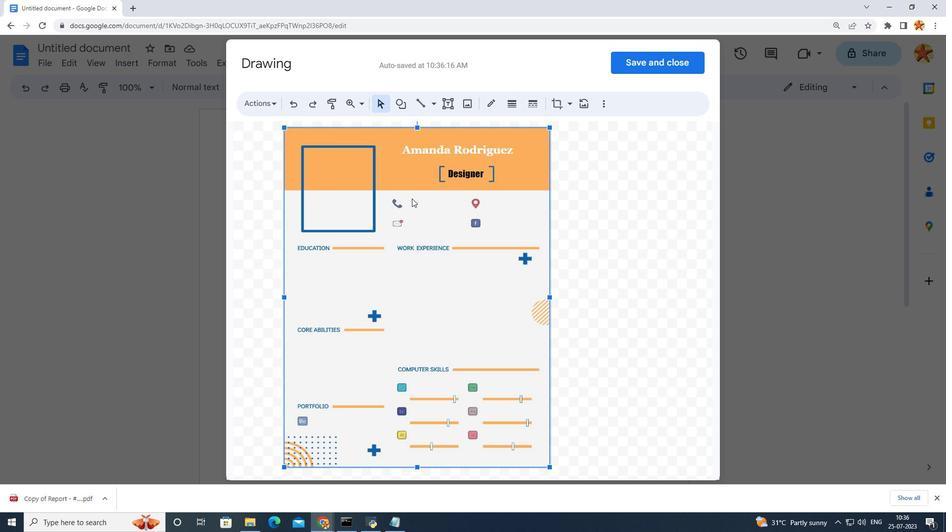 
Action: Mouse moved to (404, 196)
Screenshot: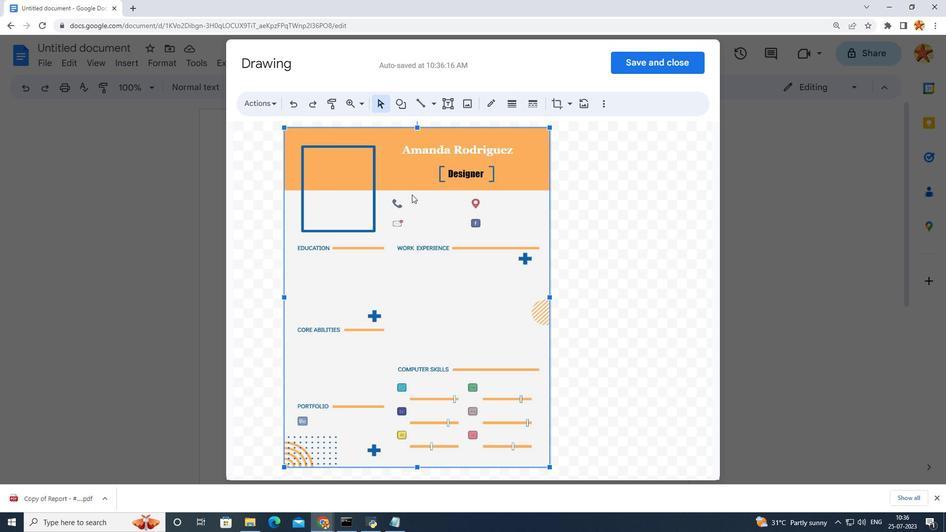 
Action: Mouse pressed left at (404, 196)
Screenshot: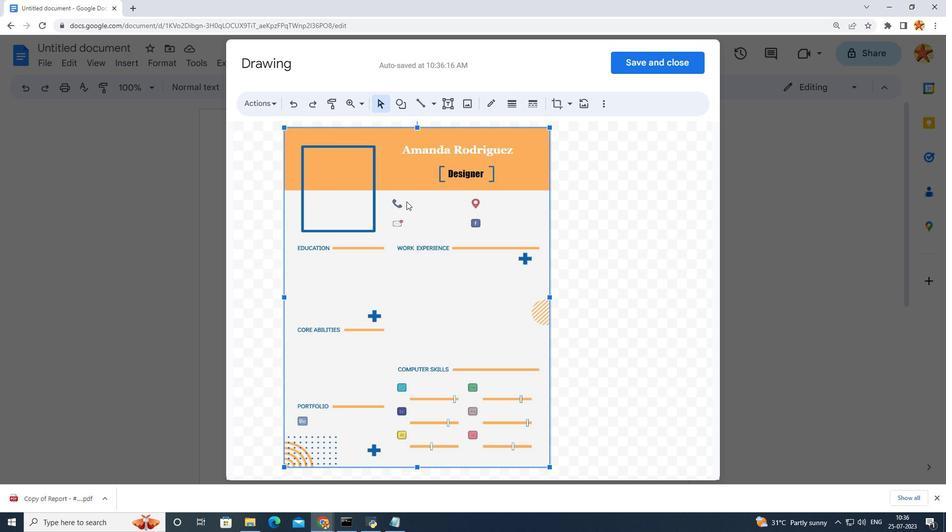
Action: Mouse moved to (452, 95)
Screenshot: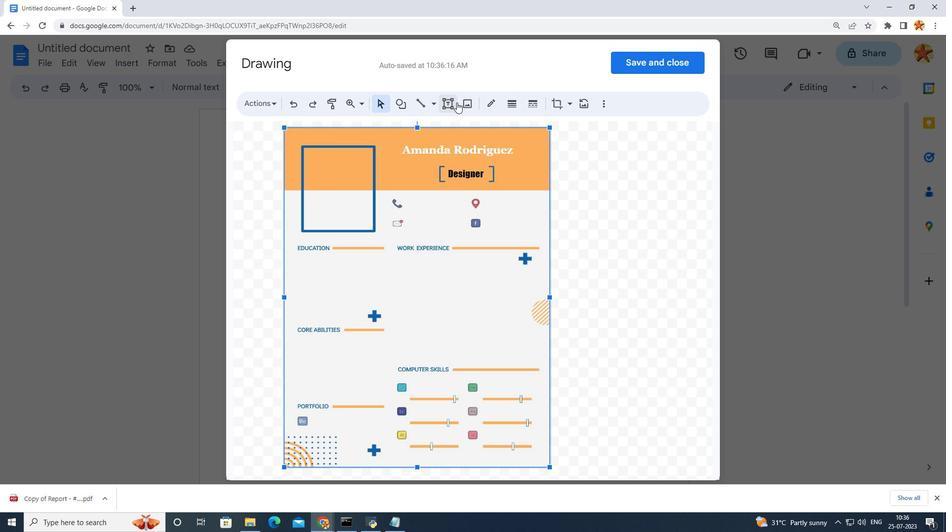 
Action: Mouse pressed left at (452, 95)
Screenshot: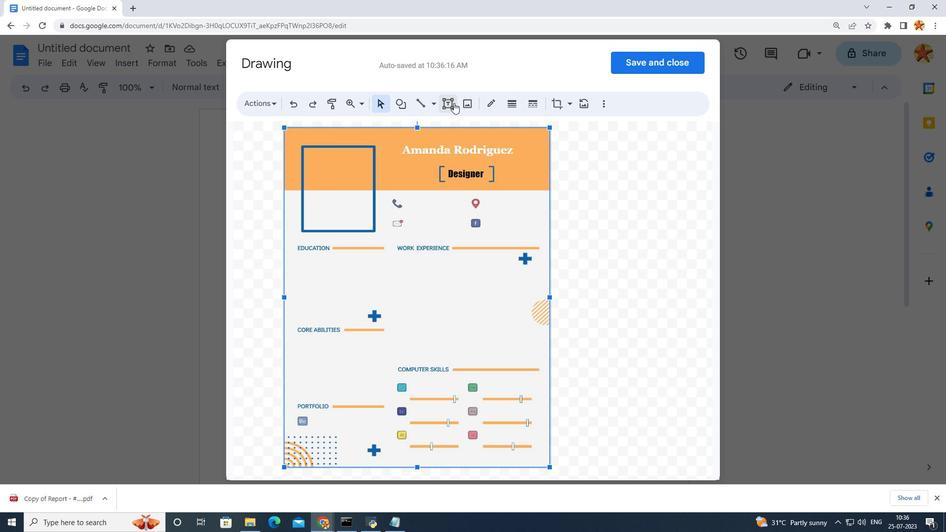 
Action: Mouse moved to (399, 193)
Screenshot: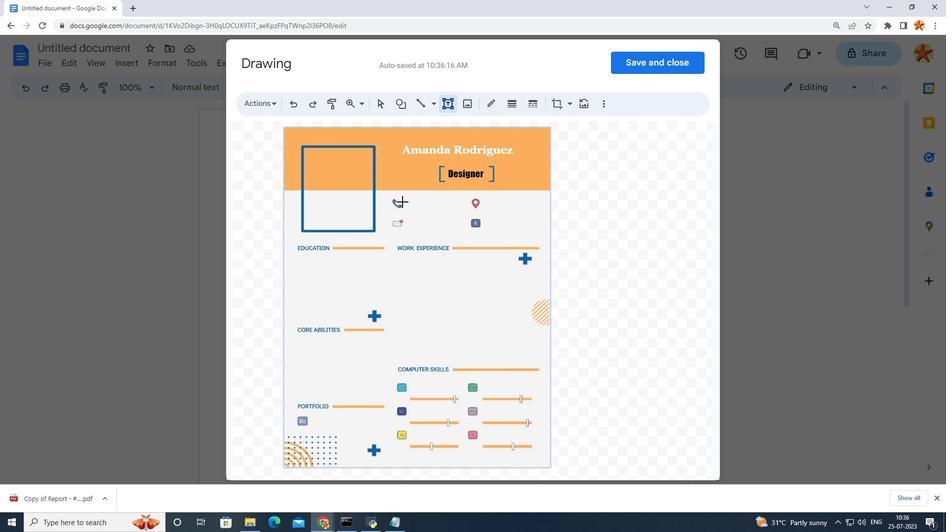 
Action: Mouse pressed left at (399, 193)
Screenshot: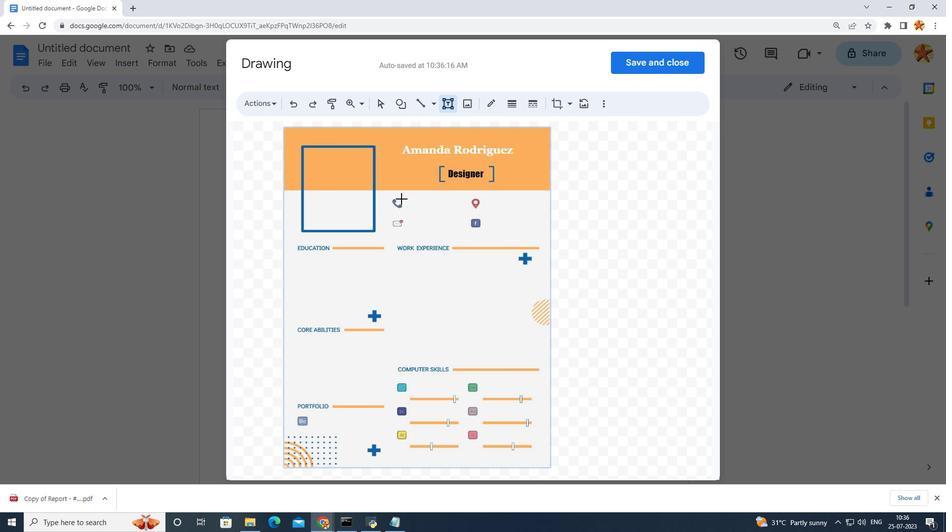 
Action: Mouse moved to (425, 195)
Screenshot: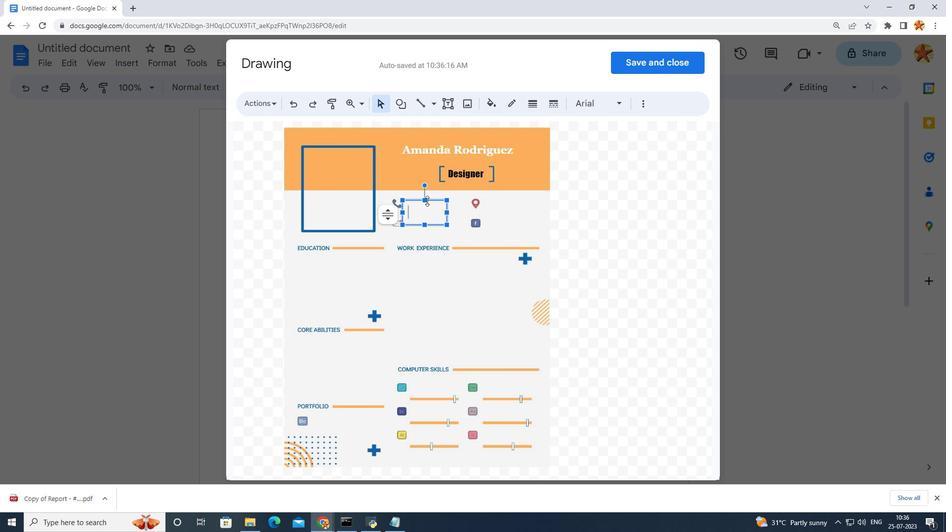 
Action: Key pressed 555
Screenshot: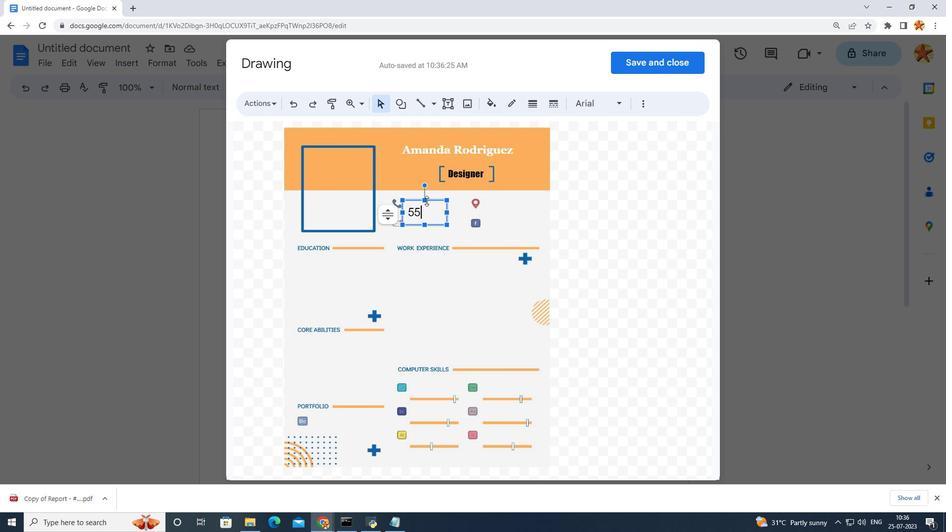 
Action: Mouse moved to (424, 195)
Screenshot: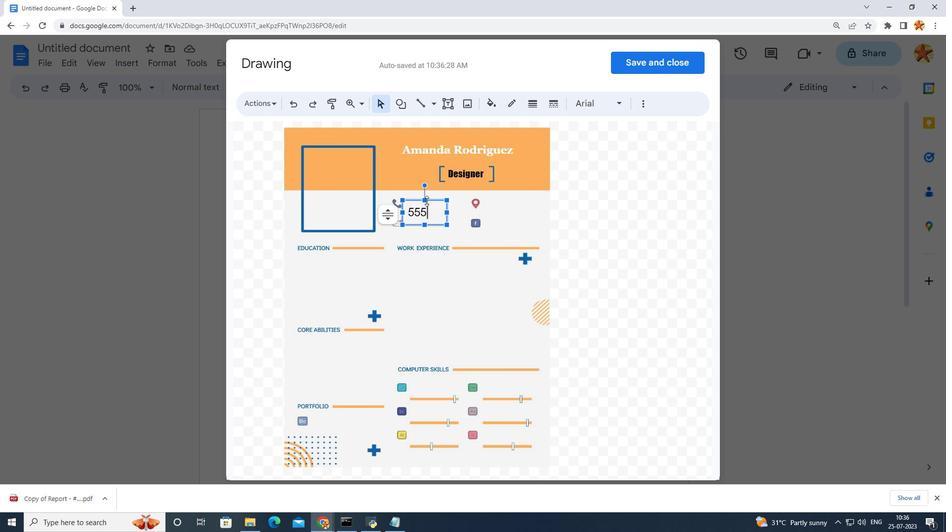
Action: Key pressed -55-555
Screenshot: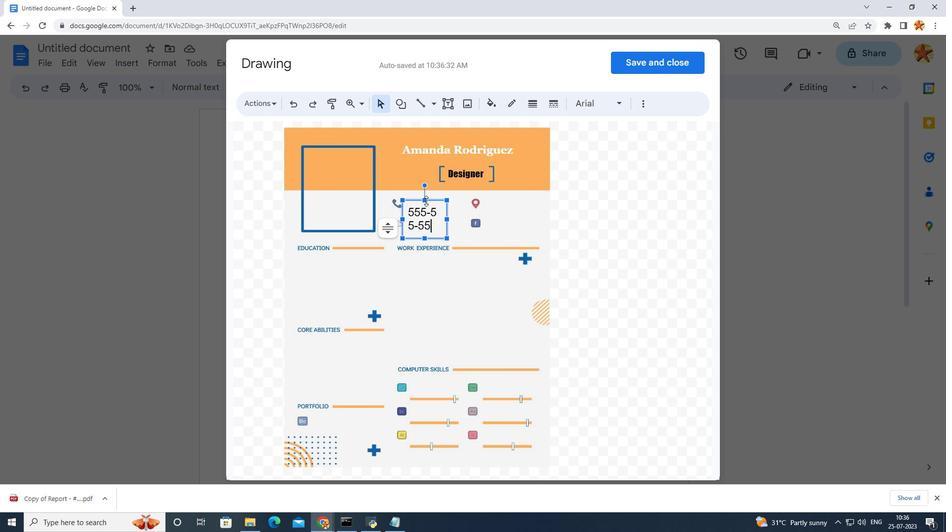 
Action: Mouse moved to (392, 271)
Screenshot: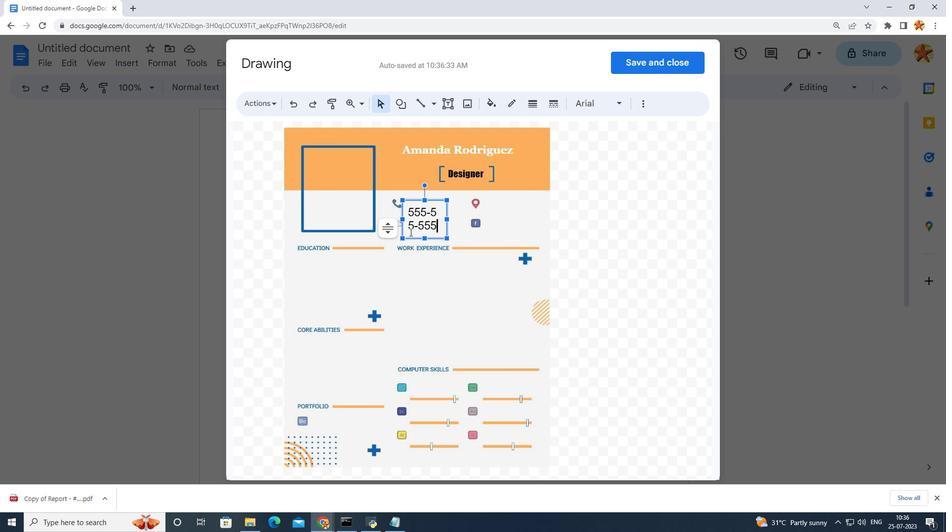 
Action: Mouse pressed left at (392, 271)
Screenshot: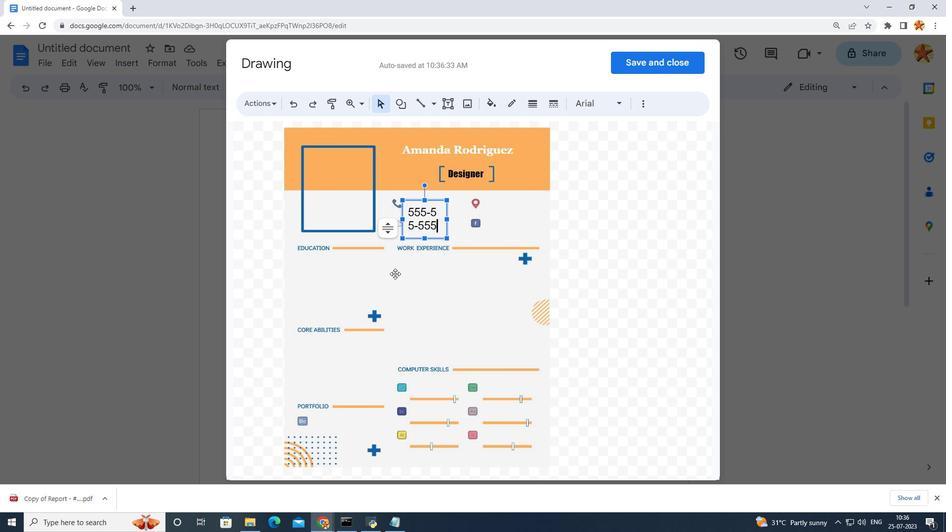 
Action: Mouse moved to (422, 222)
Screenshot: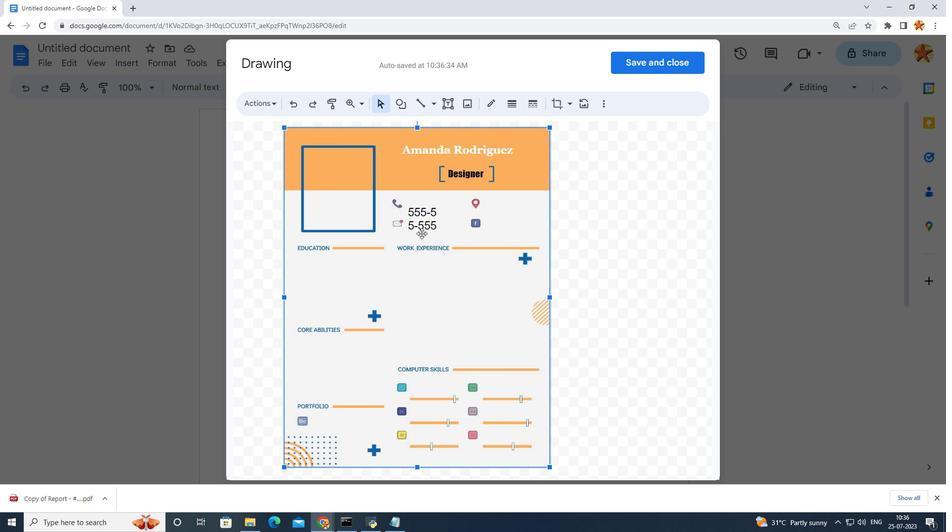 
Action: Mouse pressed left at (422, 222)
Screenshot: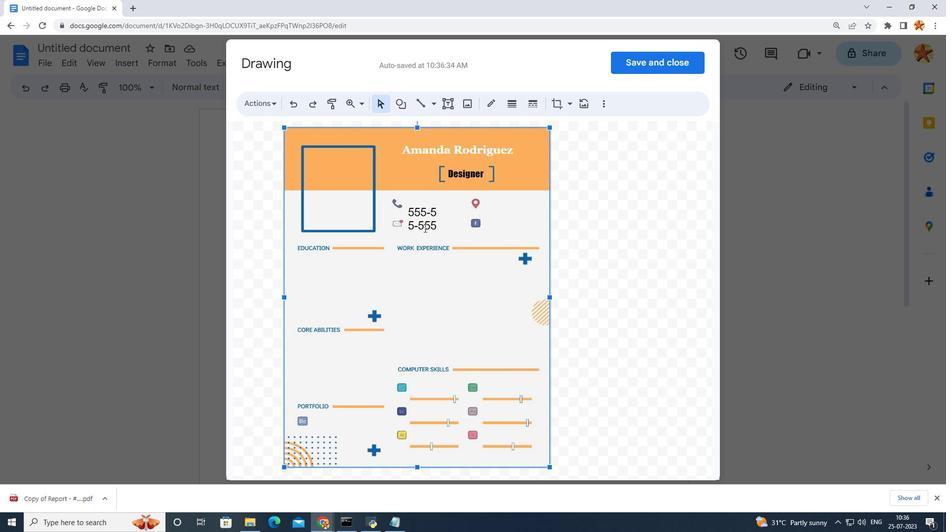 
Action: Mouse moved to (436, 221)
Screenshot: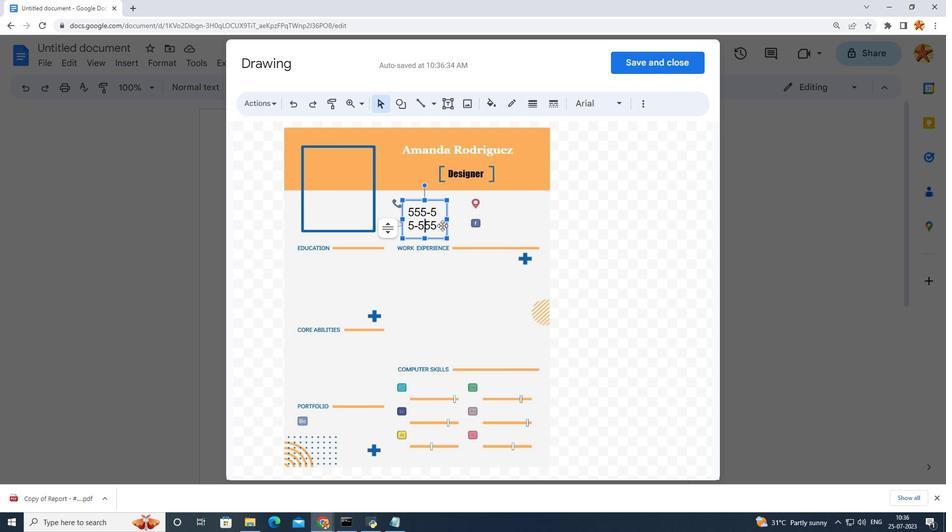 
Action: Mouse pressed left at (436, 221)
Screenshot: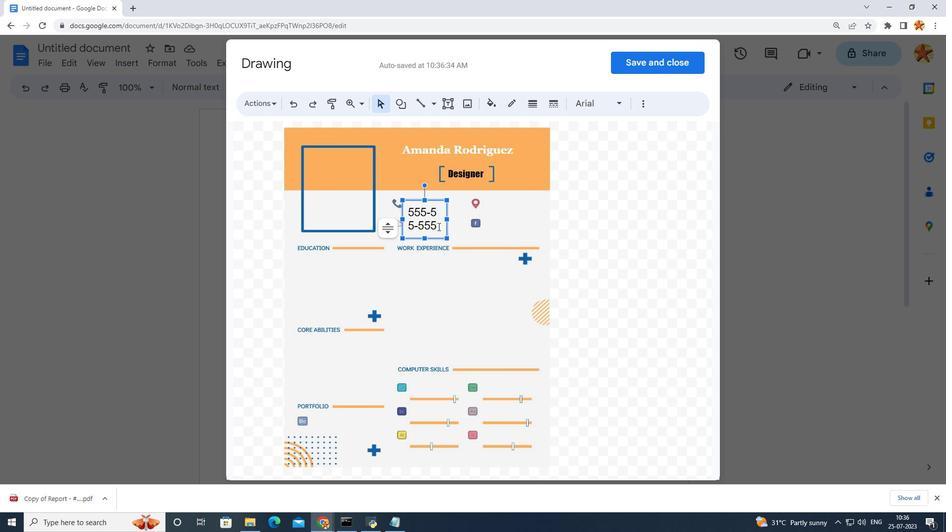 
Action: Mouse moved to (585, 99)
Screenshot: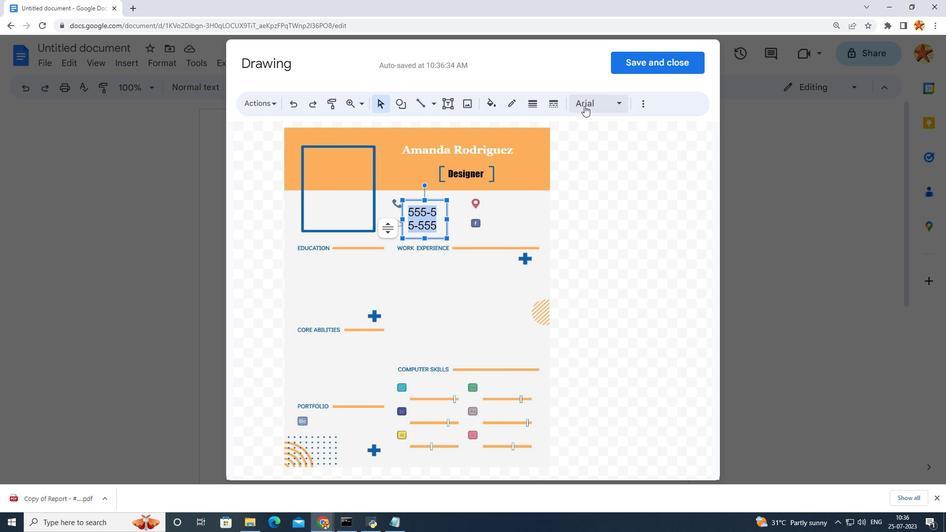 
Action: Mouse pressed left at (585, 99)
Screenshot: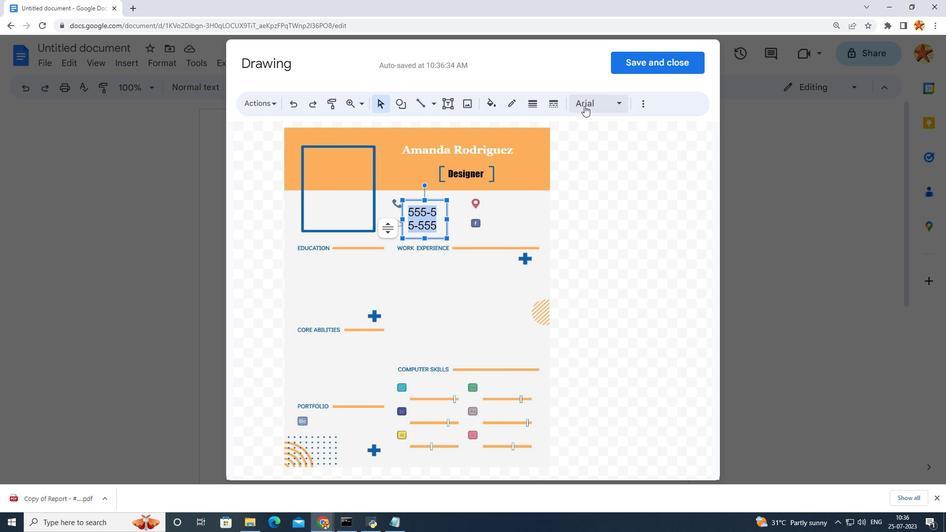 
Action: Mouse moved to (501, 195)
Screenshot: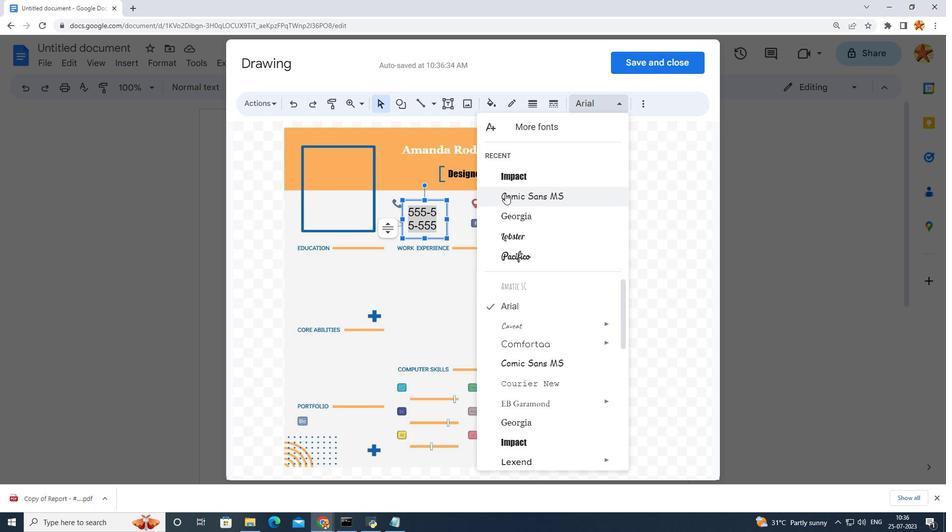 
Action: Mouse pressed left at (501, 195)
Screenshot: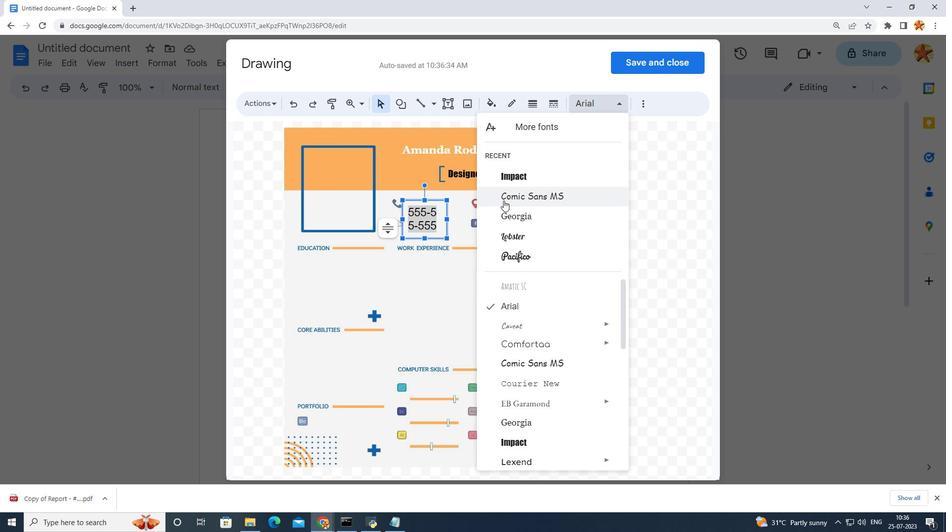 
Action: Mouse moved to (650, 88)
Screenshot: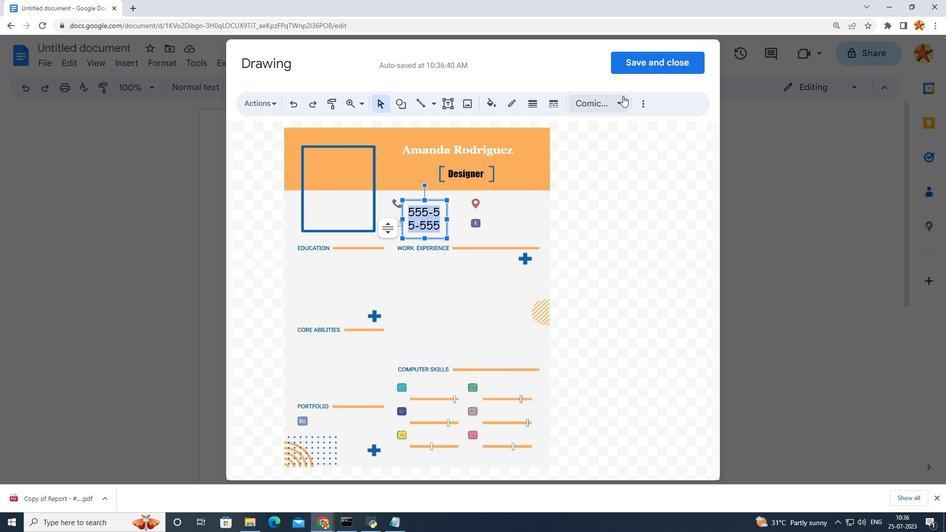 
Action: Mouse pressed left at (650, 88)
Screenshot: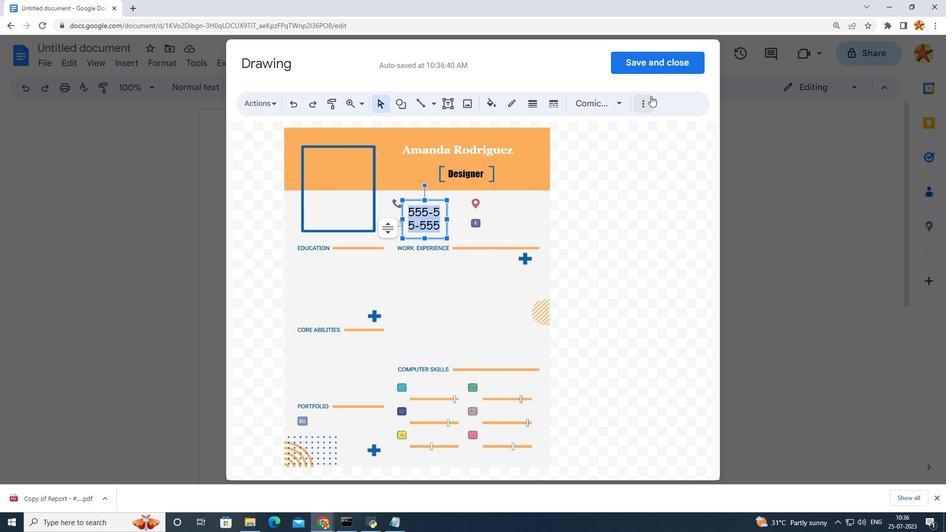 
Action: Mouse moved to (265, 125)
Screenshot: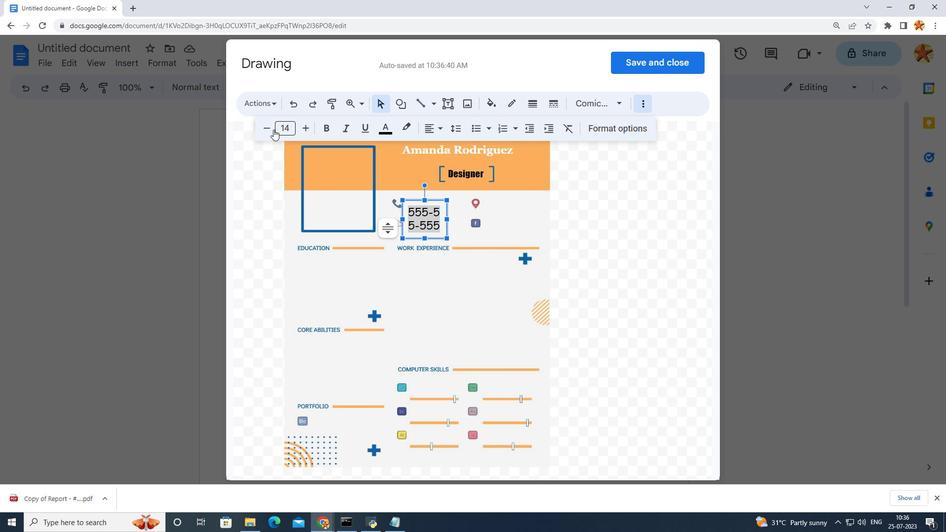 
Action: Mouse pressed left at (265, 125)
Screenshot: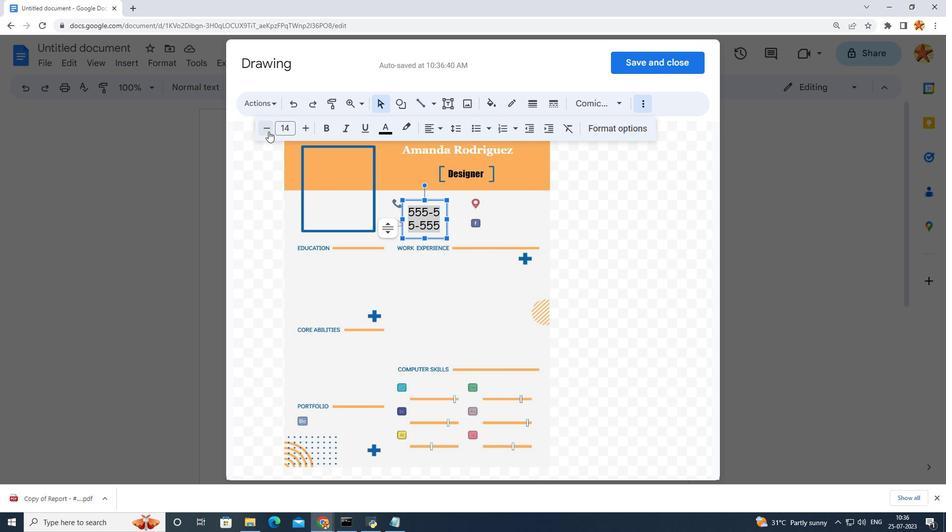 
Action: Mouse pressed left at (265, 125)
Screenshot: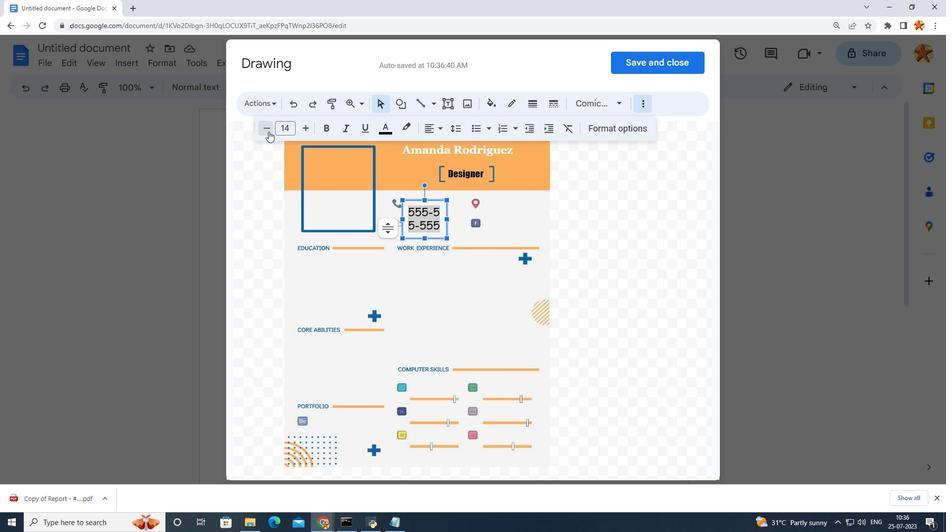 
Action: Mouse pressed left at (265, 125)
Screenshot: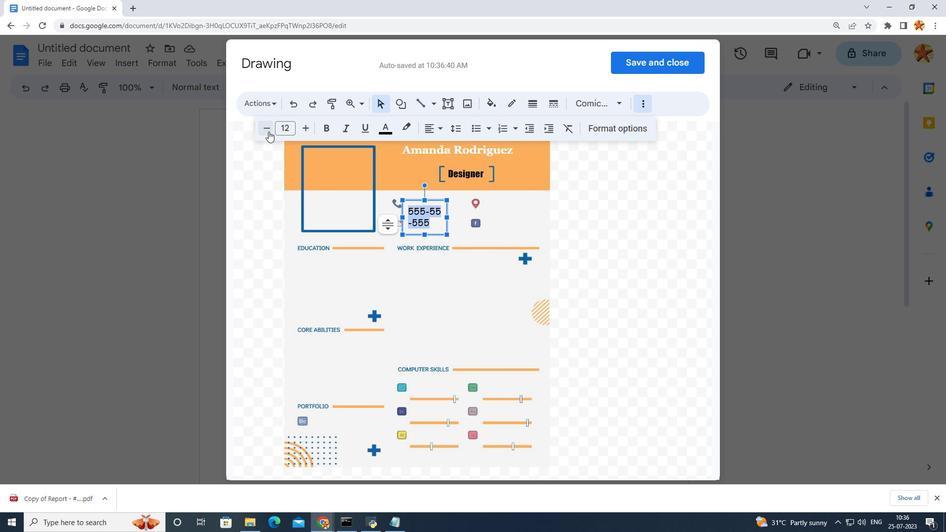 
Action: Mouse pressed left at (265, 125)
Screenshot: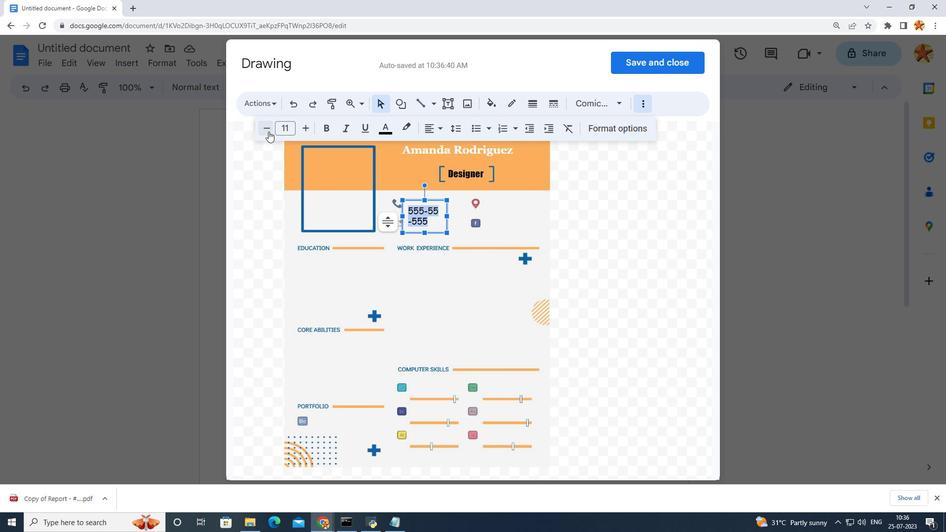 
Action: Mouse pressed left at (265, 125)
Screenshot: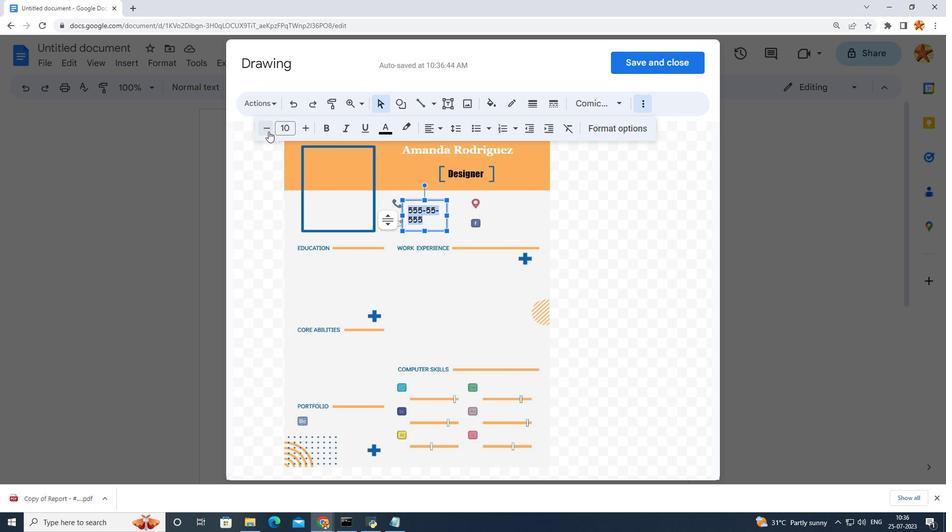 
Action: Mouse pressed left at (265, 125)
Screenshot: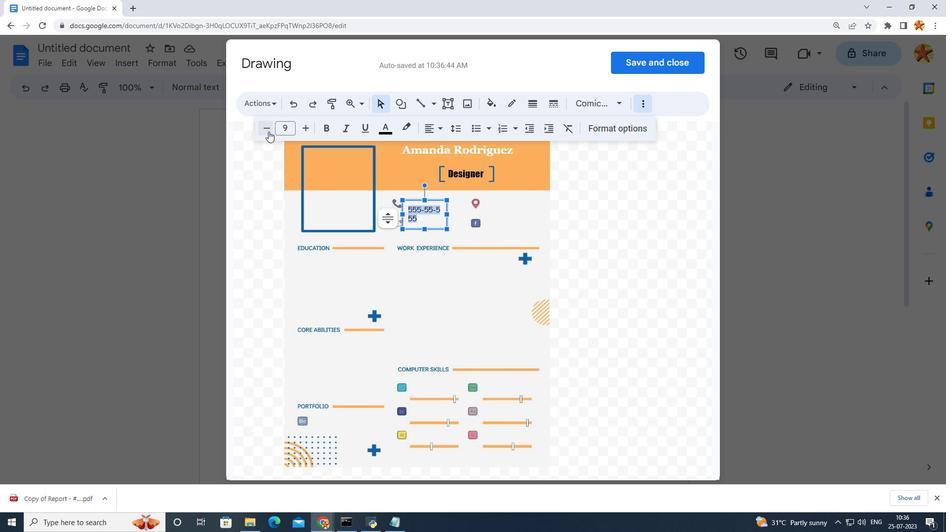 
Action: Mouse pressed left at (265, 125)
Screenshot: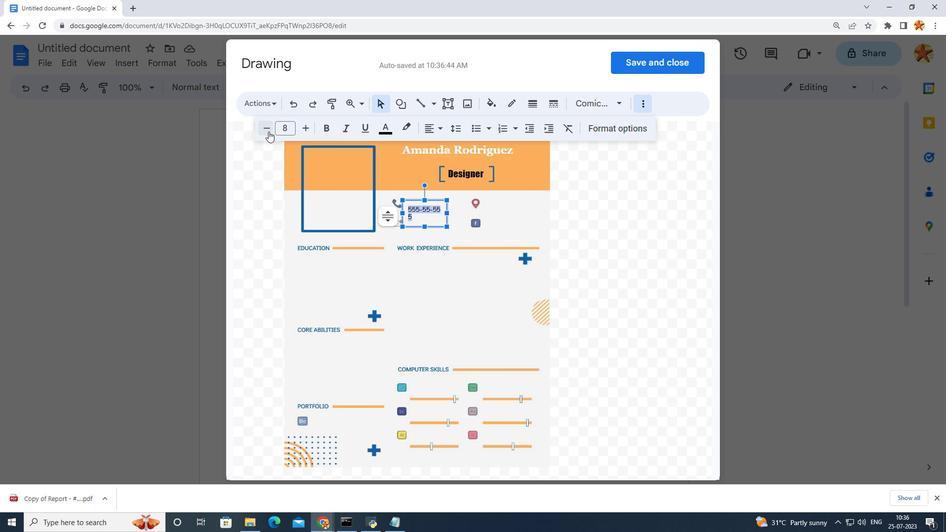 
Action: Mouse moved to (327, 120)
Screenshot: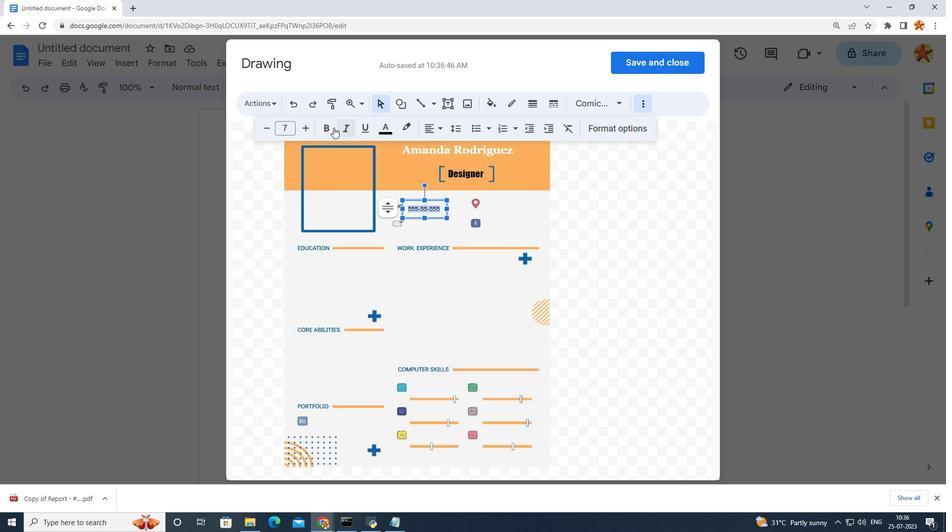 
Action: Mouse pressed left at (327, 120)
Screenshot: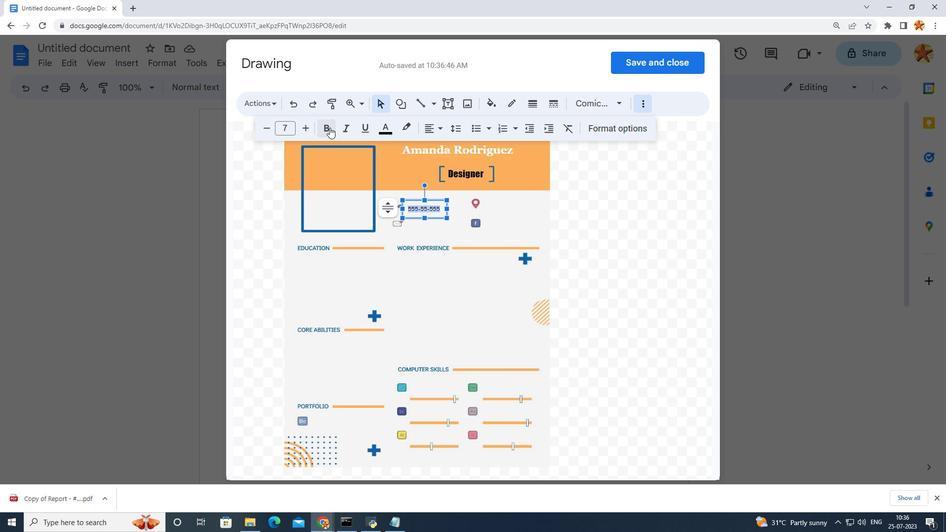 
Action: Mouse moved to (447, 207)
Screenshot: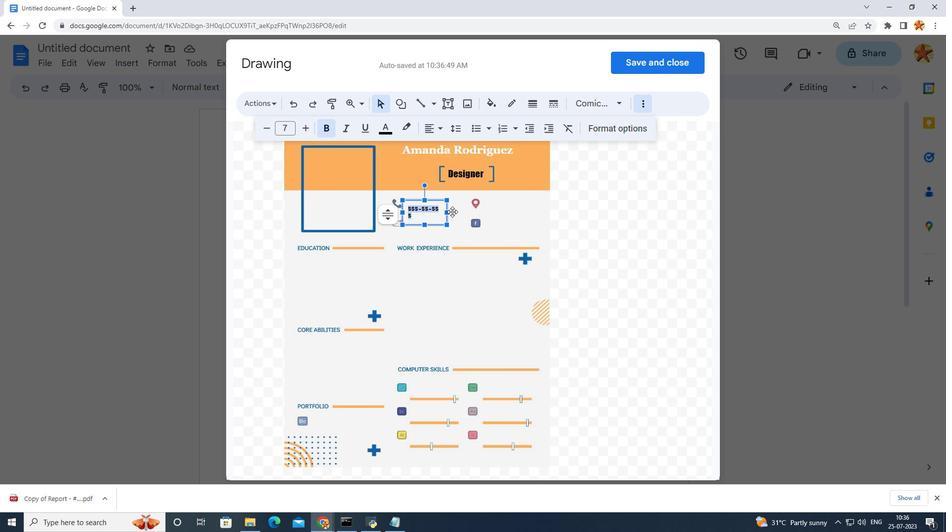 
Action: Mouse pressed left at (447, 207)
Screenshot: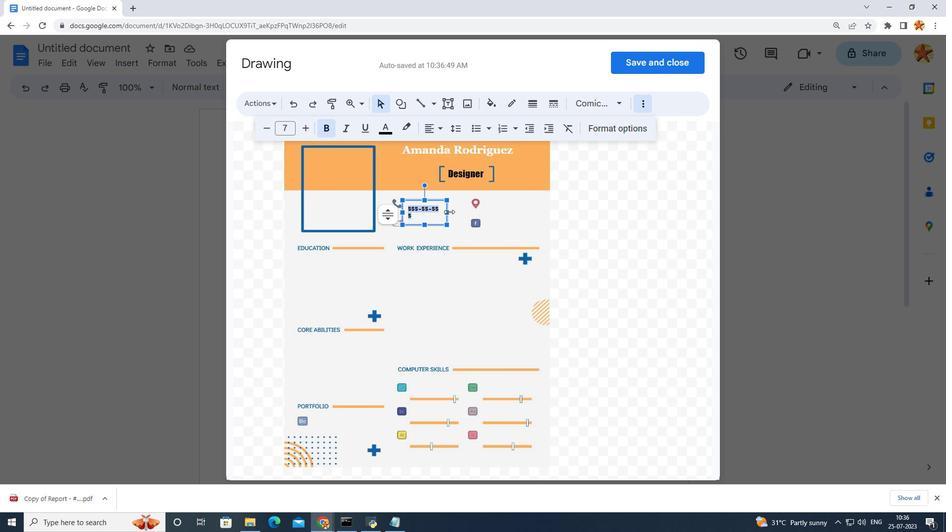 
Action: Mouse moved to (300, 121)
Screenshot: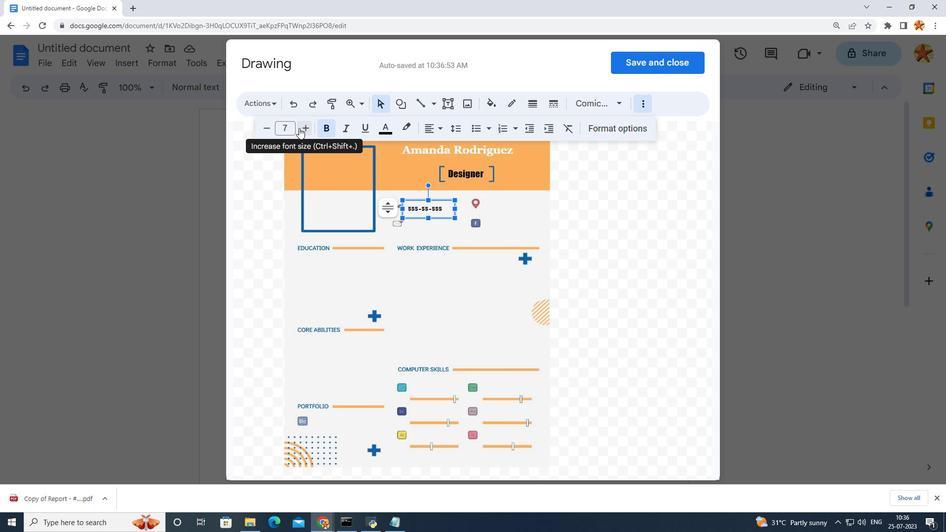 
Action: Mouse pressed left at (300, 121)
Screenshot: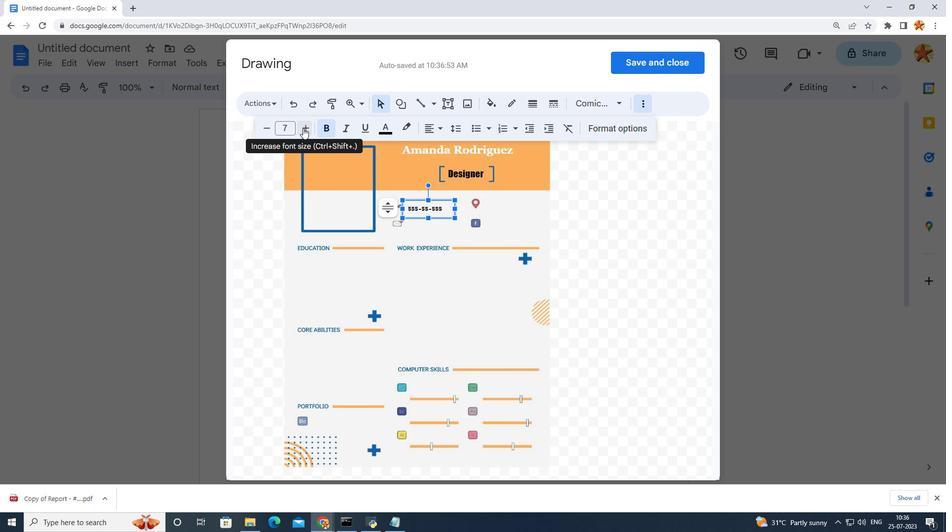
Action: Mouse pressed left at (300, 121)
Screenshot: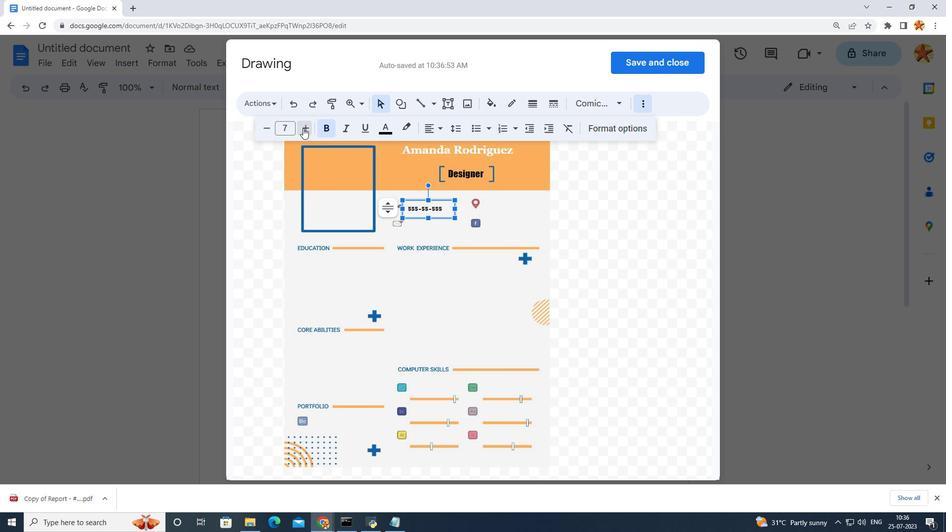 
Action: Mouse moved to (268, 126)
Screenshot: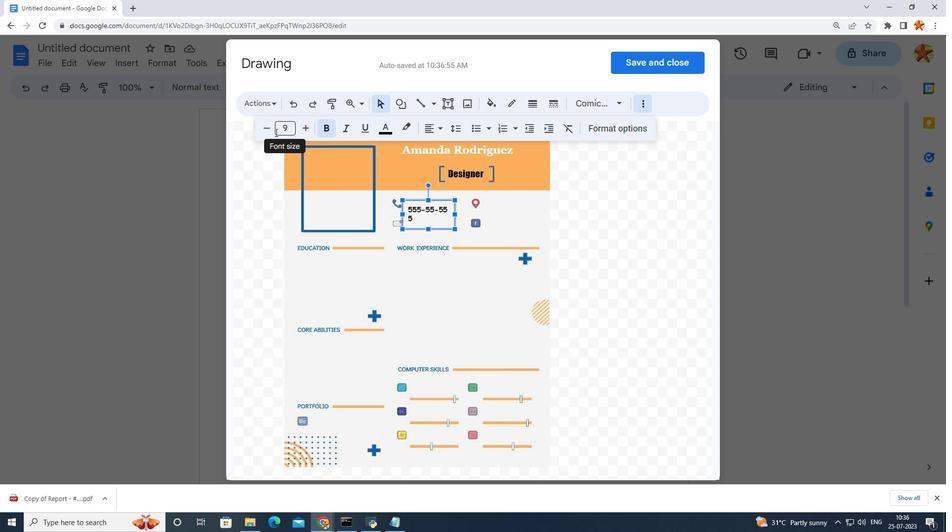 
Action: Mouse pressed left at (268, 126)
Screenshot: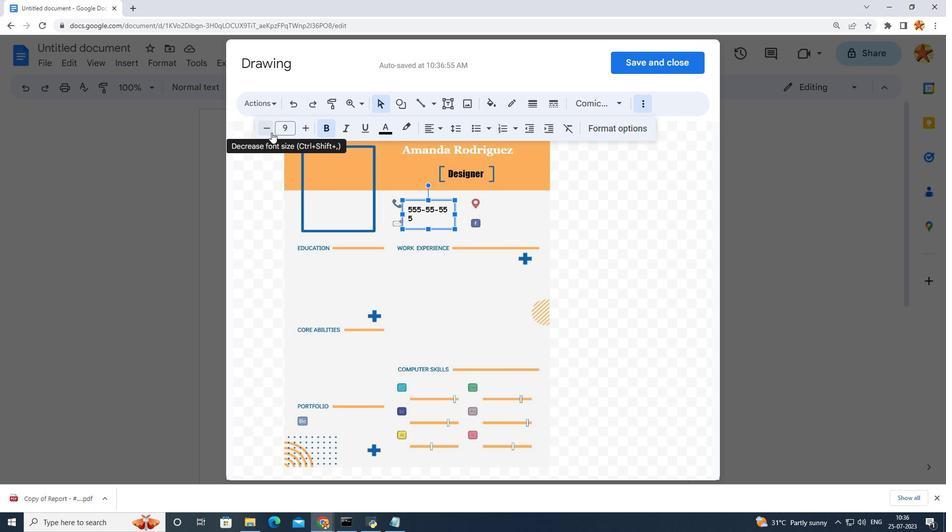 
Action: Mouse moved to (354, 196)
Screenshot: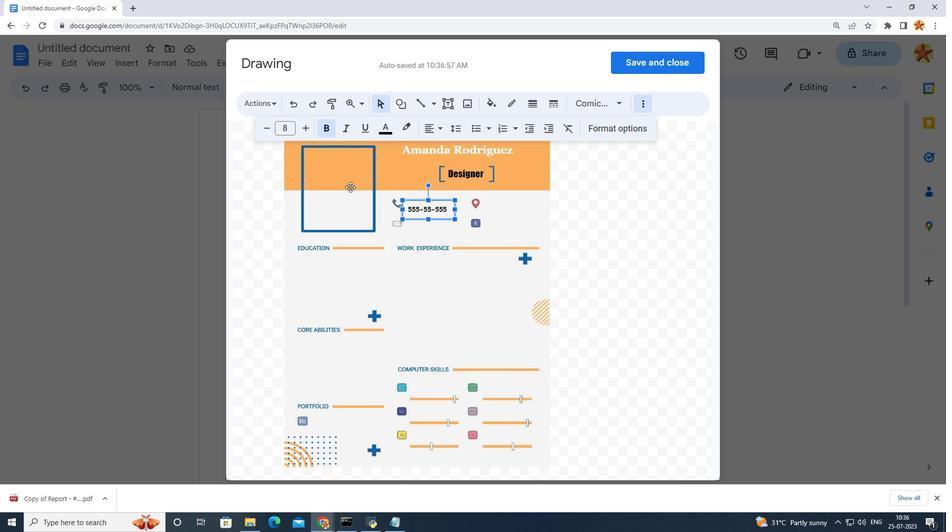 
Action: Mouse pressed left at (354, 196)
Screenshot: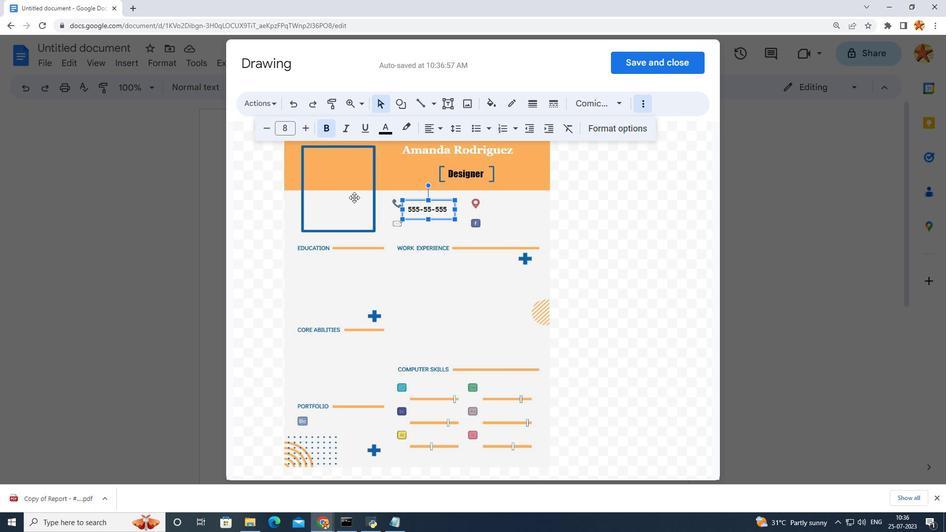 
Action: Mouse moved to (410, 201)
Screenshot: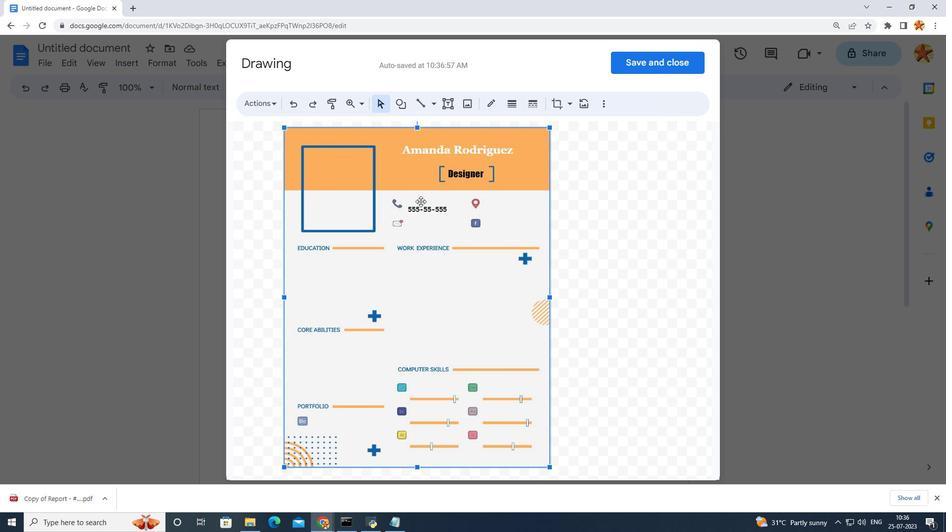 
Action: Mouse pressed left at (410, 201)
Screenshot: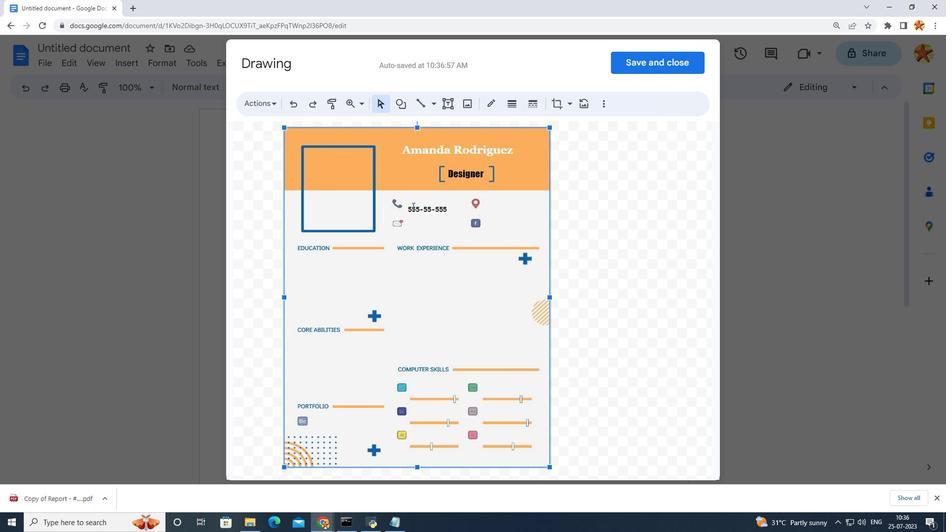 
Action: Mouse moved to (421, 194)
Screenshot: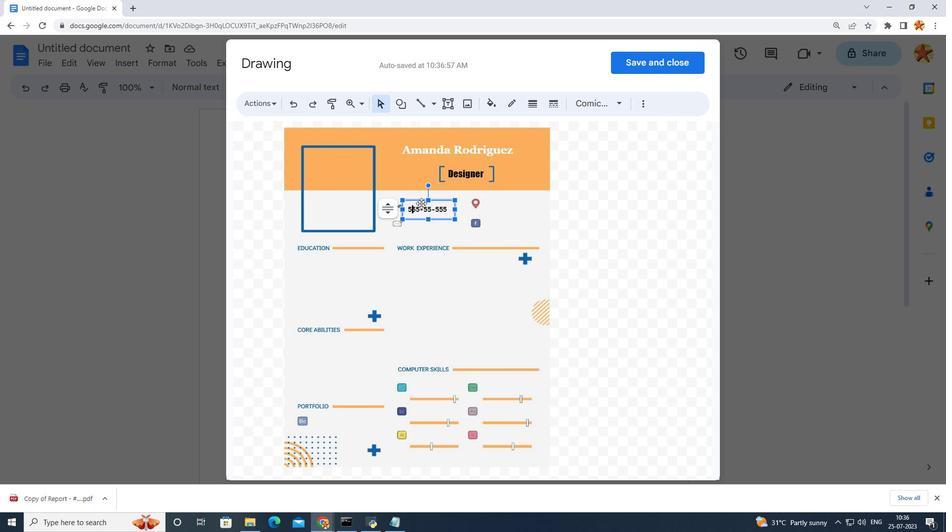 
Action: Mouse pressed left at (421, 194)
Screenshot: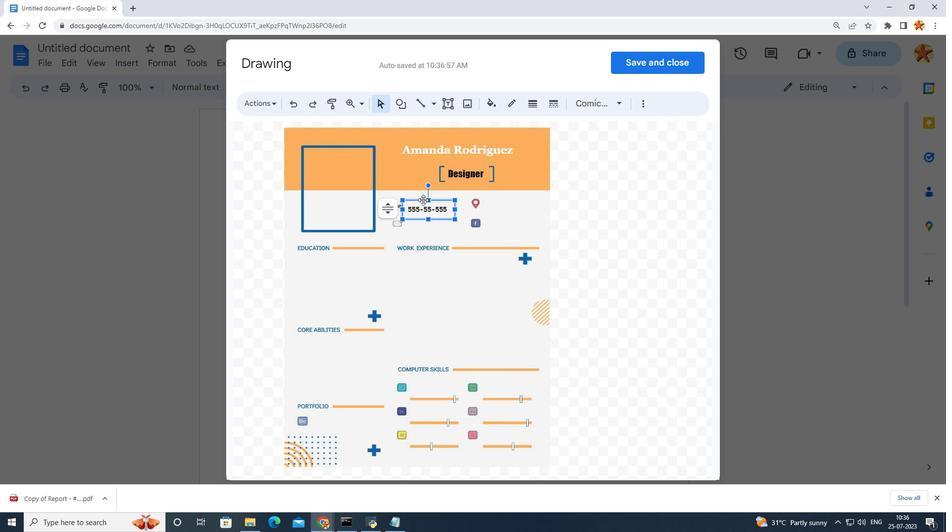 
Action: Mouse moved to (414, 226)
Screenshot: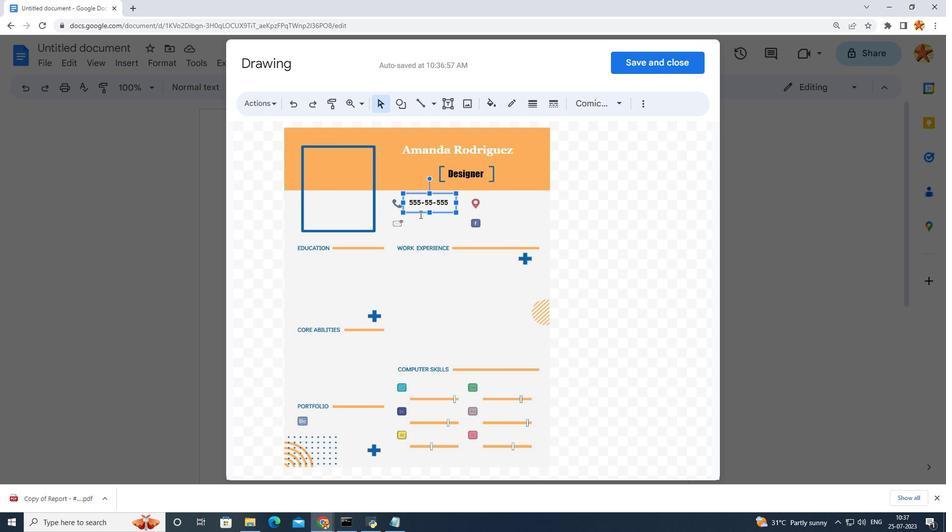 
Action: Mouse pressed left at (414, 226)
Screenshot: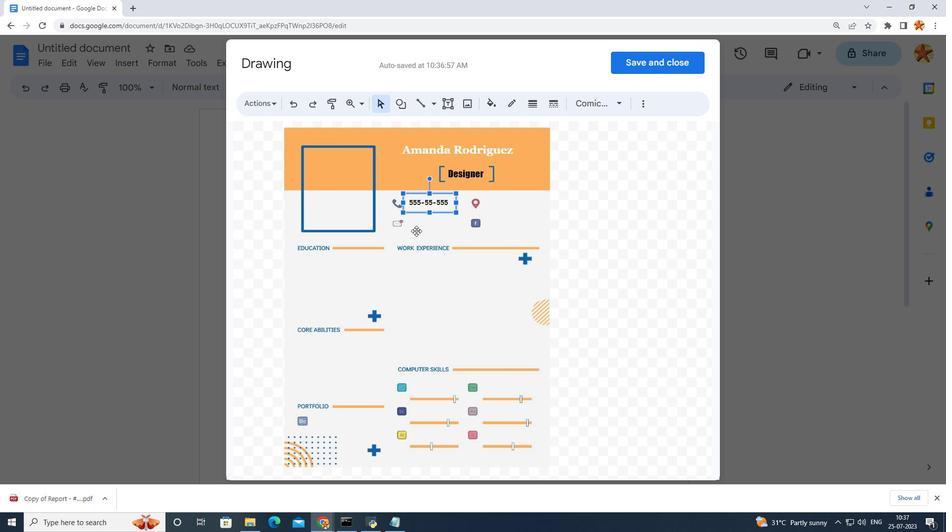 
Action: Mouse moved to (455, 96)
Screenshot: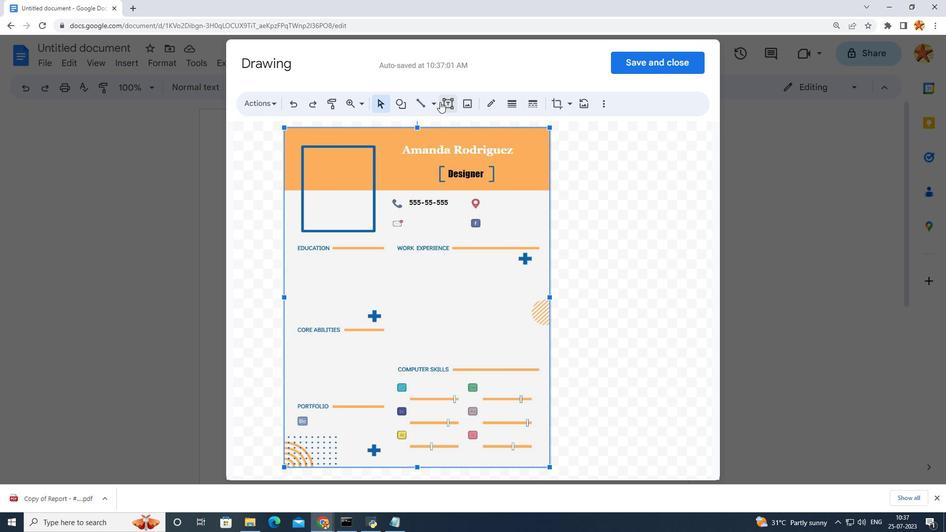 
Action: Mouse pressed left at (455, 96)
Screenshot: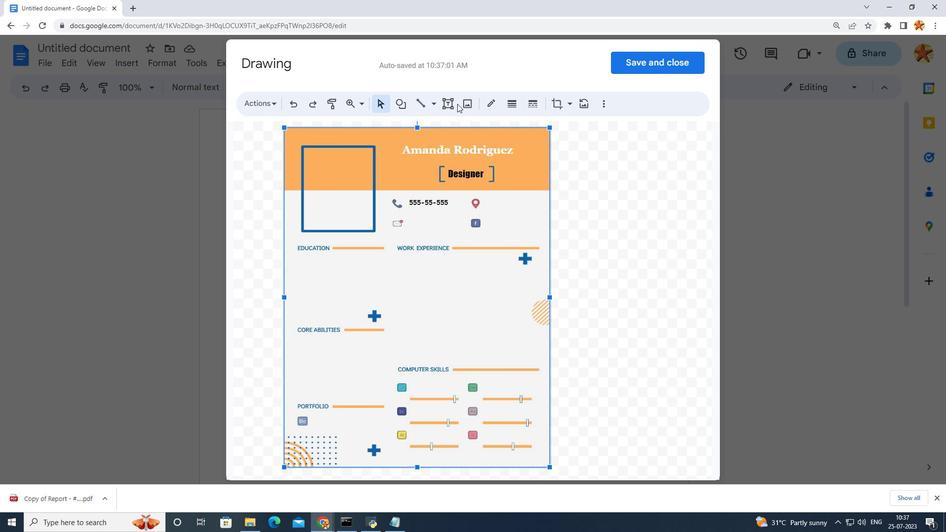 
Action: Mouse moved to (449, 97)
Screenshot: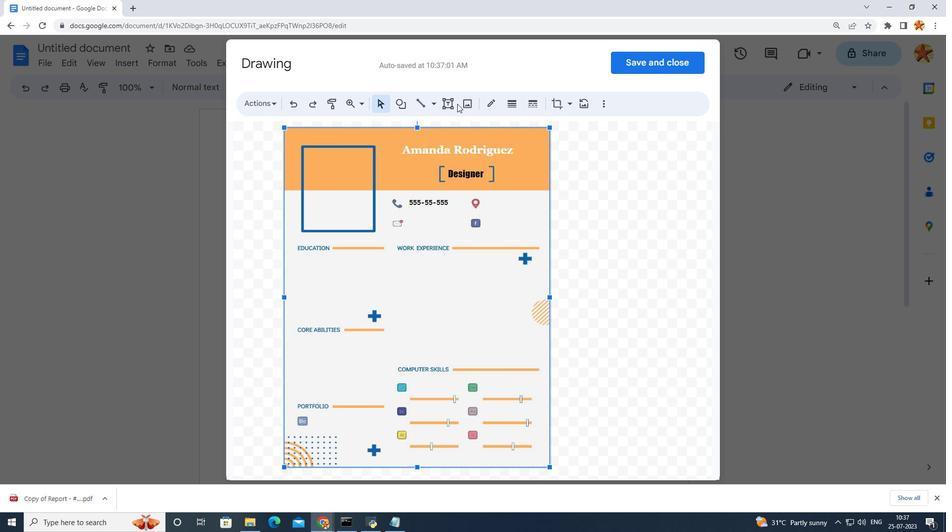 
Action: Mouse pressed left at (449, 97)
Screenshot: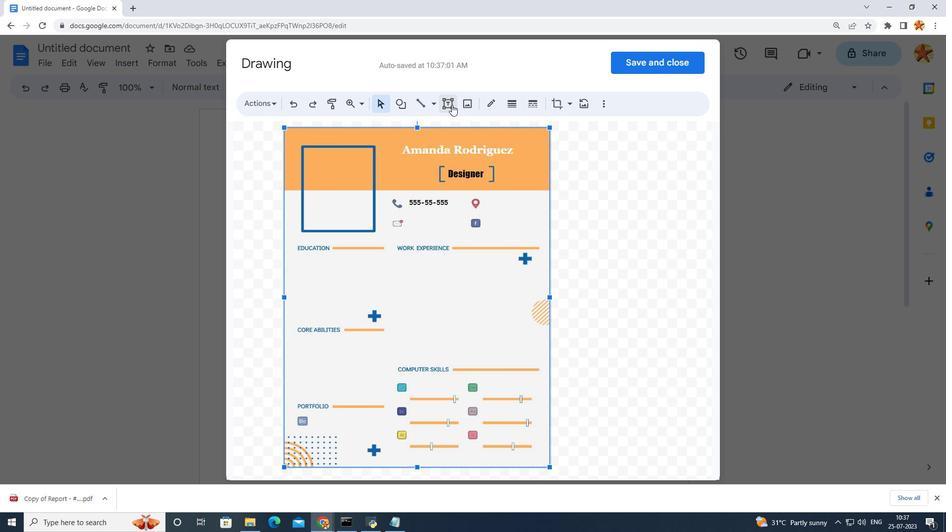 
Action: Mouse moved to (404, 214)
Screenshot: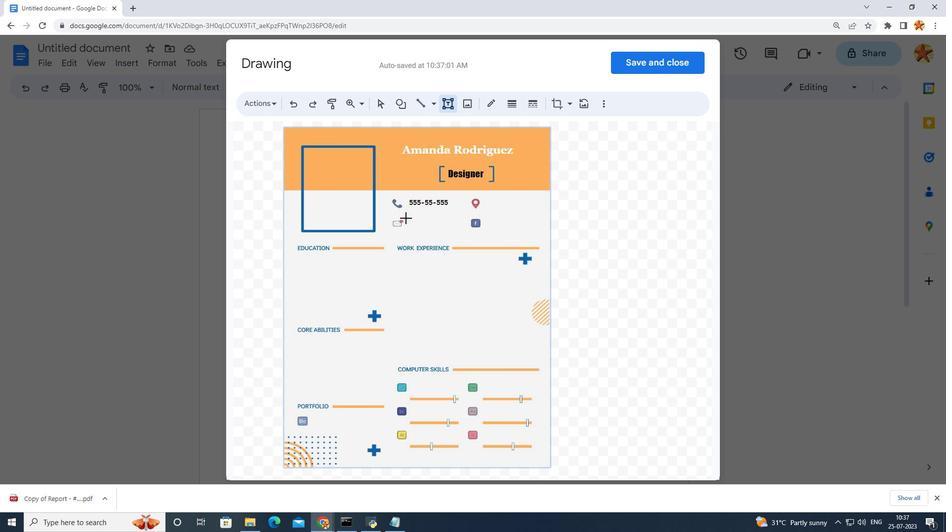 
Action: Mouse pressed left at (404, 214)
Screenshot: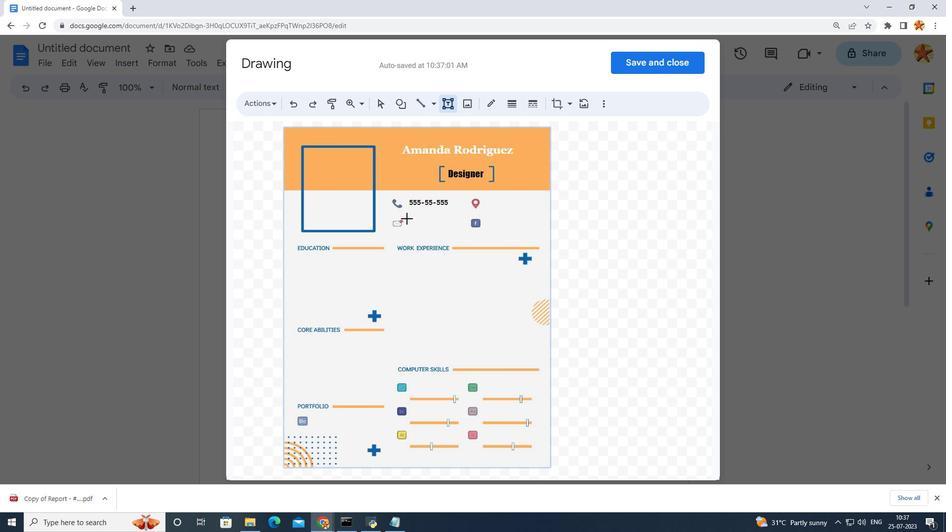 
Action: Mouse moved to (427, 217)
Screenshot: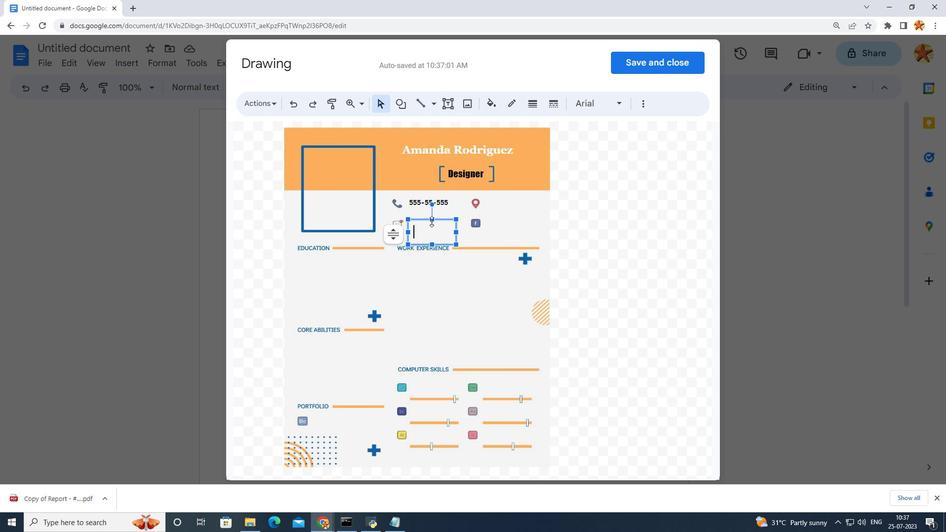 
Action: Key pressed designer
Screenshot: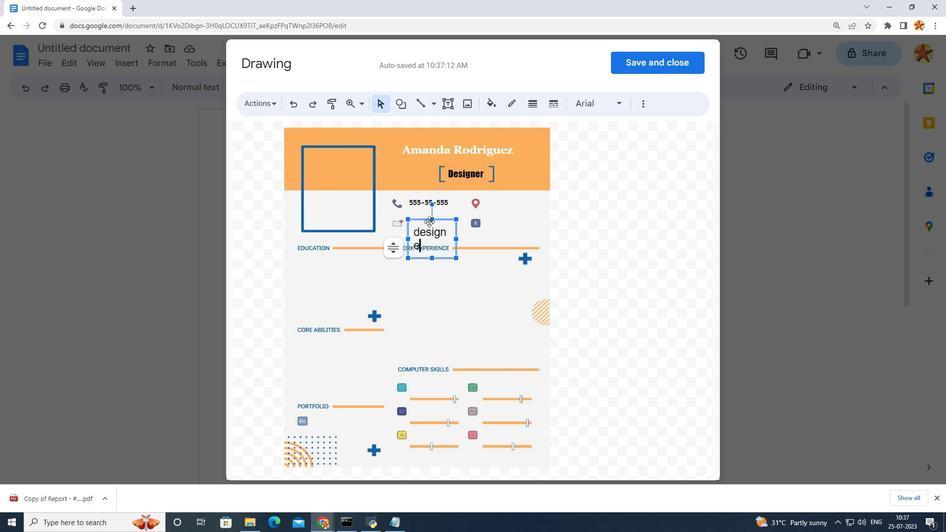 
Action: Mouse moved to (426, 217)
Screenshot: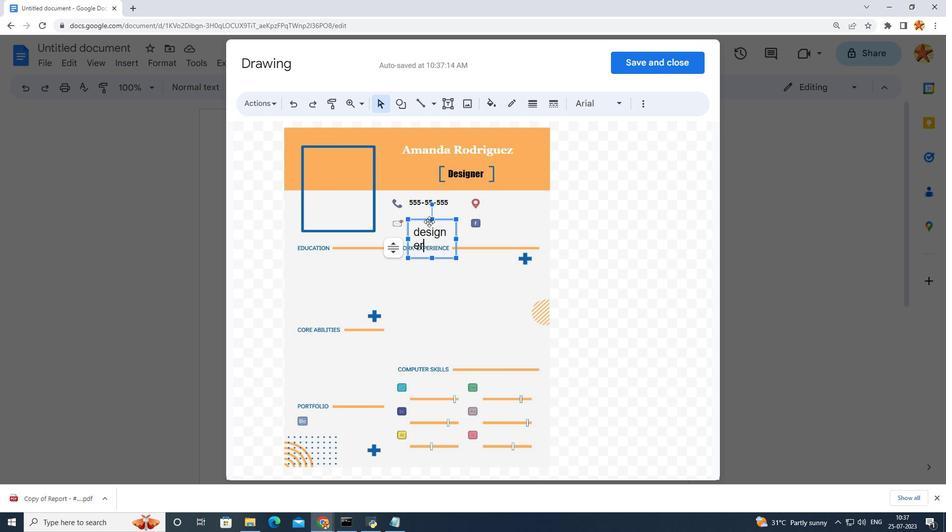 
Action: Key pressed <Key.shift_r>@goodocs.com
Screenshot: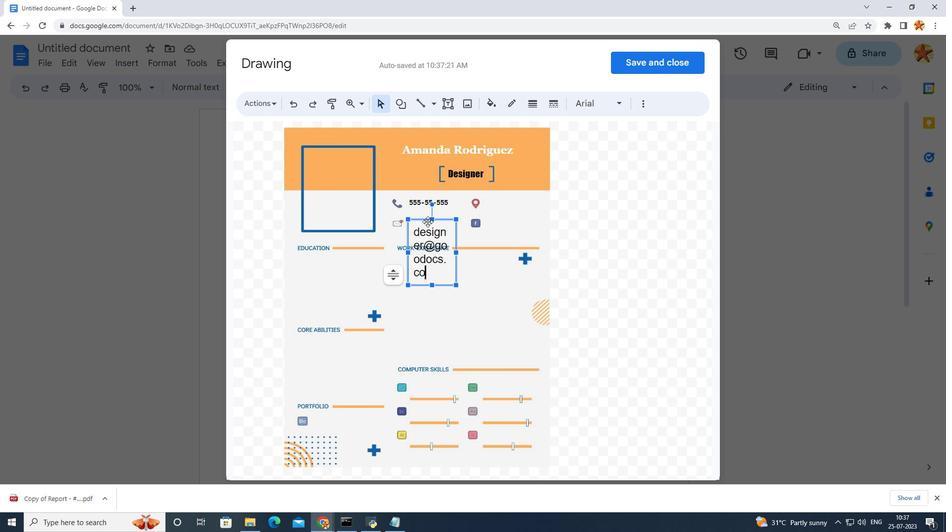 
Action: Mouse moved to (439, 275)
Screenshot: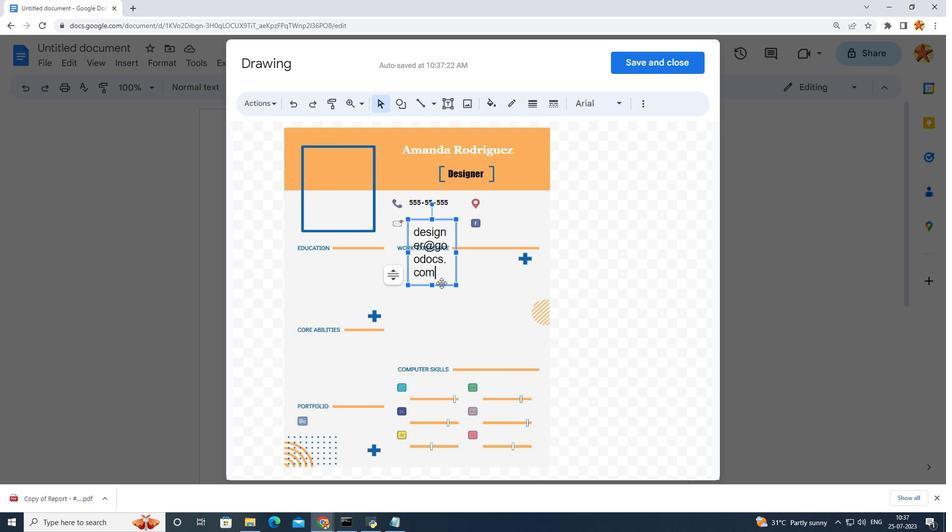 
Action: Mouse pressed left at (439, 275)
Screenshot: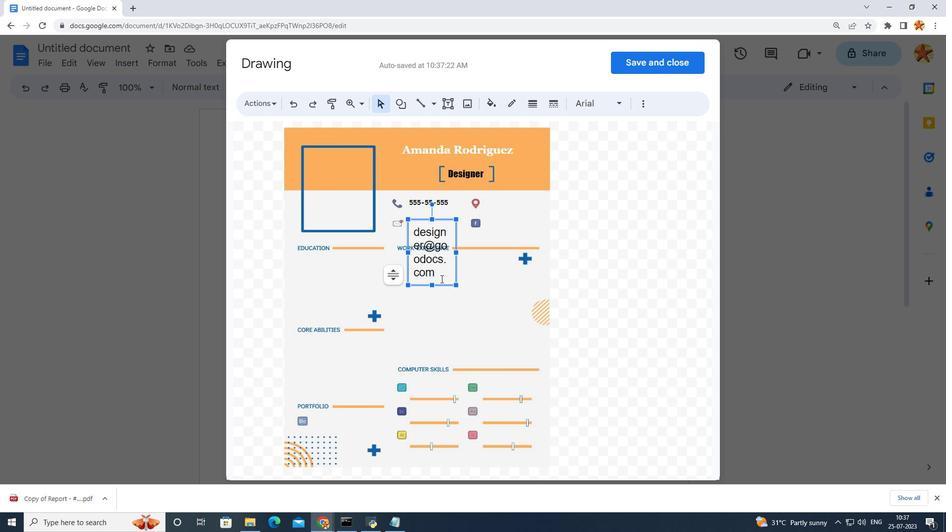 
Action: Mouse moved to (614, 96)
Screenshot: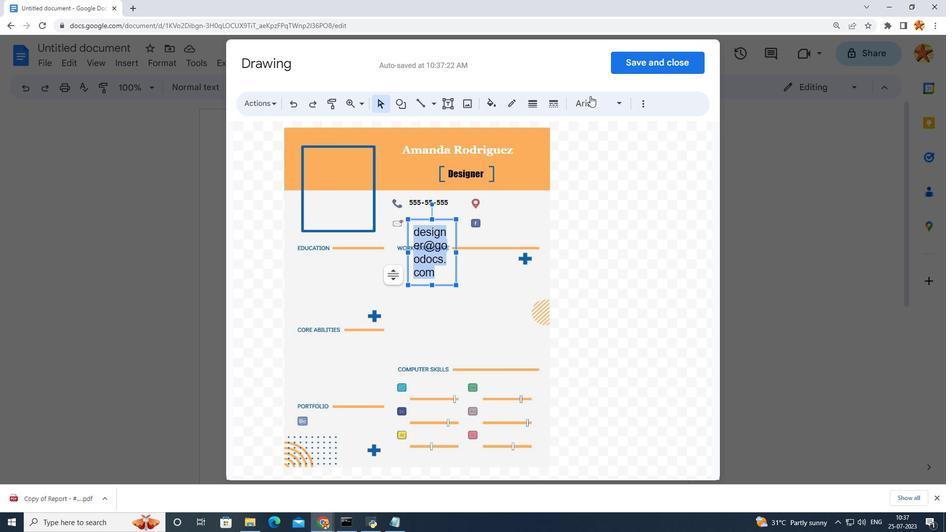 
Action: Mouse pressed left at (614, 96)
Screenshot: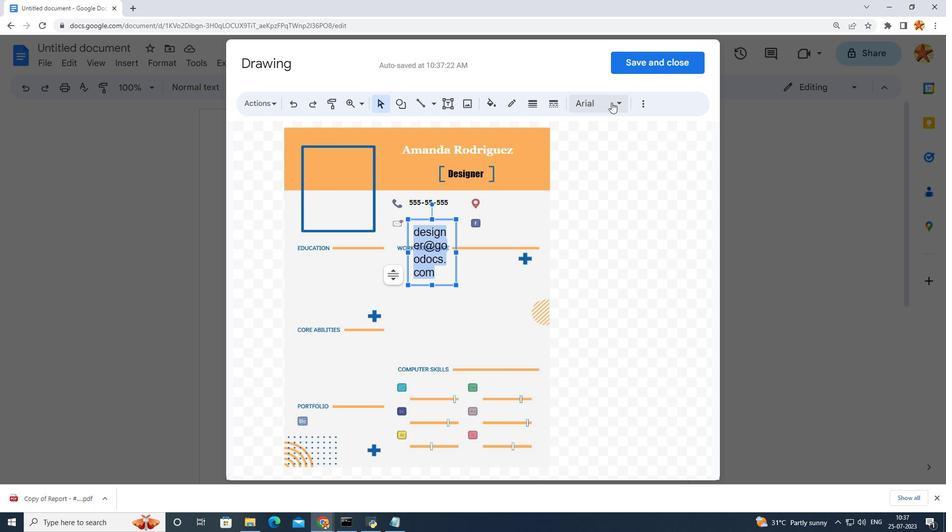 
Action: Mouse moved to (521, 178)
Screenshot: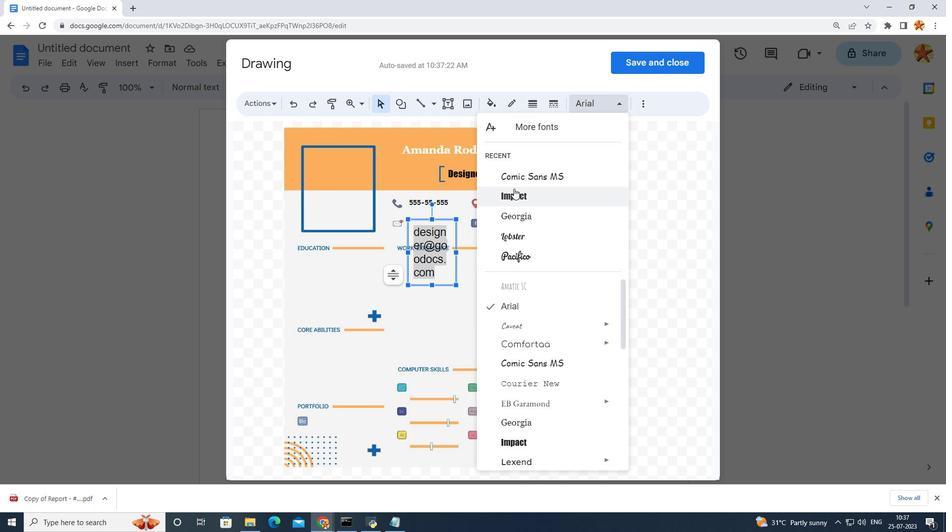 
Action: Mouse pressed left at (521, 178)
Screenshot: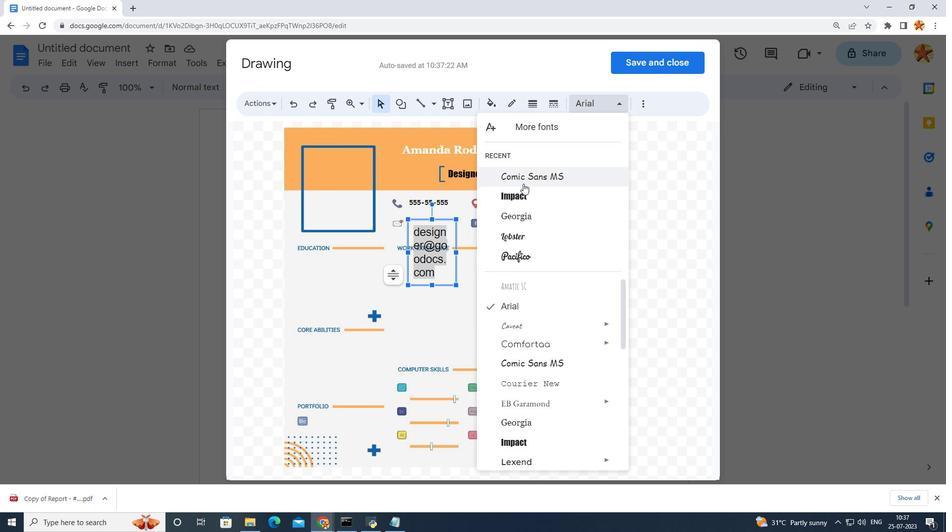 
Action: Mouse moved to (642, 99)
Screenshot: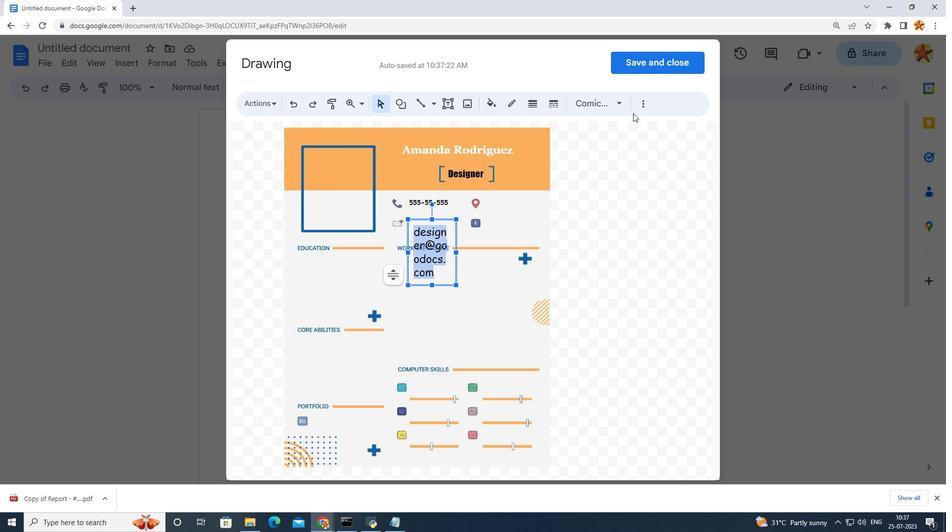 
Action: Mouse pressed left at (642, 99)
Screenshot: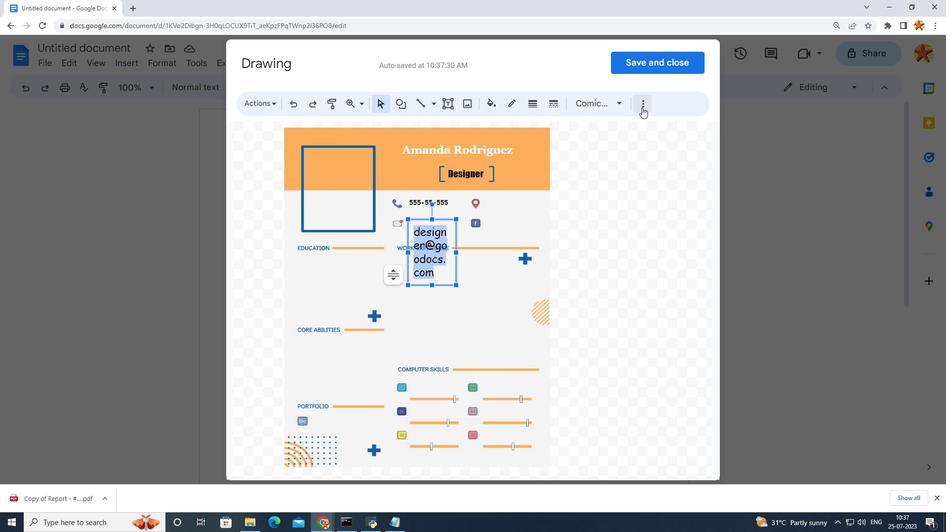 
Action: Mouse moved to (262, 118)
Screenshot: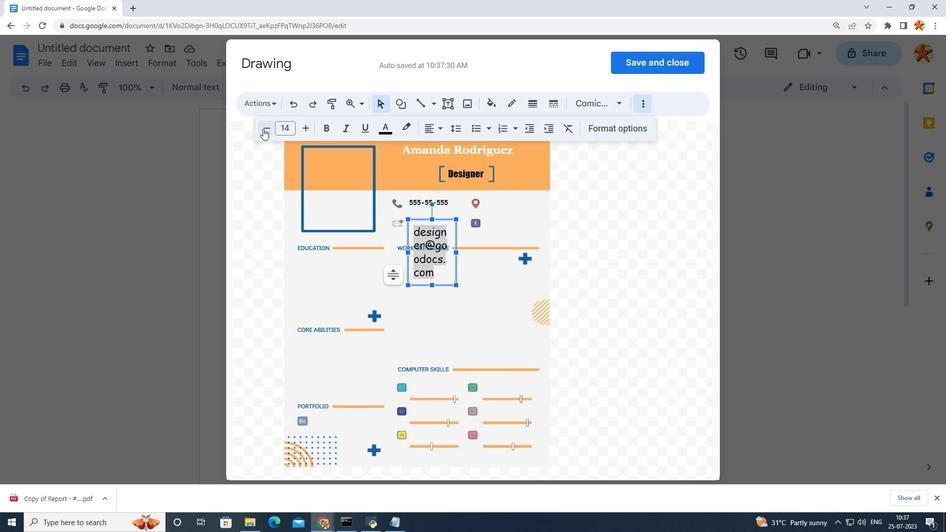 
Action: Mouse pressed left at (262, 118)
Screenshot: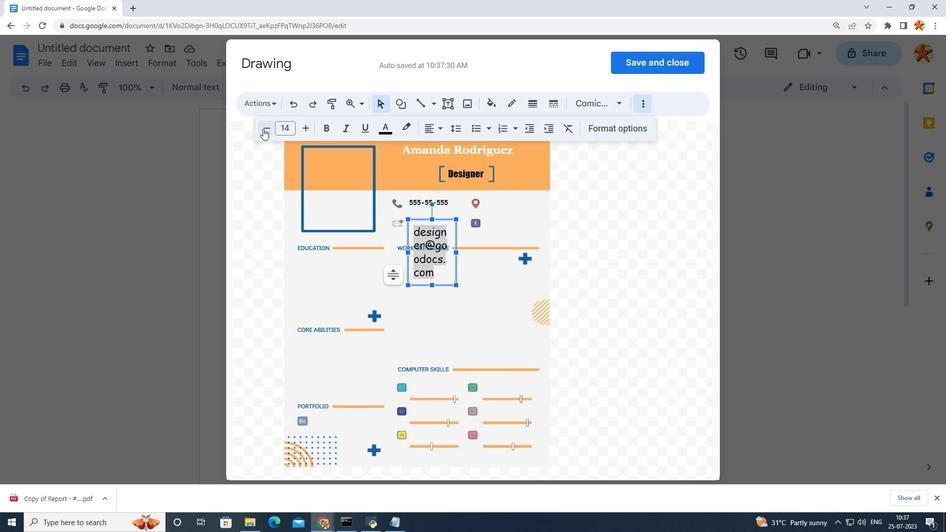 
Action: Mouse pressed left at (262, 118)
Screenshot: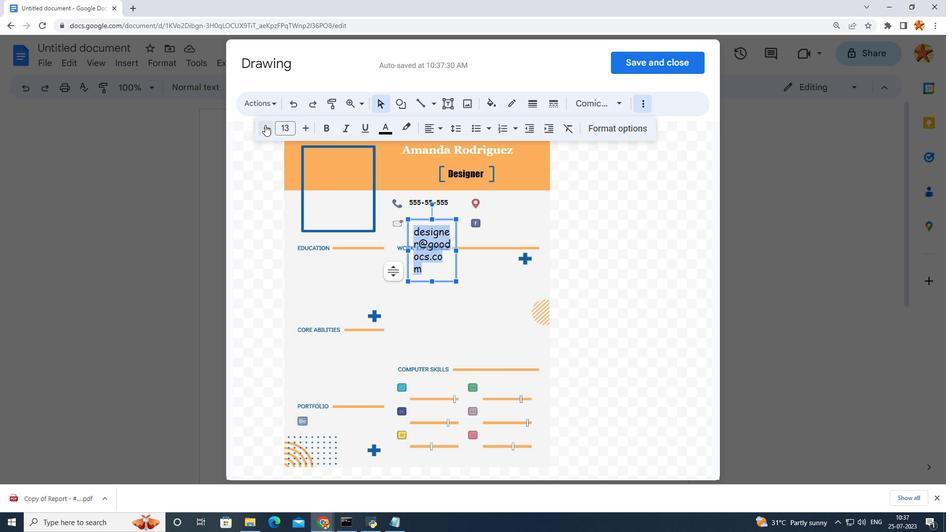 
Action: Mouse pressed left at (262, 118)
Screenshot: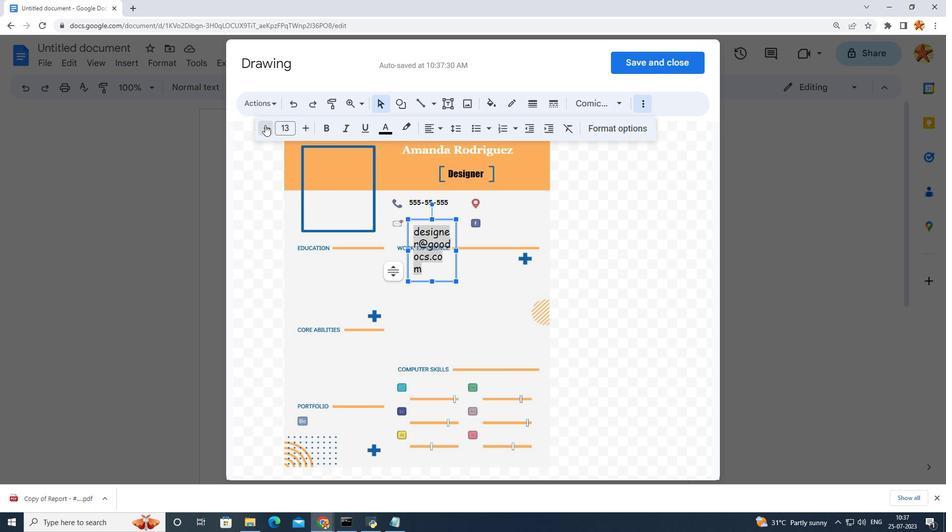 
Action: Mouse pressed left at (262, 118)
Screenshot: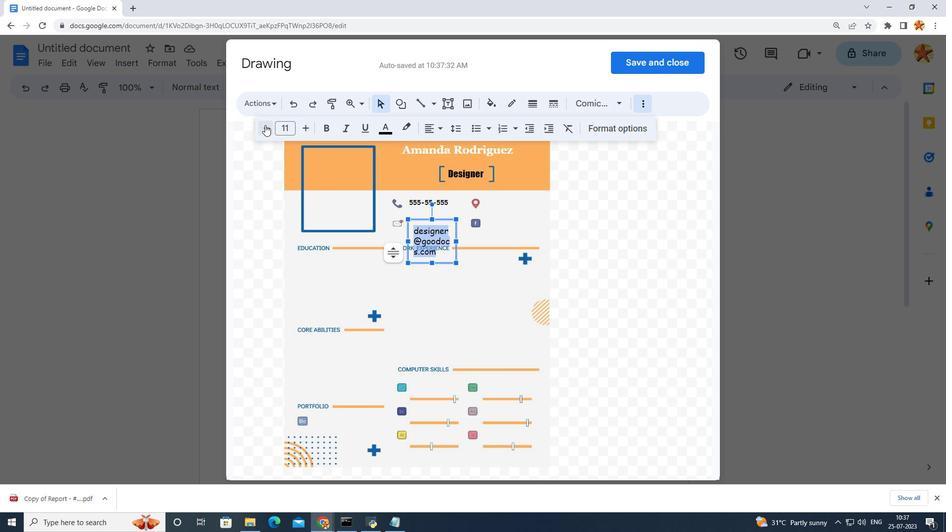 
Action: Mouse pressed left at (262, 118)
Screenshot: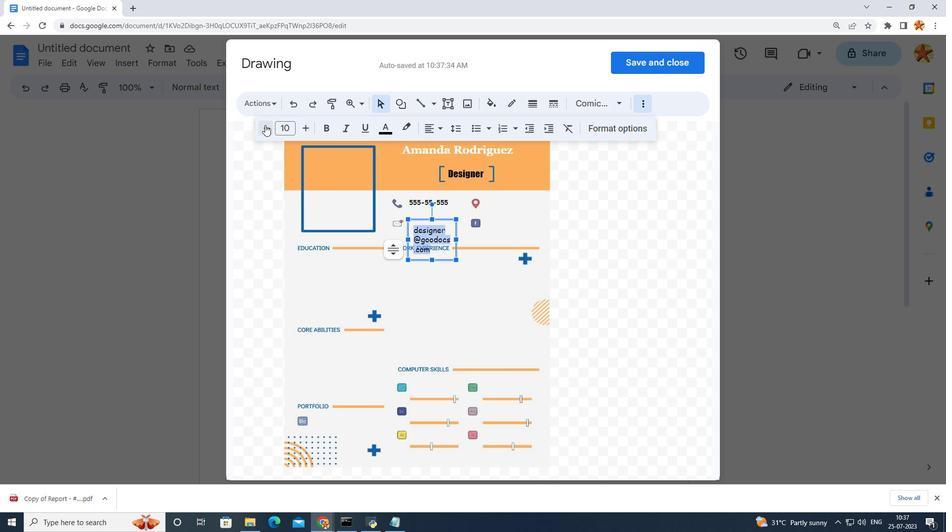
Action: Mouse pressed left at (262, 118)
Screenshot: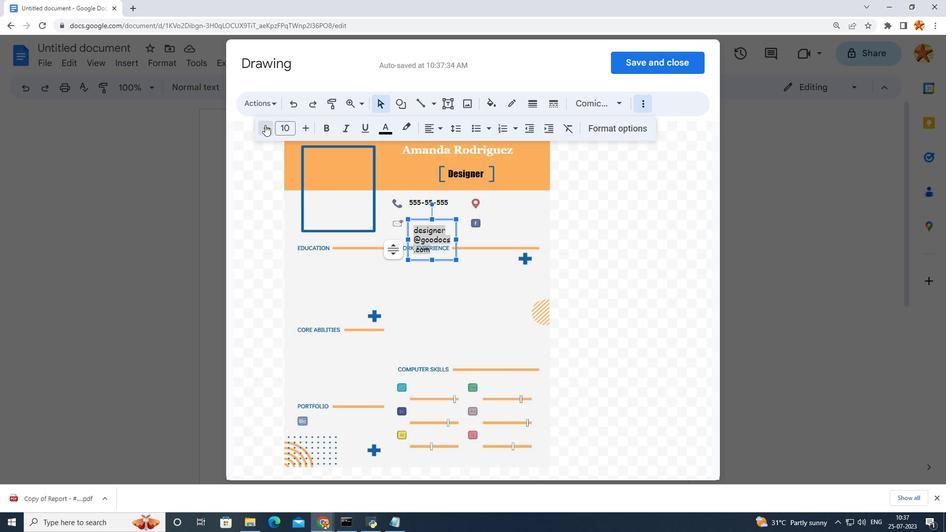 
Action: Mouse moved to (456, 229)
Screenshot: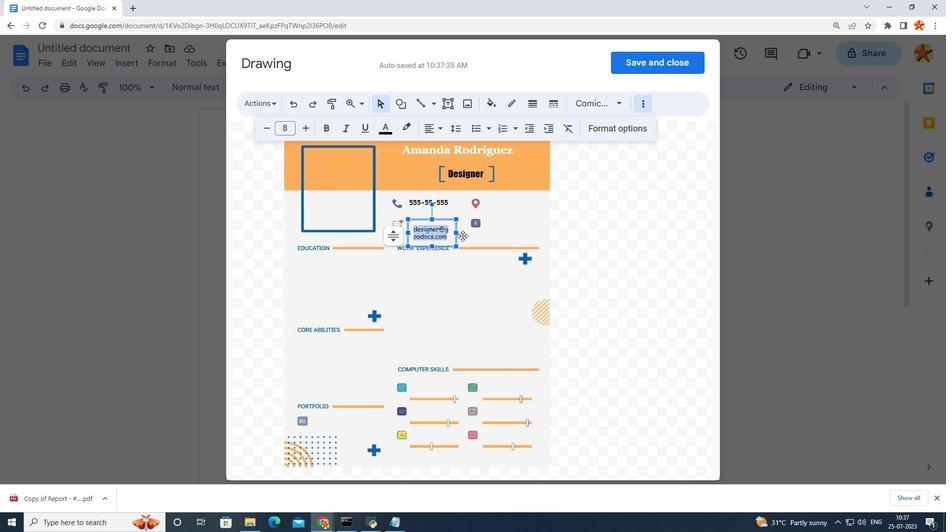 
Action: Mouse pressed left at (456, 229)
Screenshot: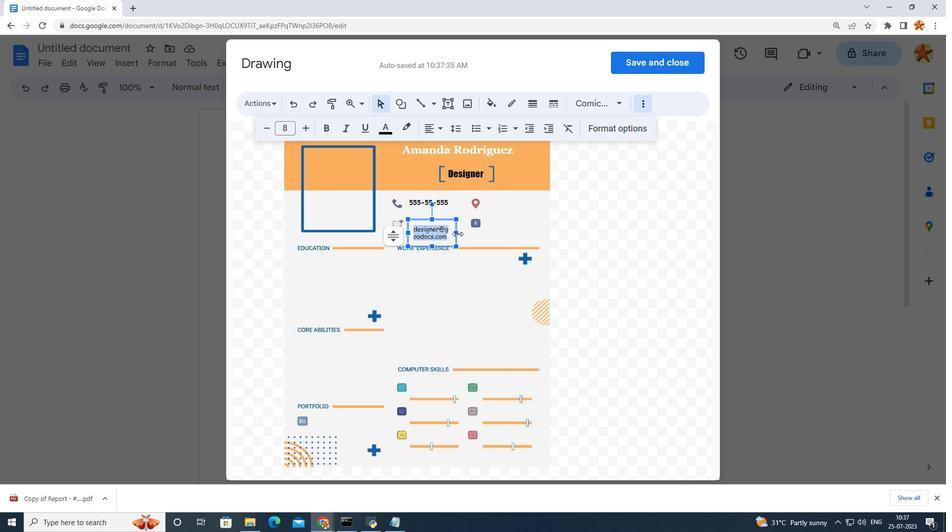 
Action: Mouse moved to (404, 228)
Screenshot: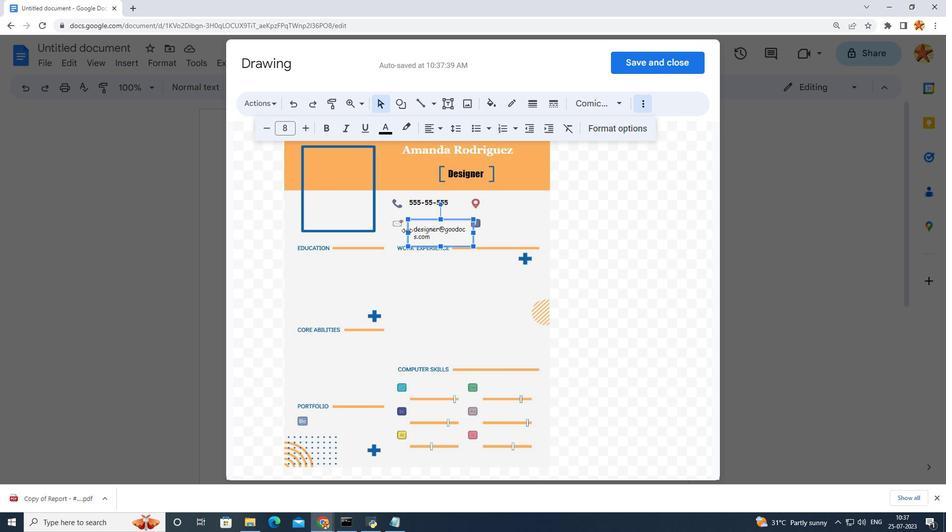 
Action: Mouse pressed left at (404, 228)
Screenshot: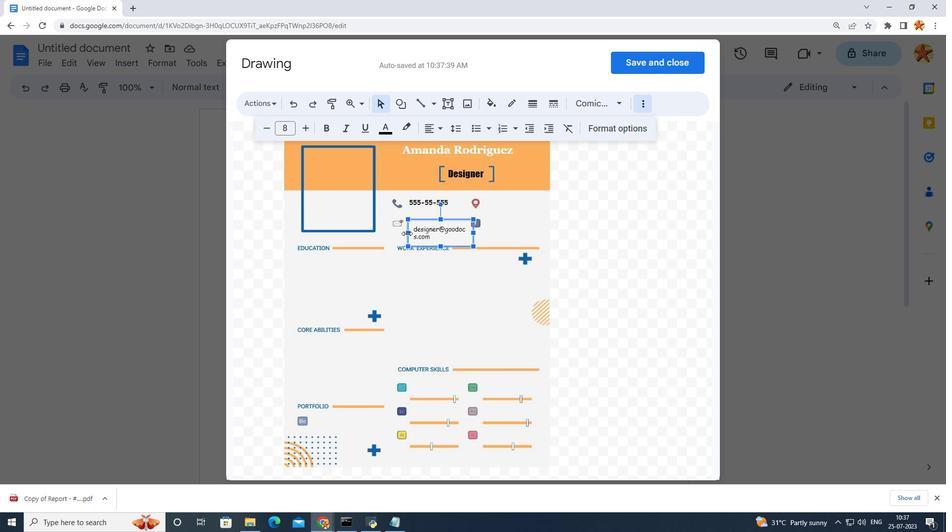 
Action: Mouse moved to (472, 226)
Screenshot: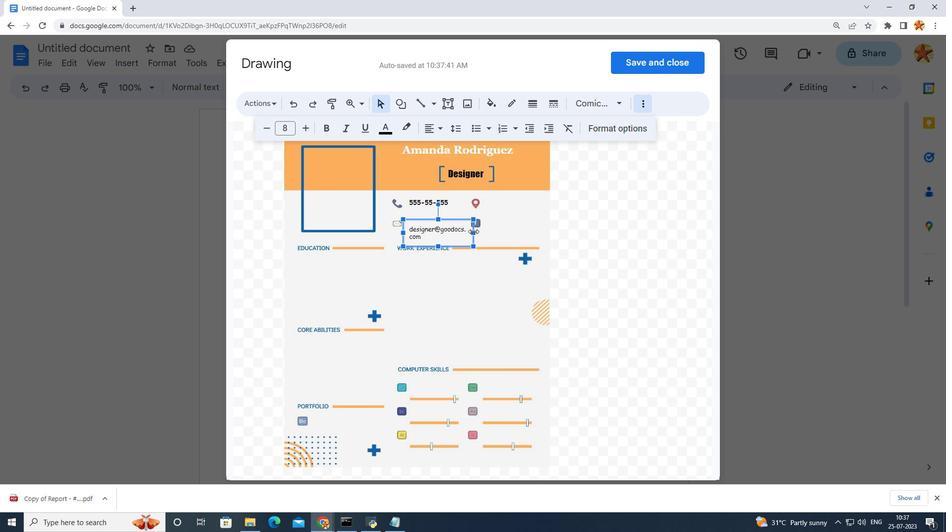 
Action: Mouse pressed left at (472, 226)
Screenshot: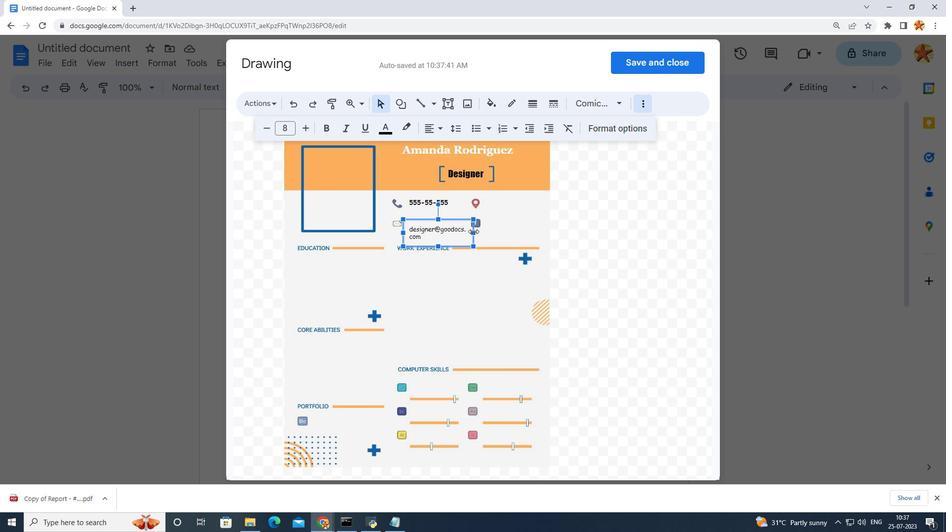 
Action: Mouse moved to (525, 216)
Screenshot: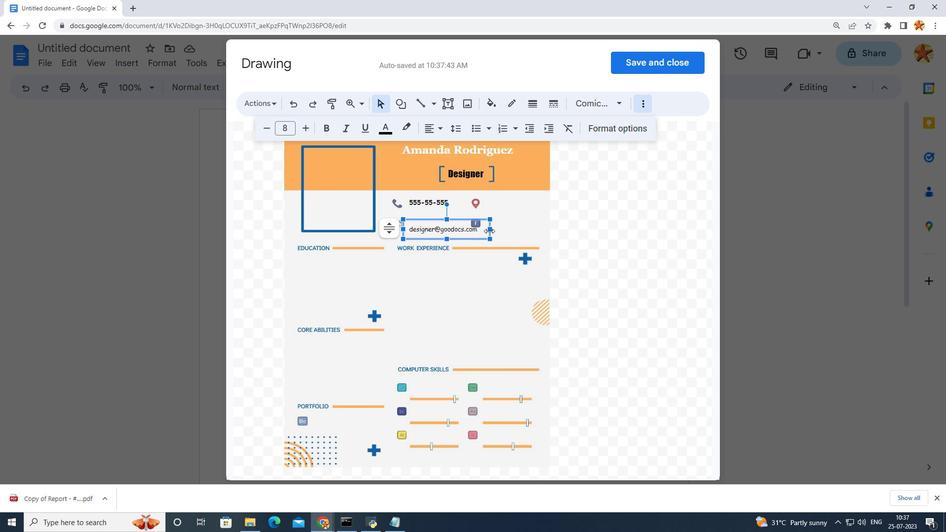 
Action: Mouse pressed left at (525, 216)
Screenshot: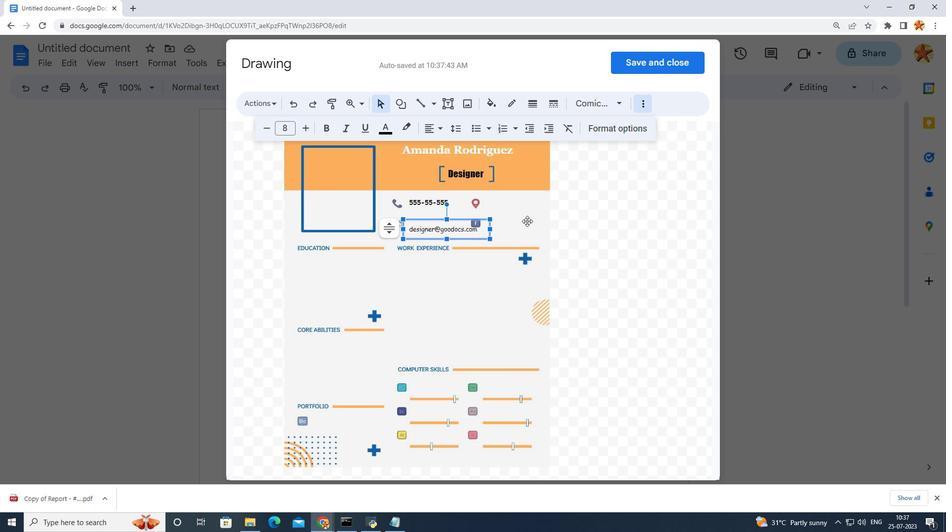 
Action: Mouse moved to (430, 221)
Screenshot: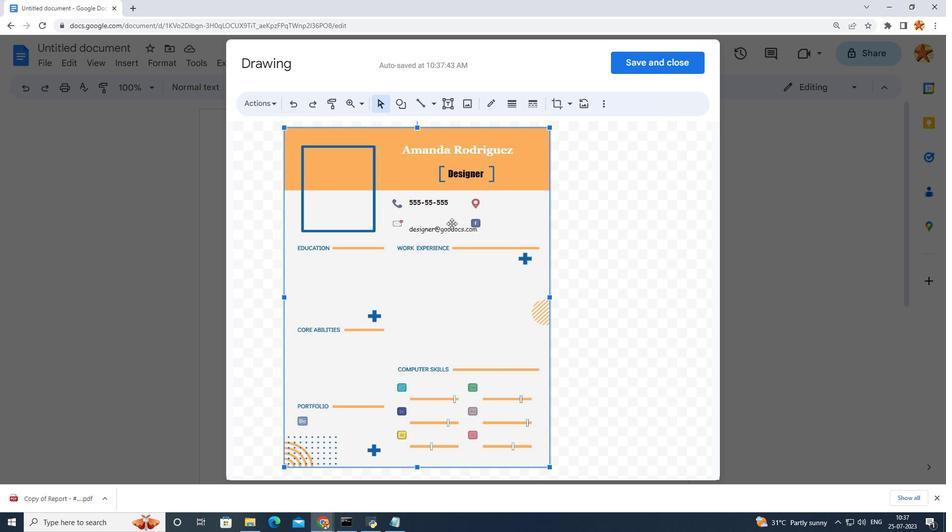 
Action: Mouse pressed left at (430, 221)
Screenshot: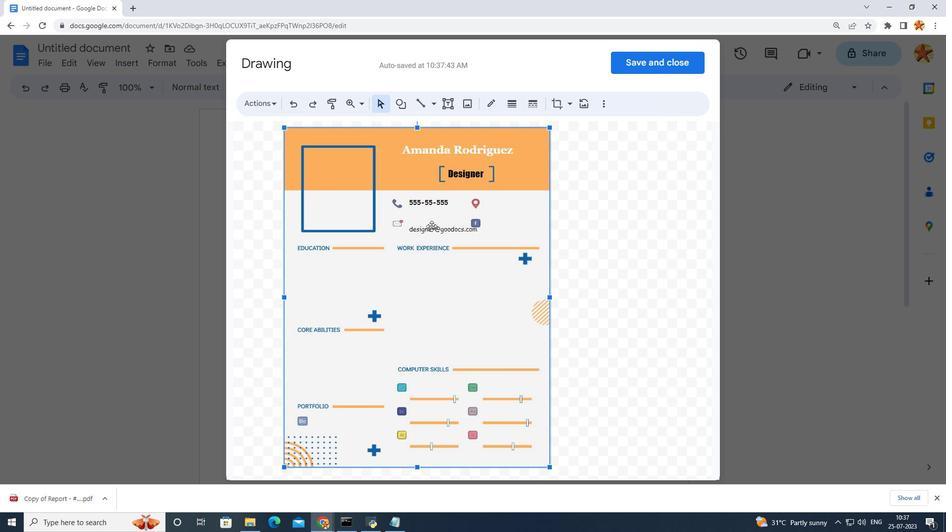 
Action: Mouse moved to (442, 216)
Screenshot: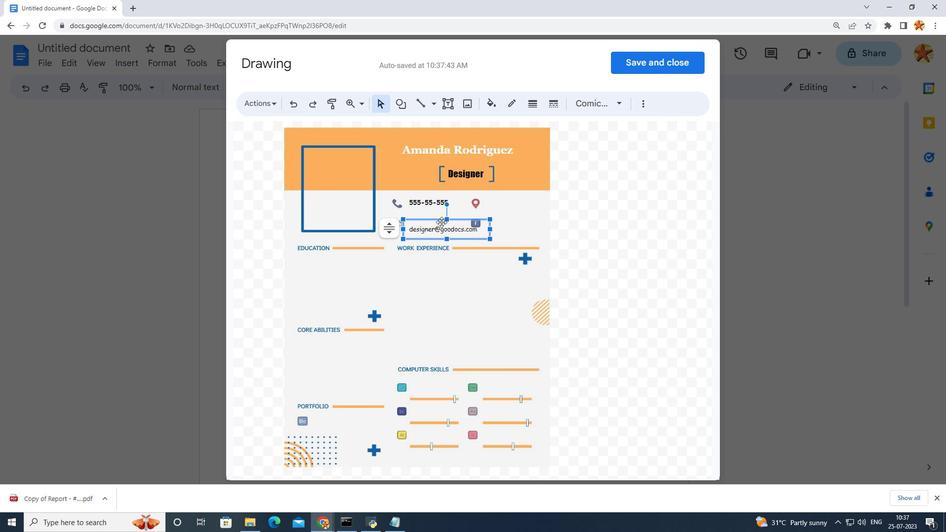 
Action: Mouse pressed left at (442, 216)
Screenshot: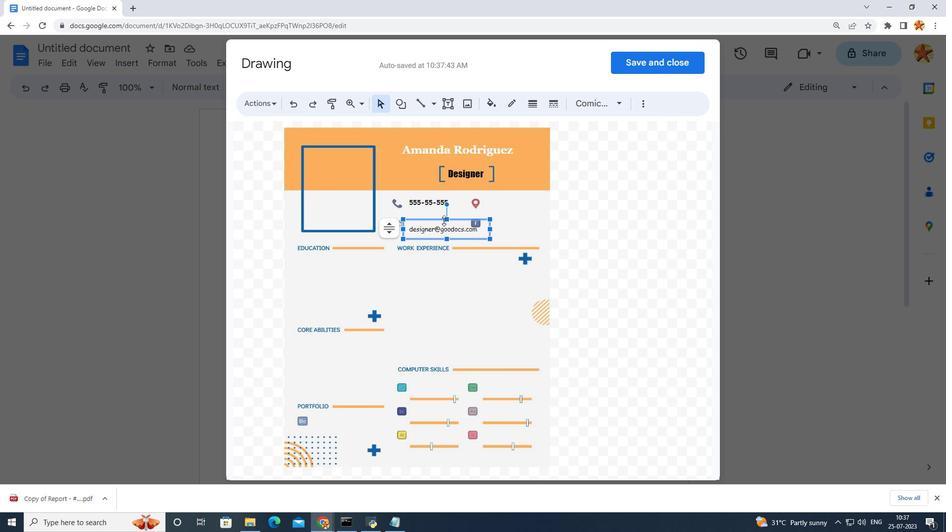 
Action: Mouse moved to (448, 214)
Screenshot: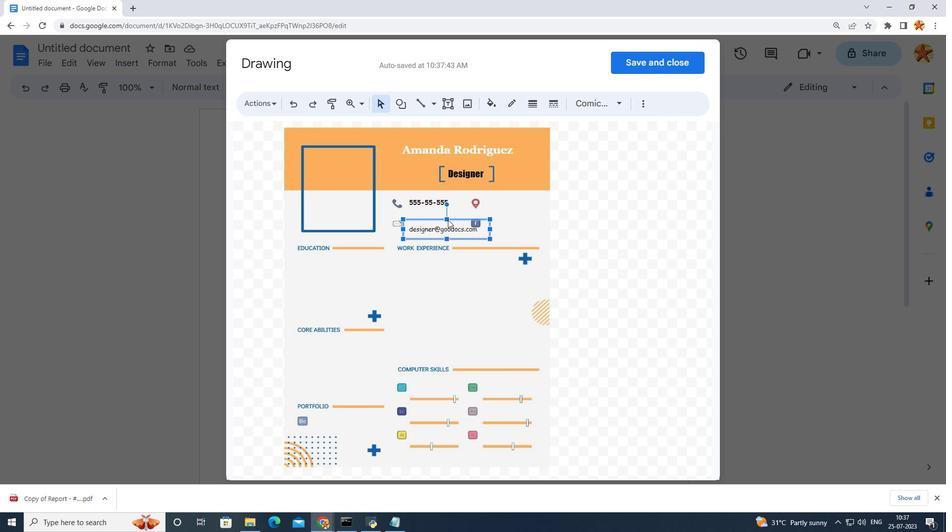 
Action: Mouse pressed left at (448, 214)
Screenshot: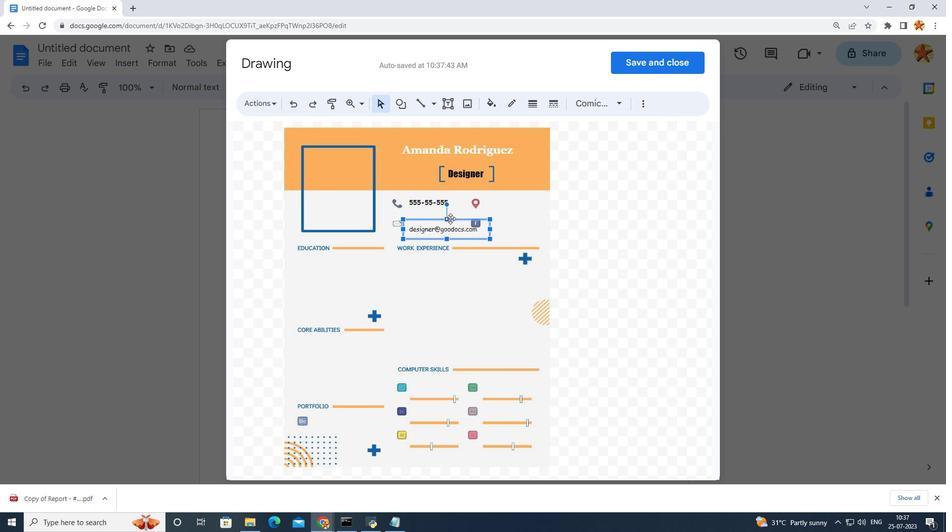 
Action: Mouse moved to (426, 229)
Screenshot: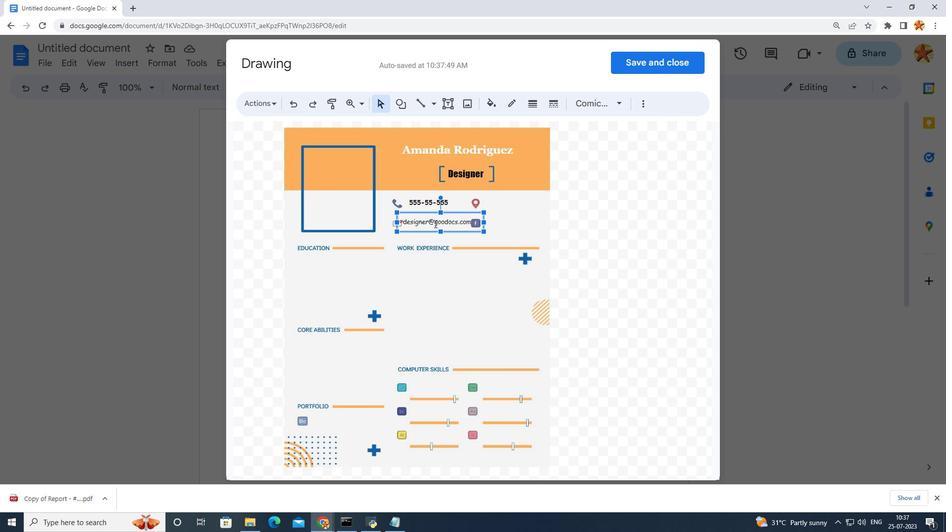 
Action: Mouse pressed left at (426, 229)
Screenshot: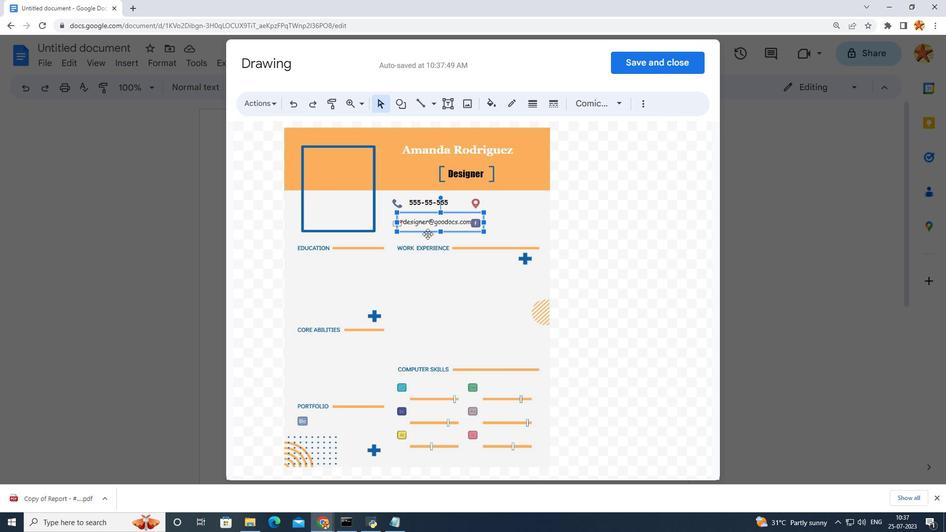 
Action: Mouse moved to (390, 233)
Screenshot: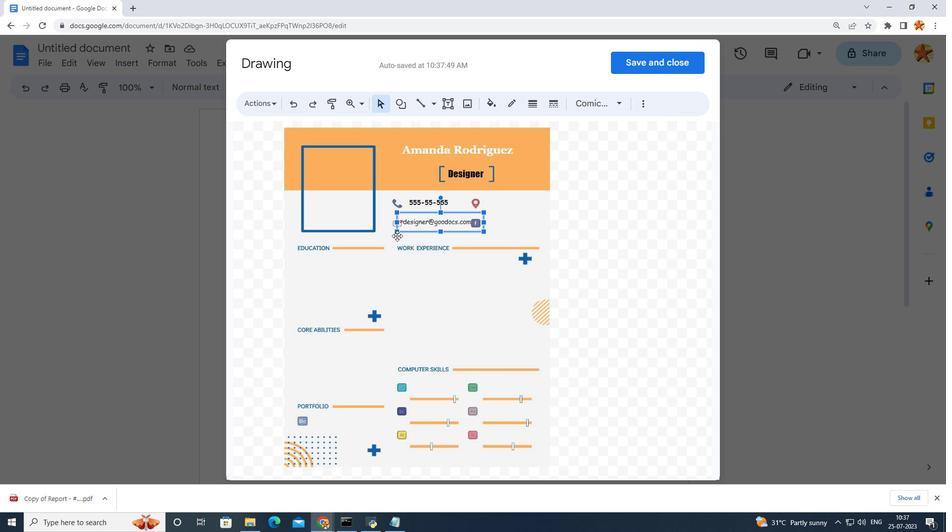 
Action: Mouse pressed left at (390, 233)
Screenshot: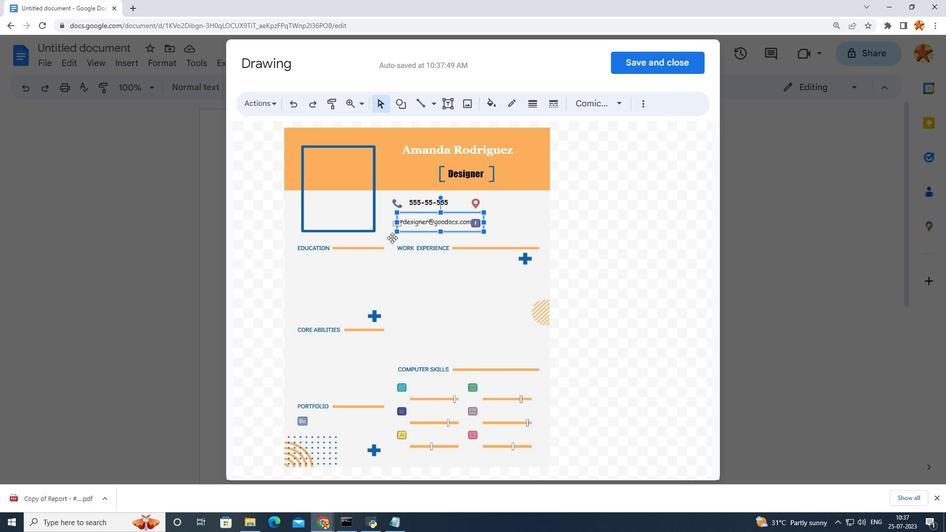 
Action: Mouse moved to (414, 218)
Screenshot: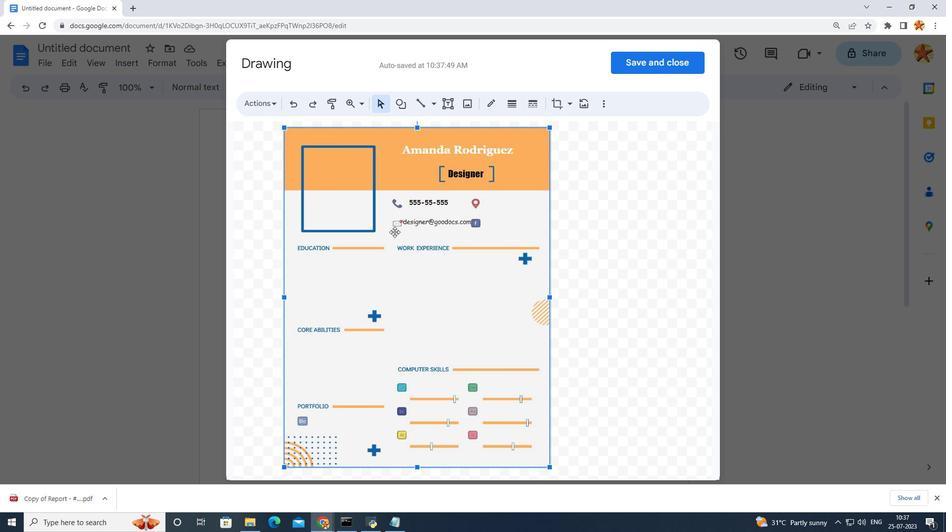 
Action: Mouse pressed left at (414, 218)
Screenshot: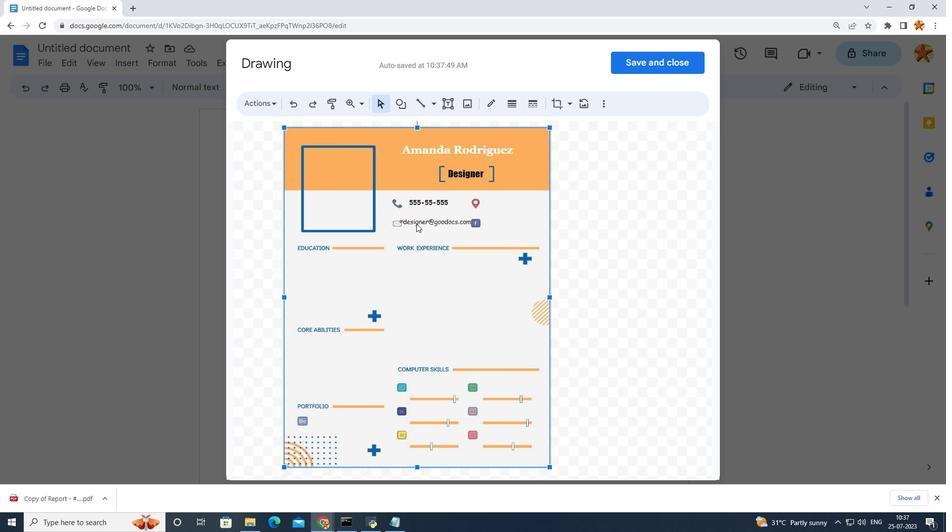 
Action: Mouse moved to (446, 208)
Screenshot: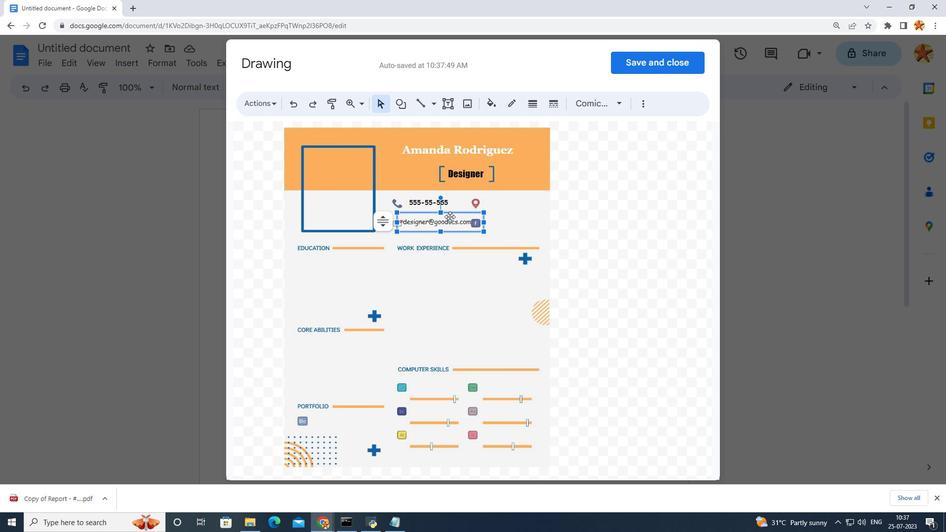 
Action: Mouse pressed left at (446, 208)
Screenshot: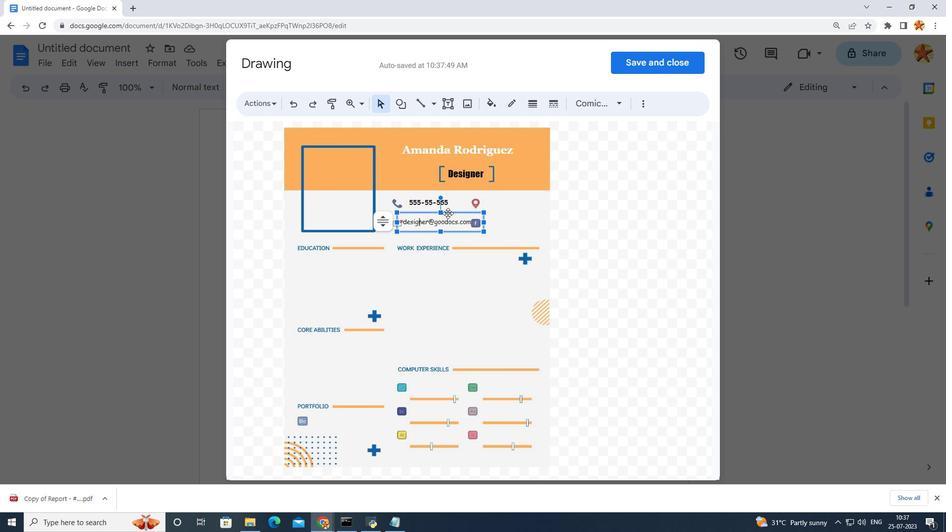 
Action: Mouse moved to (501, 209)
Screenshot: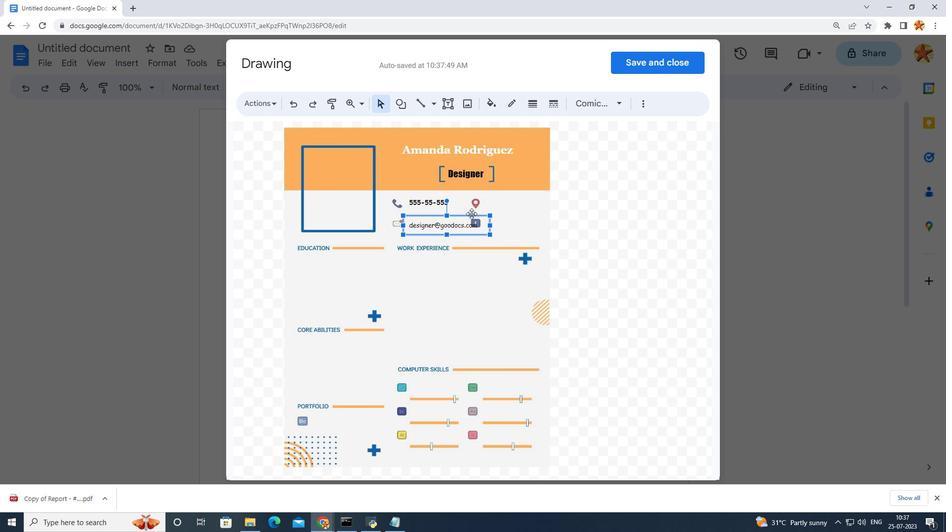 
Action: Mouse pressed left at (501, 209)
Screenshot: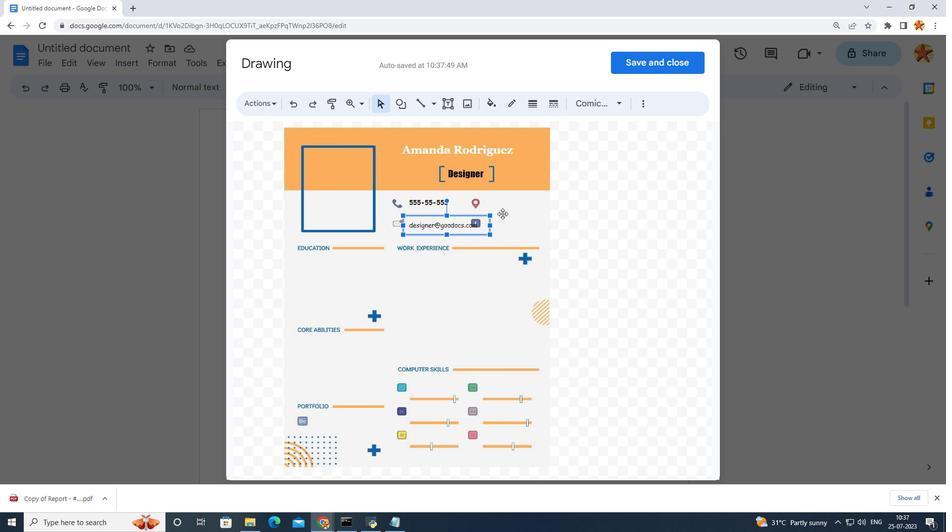 
Action: Mouse moved to (445, 219)
Screenshot: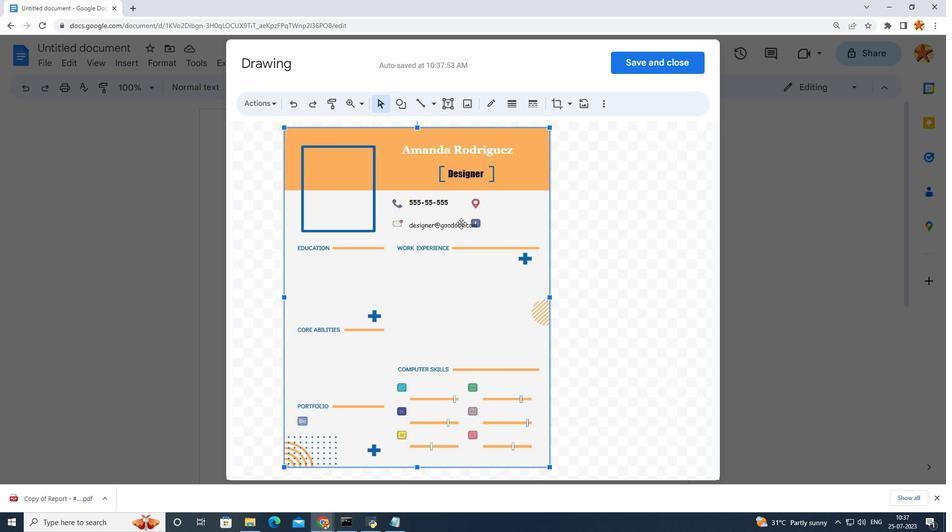 
Action: Mouse pressed left at (445, 219)
Screenshot: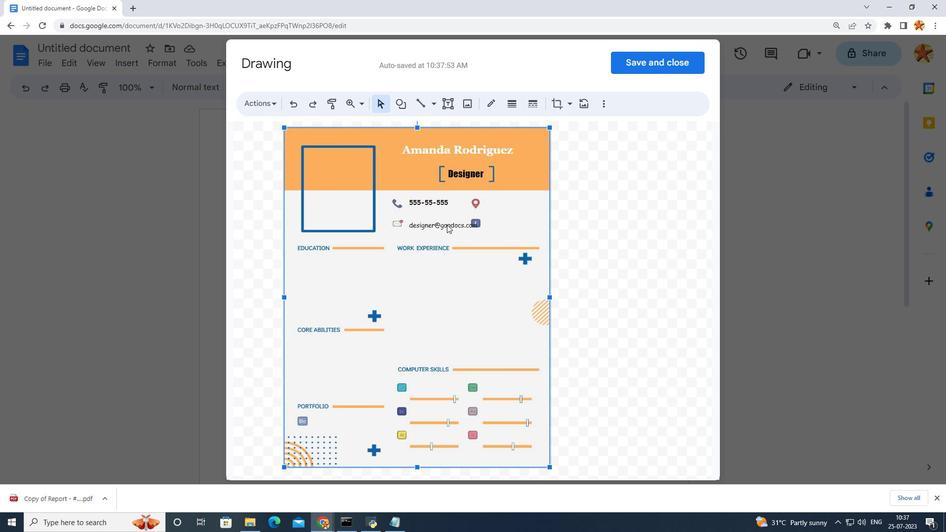 
Action: Mouse moved to (438, 211)
Screenshot: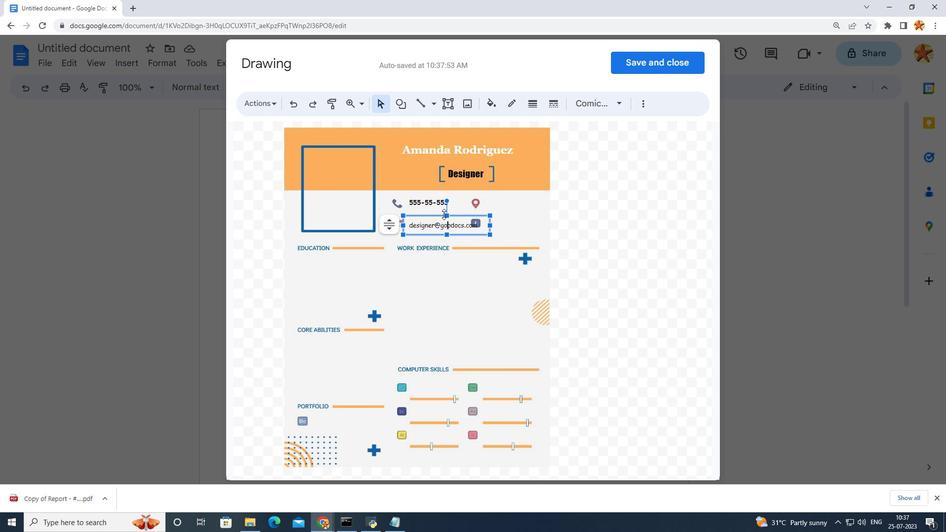 
Action: Mouse pressed left at (438, 211)
Screenshot: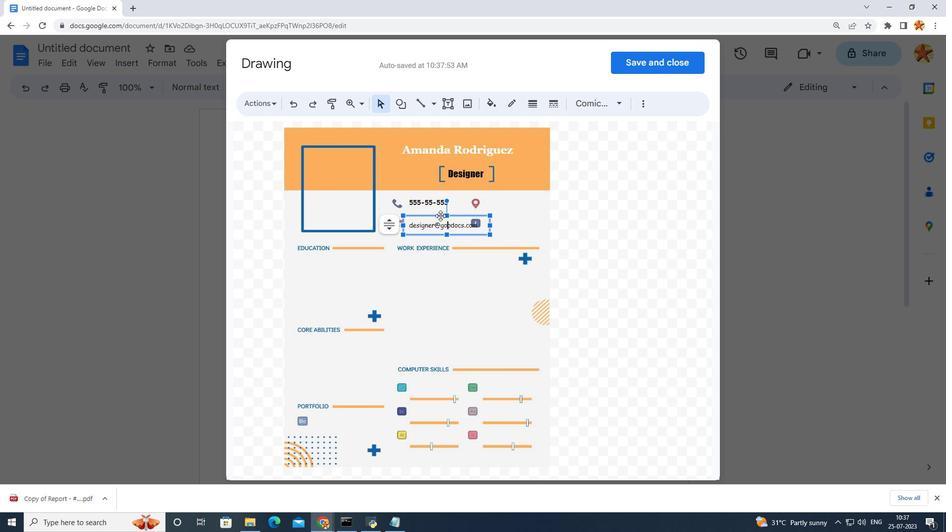 
Action: Mouse moved to (429, 211)
Screenshot: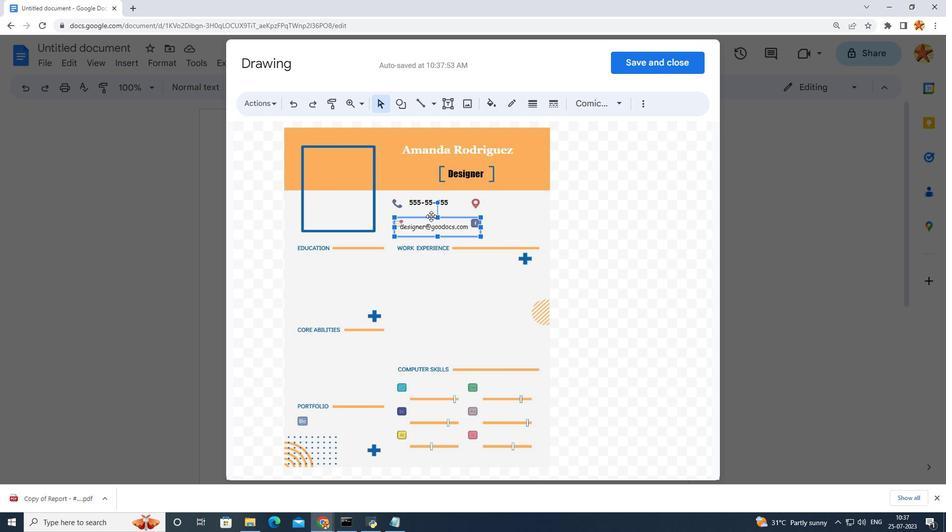
Action: Mouse pressed left at (429, 211)
Screenshot: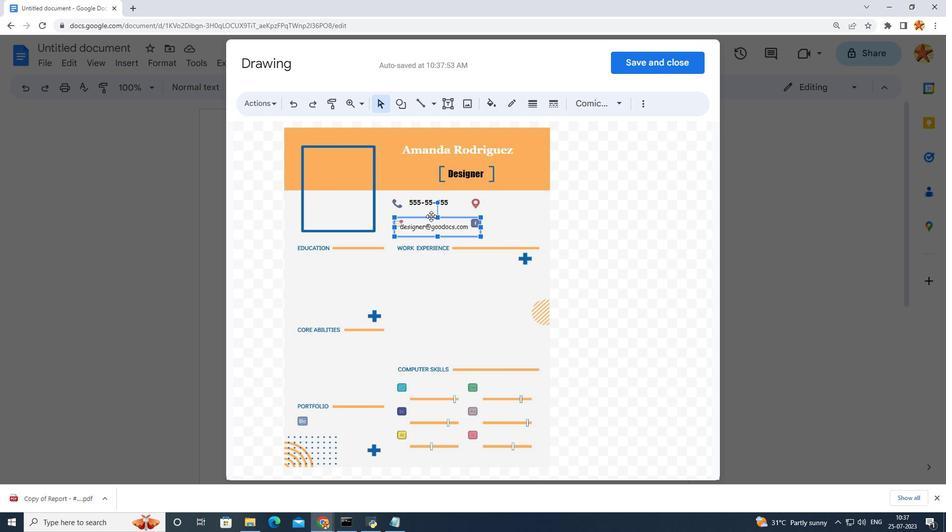 
Action: Mouse moved to (411, 228)
Screenshot: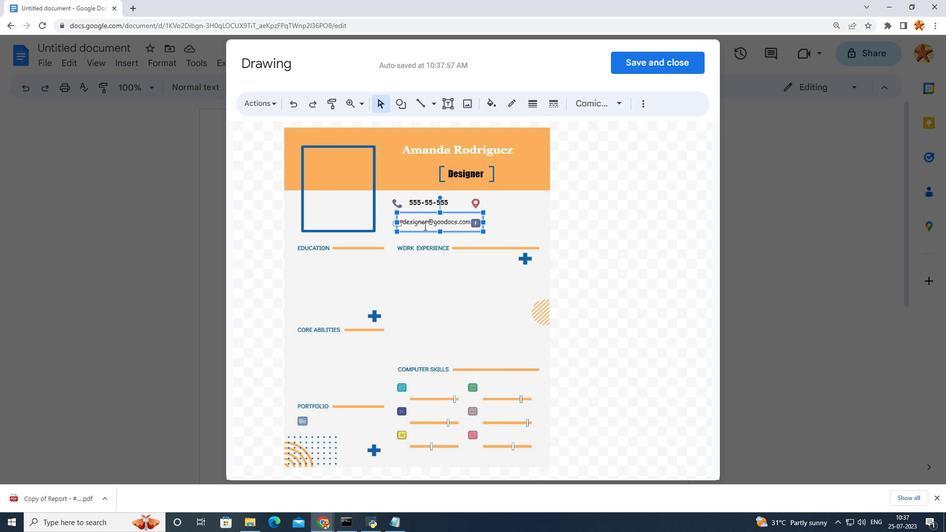 
Action: Mouse pressed left at (411, 228)
Screenshot: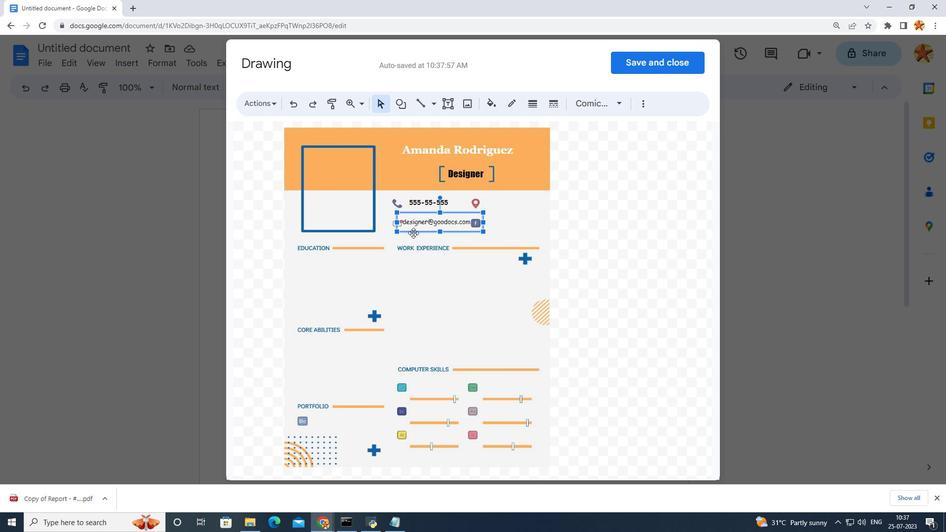 
Action: Mouse moved to (417, 217)
Screenshot: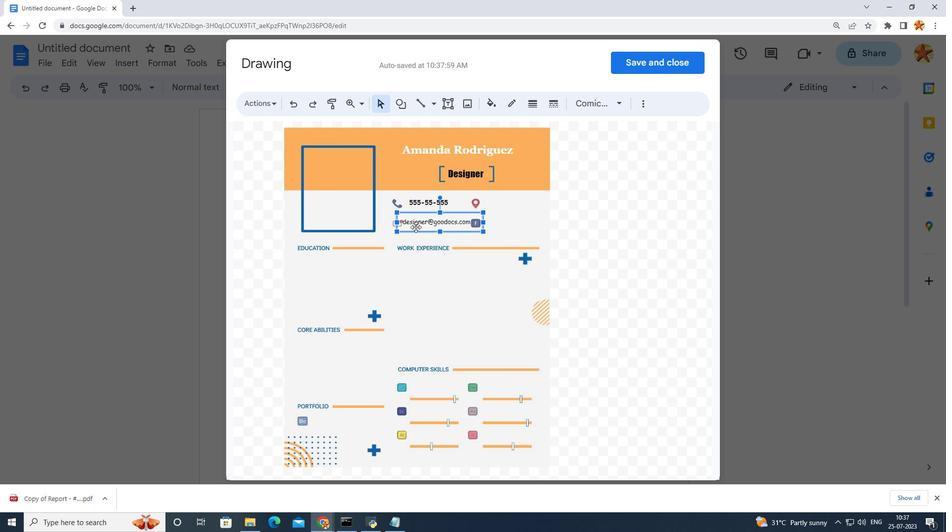 
Action: Mouse pressed left at (417, 217)
Screenshot: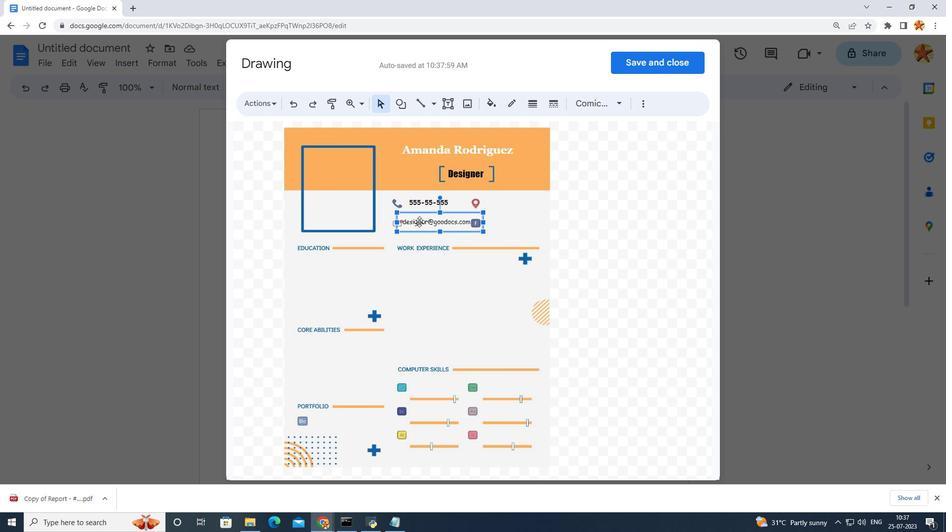 
Action: Mouse pressed left at (417, 217)
Screenshot: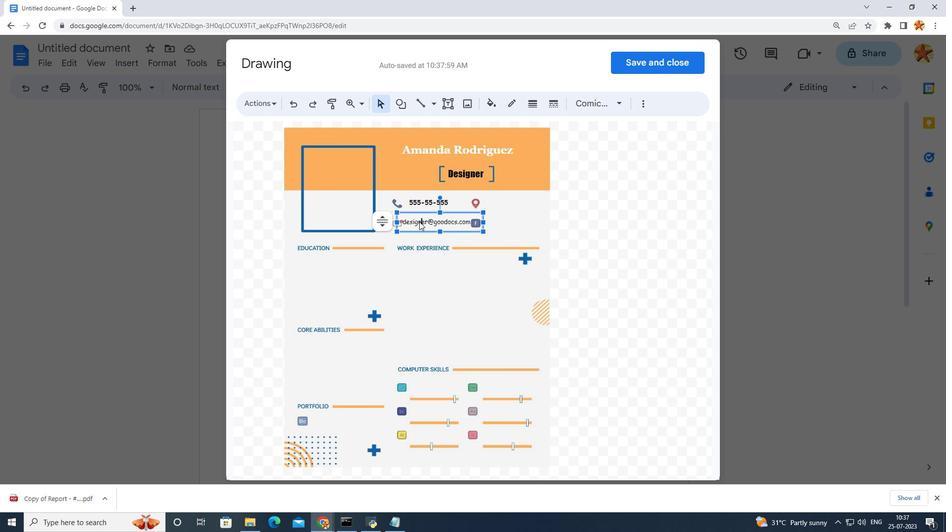 
Action: Mouse moved to (402, 218)
Screenshot: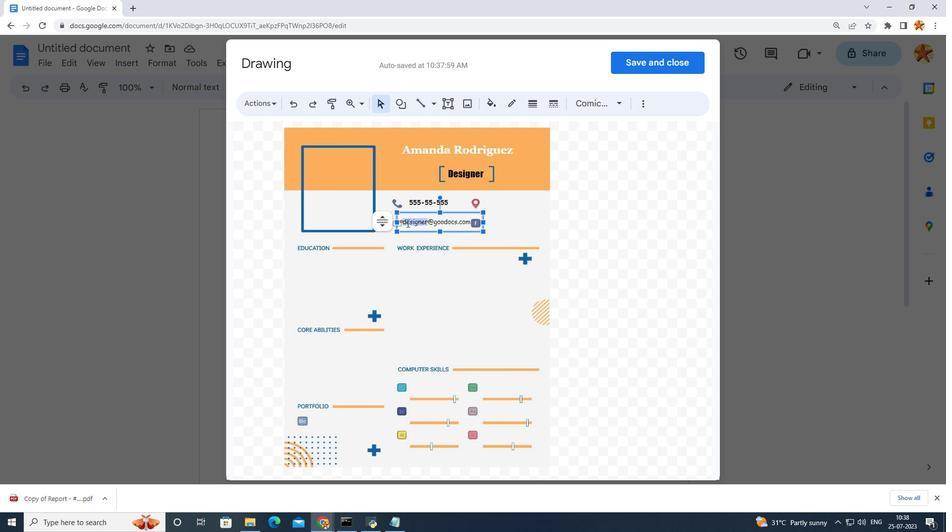 
Action: Mouse pressed left at (402, 218)
Screenshot: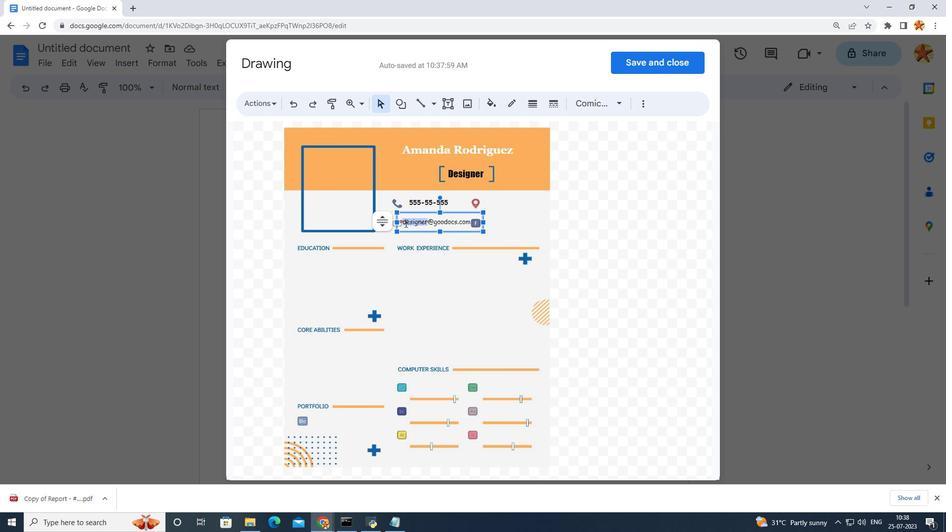 
Action: Mouse moved to (470, 219)
Screenshot: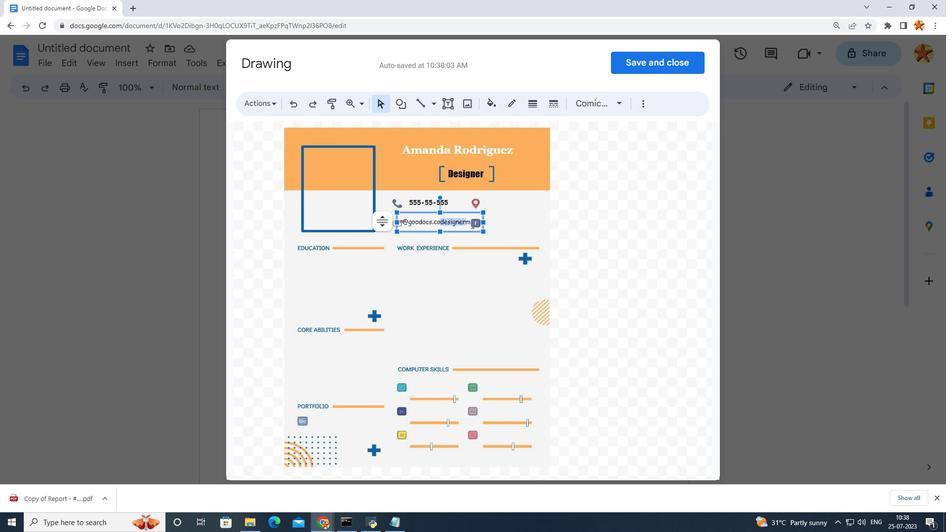 
Action: Key pressed ctrl+Z
Screenshot: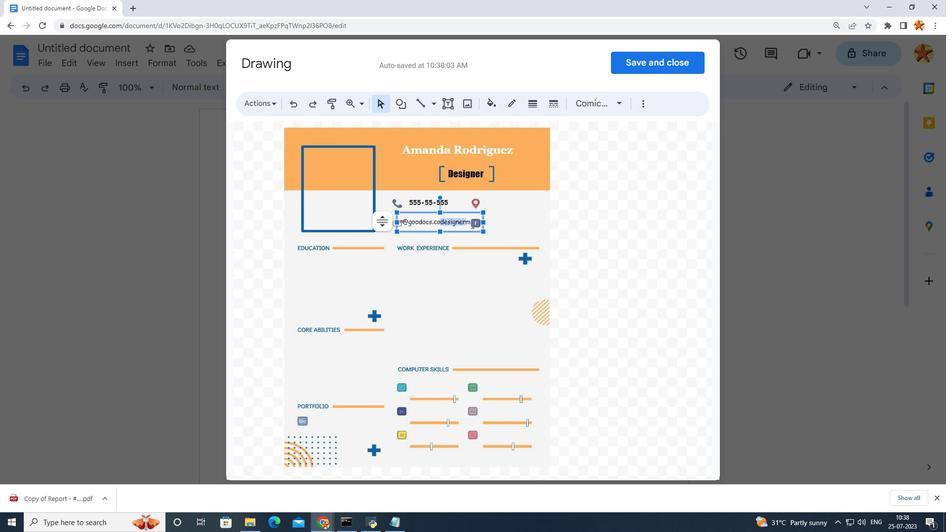 
Action: Mouse moved to (440, 242)
Screenshot: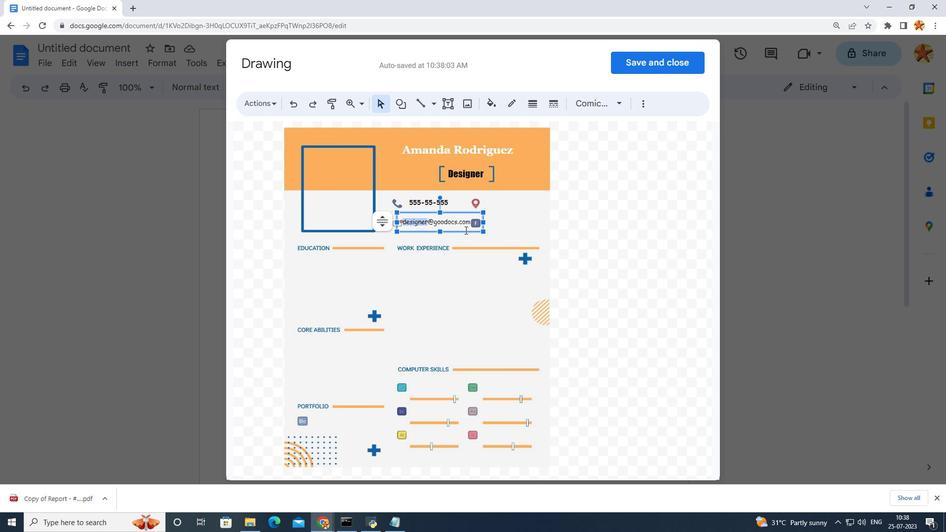 
Action: Mouse pressed left at (440, 242)
Screenshot: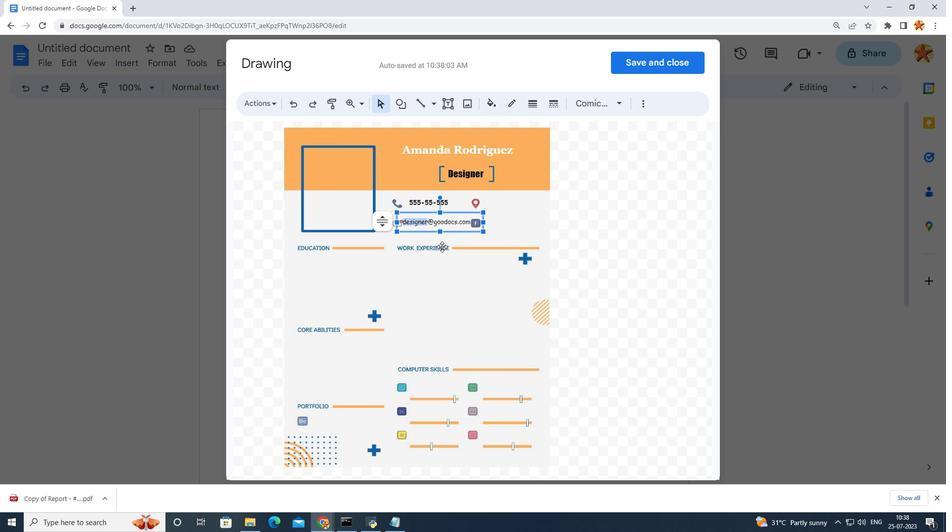 
Action: Mouse moved to (440, 219)
Screenshot: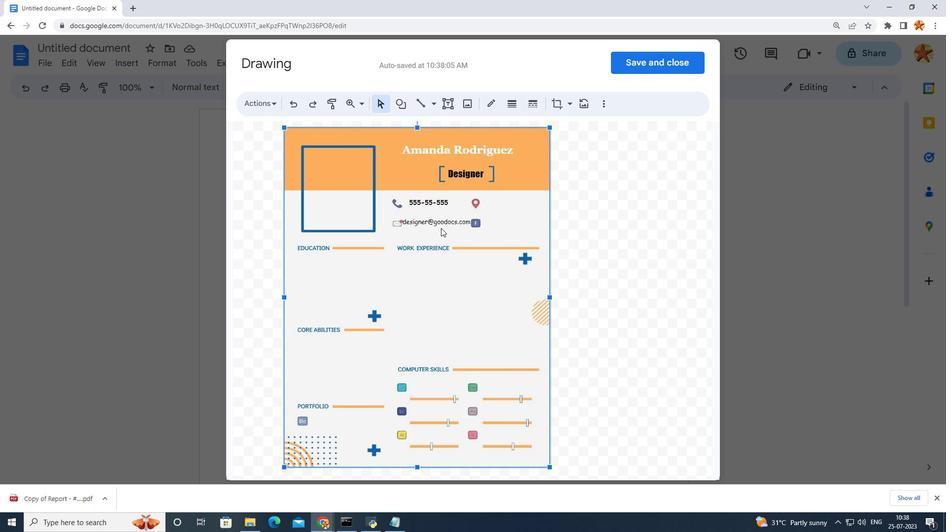 
Action: Mouse pressed left at (440, 219)
Screenshot: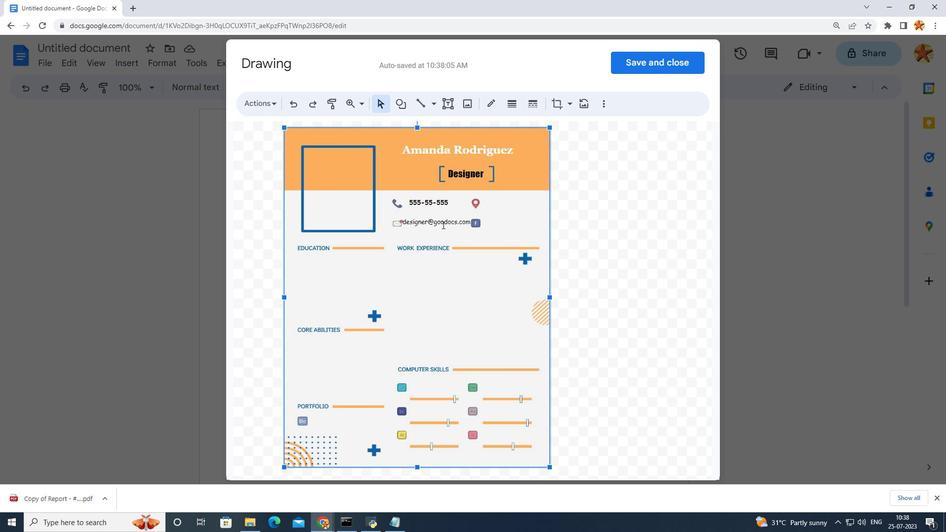 
Action: Mouse moved to (472, 220)
